 Task: Add an event with the title Second Lunch and Learn: Effective Time and Priority Management, date '2023/10/27', time 7:00 AM to 9:00 AMand add a description: _x000D_
Throughout the workshop, participants will engage in a series of activities, discussions, and case studies that promote self-reflection, skill-building, and practical application of leadership concepts. , put the event into Blue category . Add location for the event as: 456 Musée d'Orsay, Paris, France, logged in from the account softage.9@softage.netand send the event invitation to softage.7@softage.net with CC to  softage.8@softage.net. Set a reminder for the event 2 hour before
Action: Mouse moved to (96, 127)
Screenshot: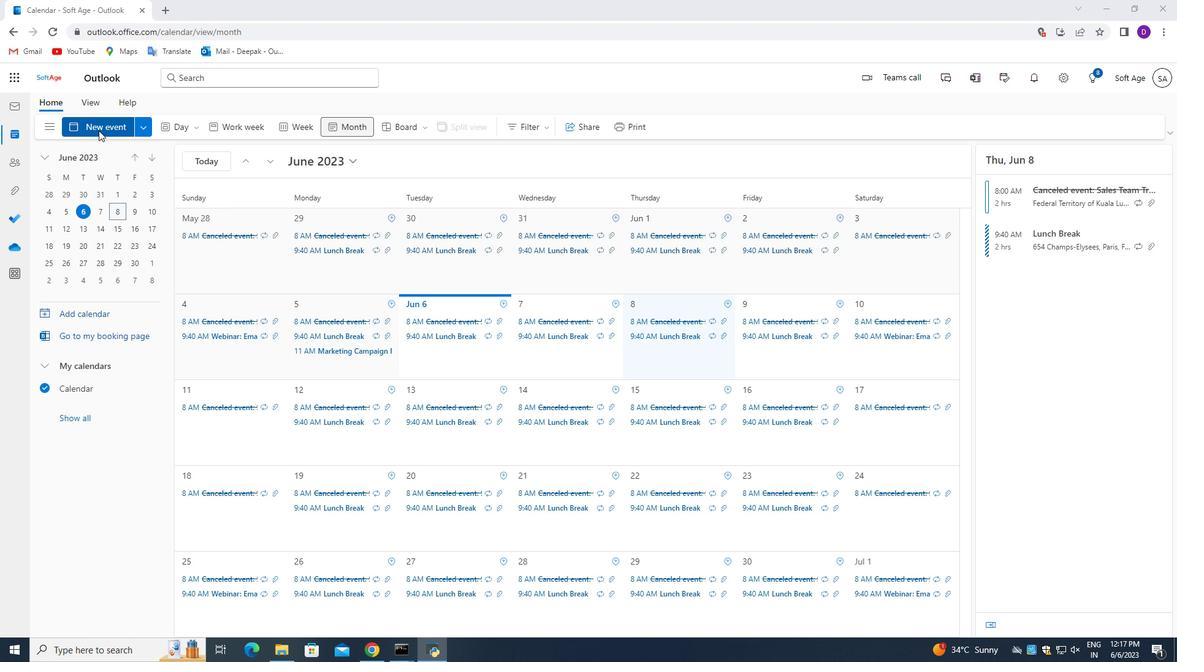 
Action: Mouse pressed left at (96, 127)
Screenshot: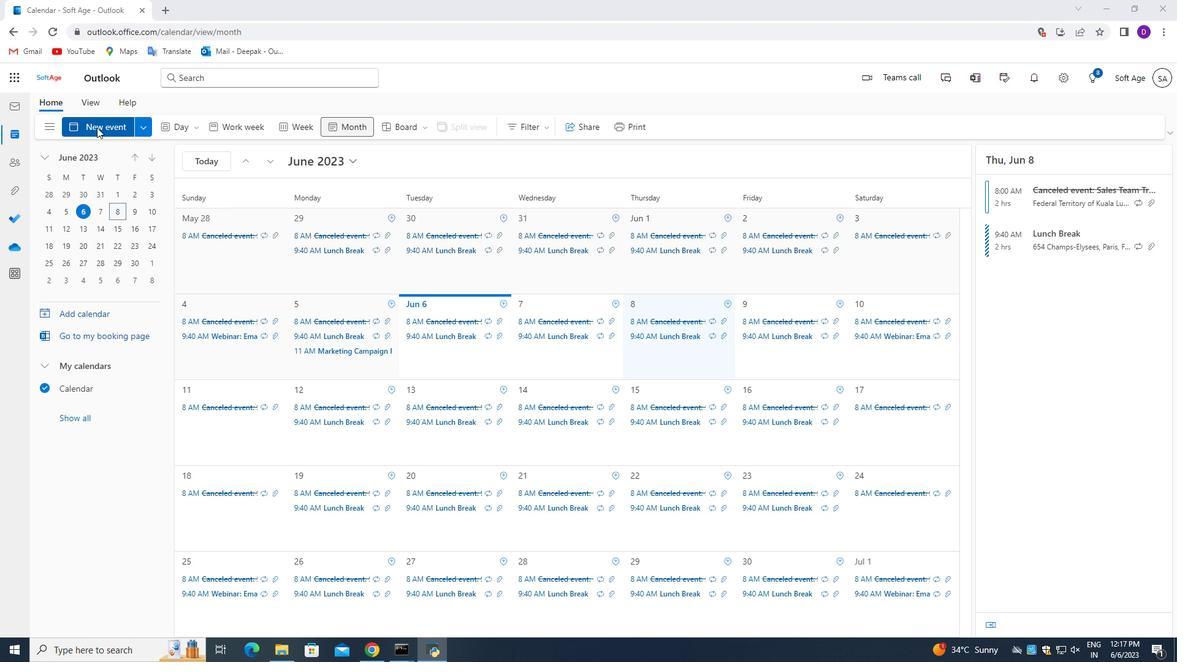 
Action: Mouse moved to (439, 514)
Screenshot: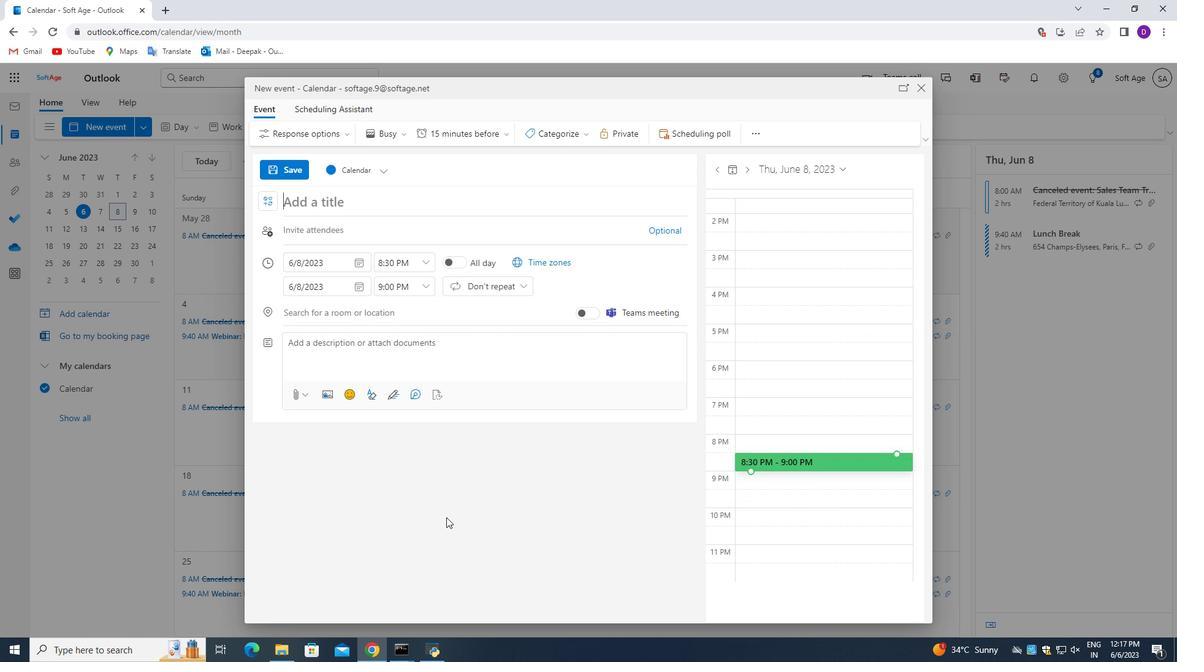 
Action: Key pressed <Key.shift_r>S
Screenshot: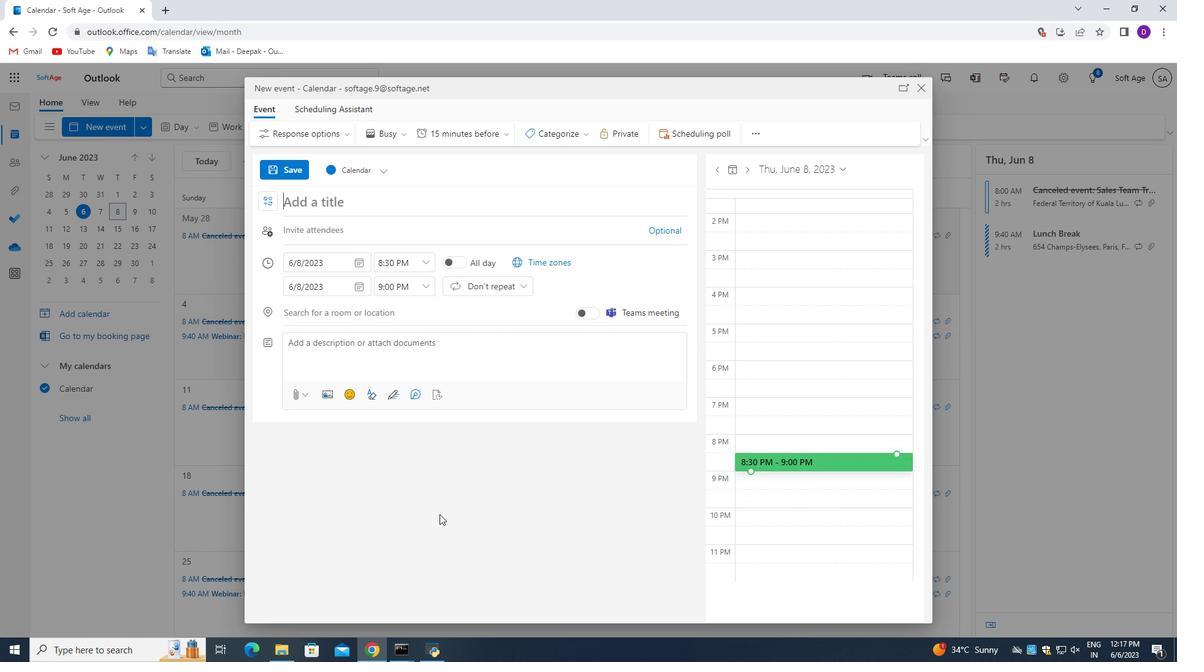 
Action: Mouse moved to (439, 514)
Screenshot: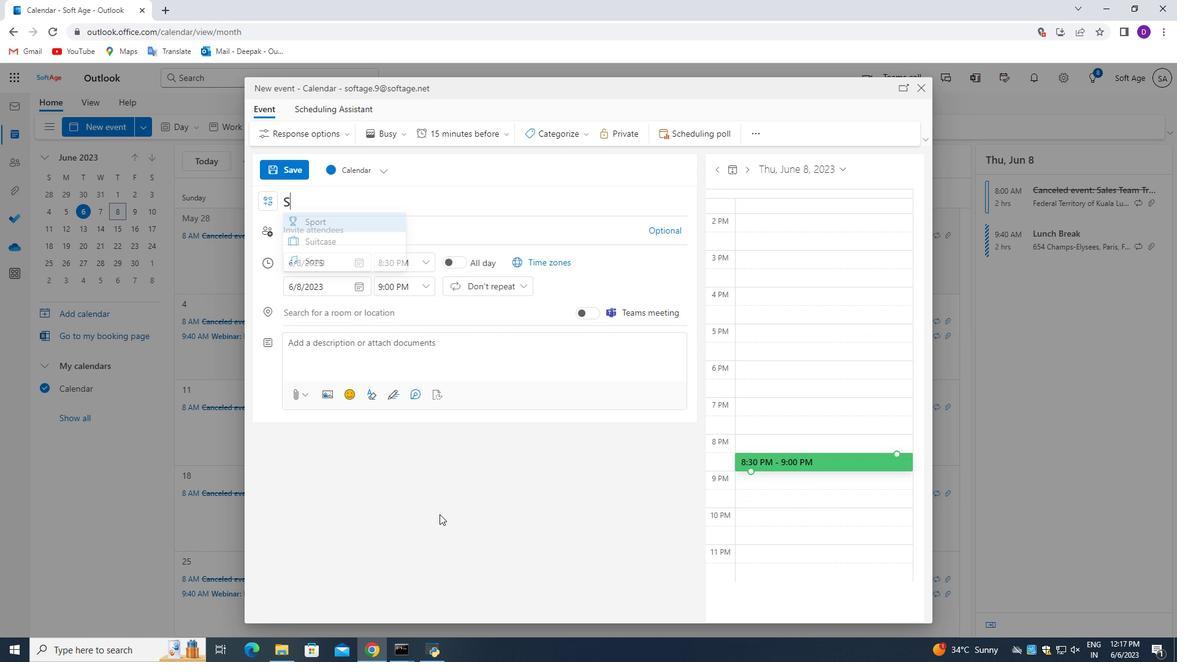 
Action: Key pressed econd<Key.space><Key.shift>Lunch<Key.space>and<Key.space><Key.shift>Learn<Key.shift_r>:<Key.space><Key.shift_r>Effective<Key.space><Key.shift_r>Time<Key.space>and<Key.space><Key.shift>Priority<Key.space><Key.shift>Management
Screenshot: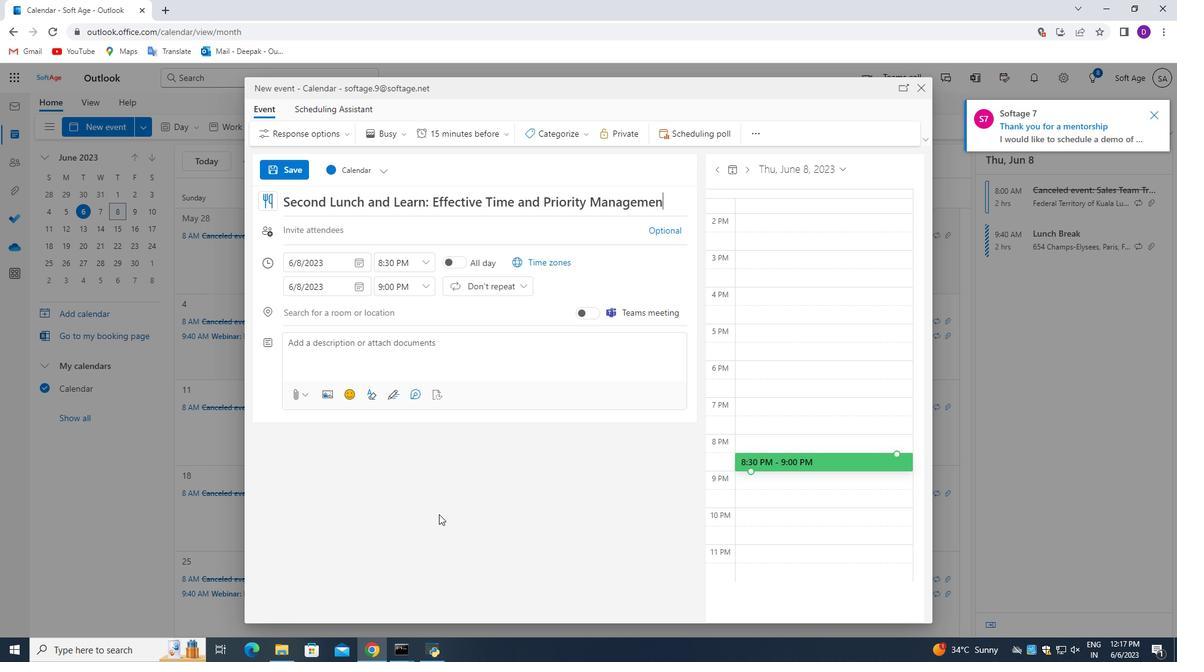 
Action: Mouse moved to (363, 258)
Screenshot: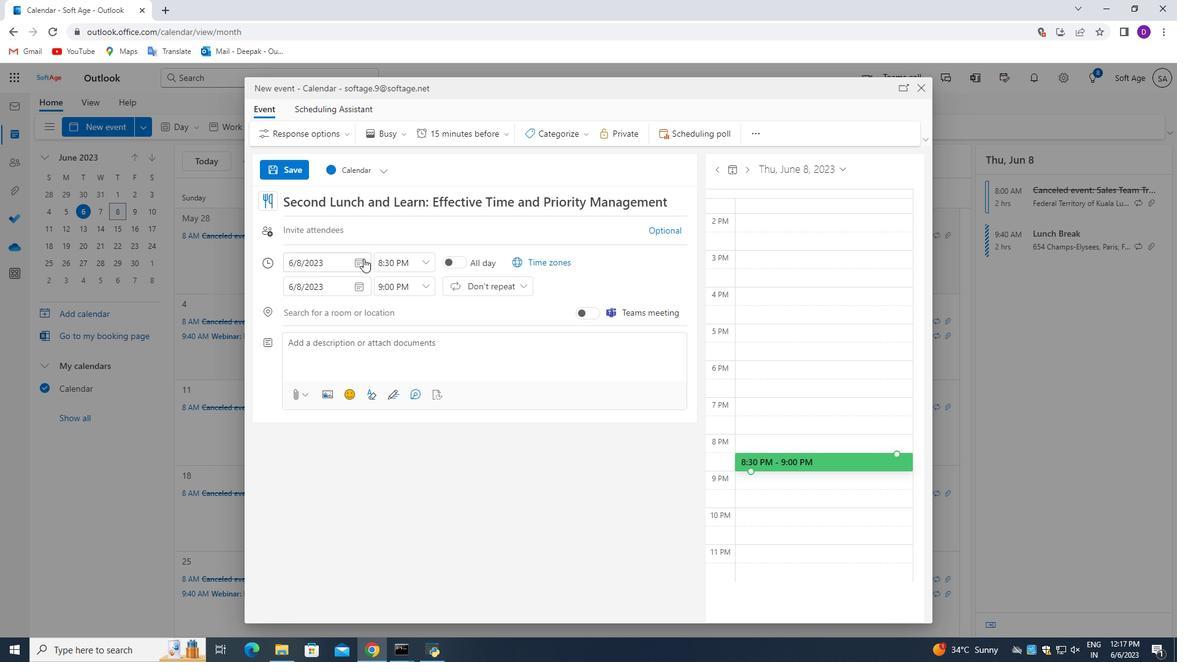 
Action: Mouse pressed left at (363, 258)
Screenshot: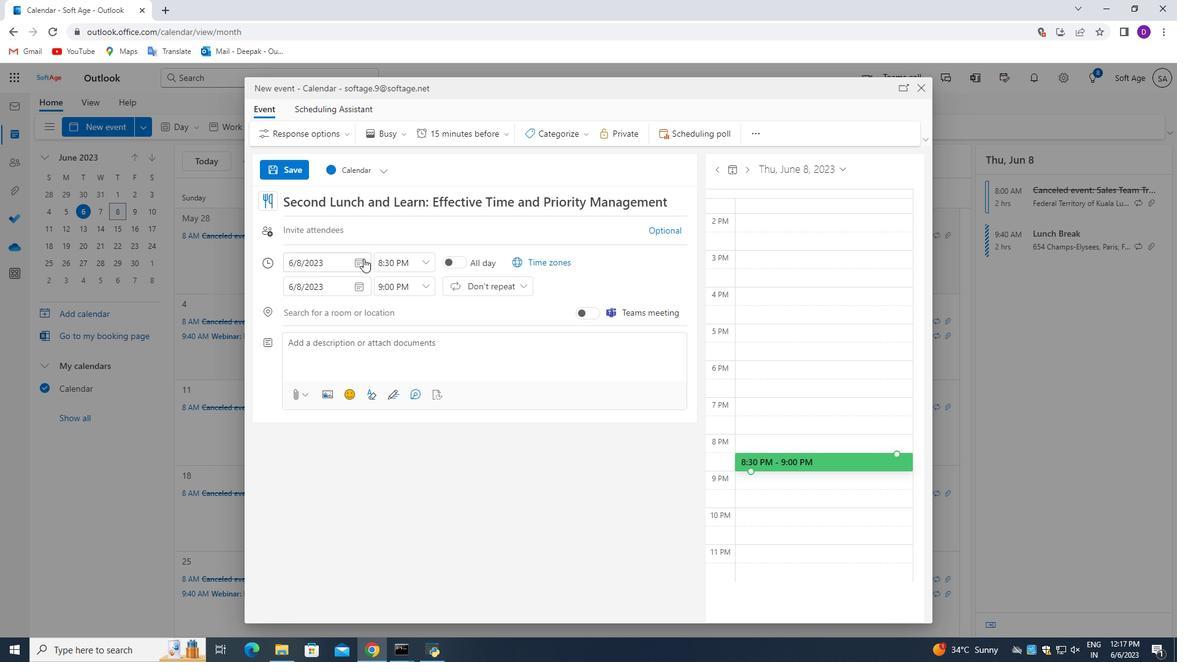 
Action: Mouse moved to (318, 292)
Screenshot: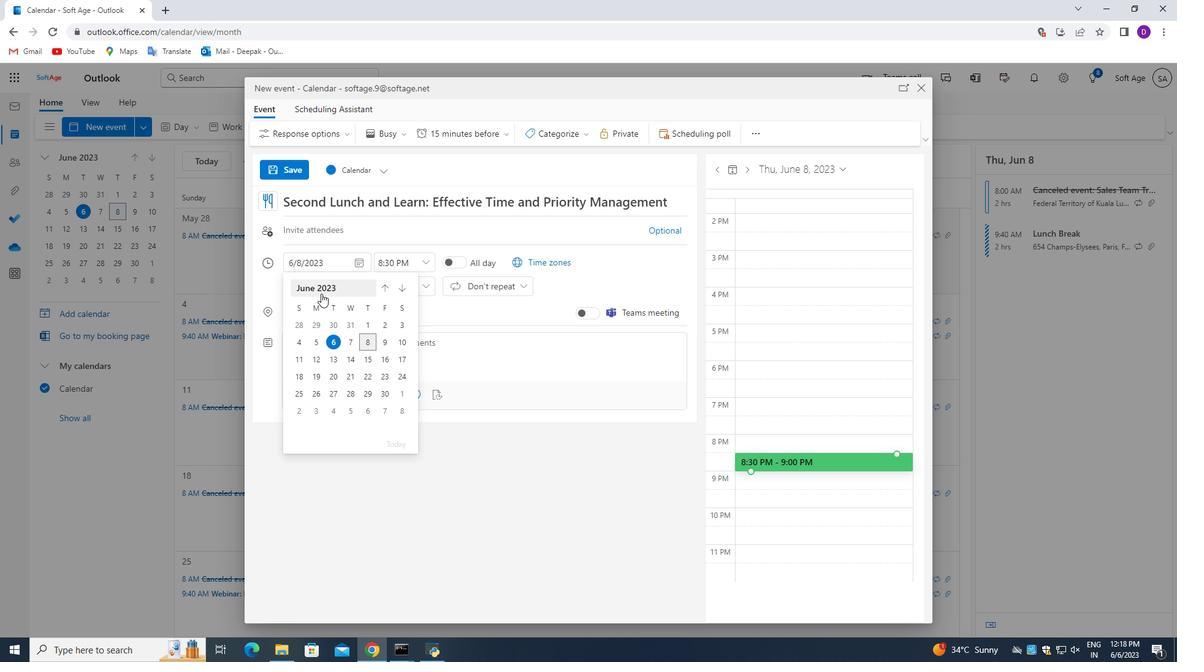 
Action: Mouse pressed left at (318, 292)
Screenshot: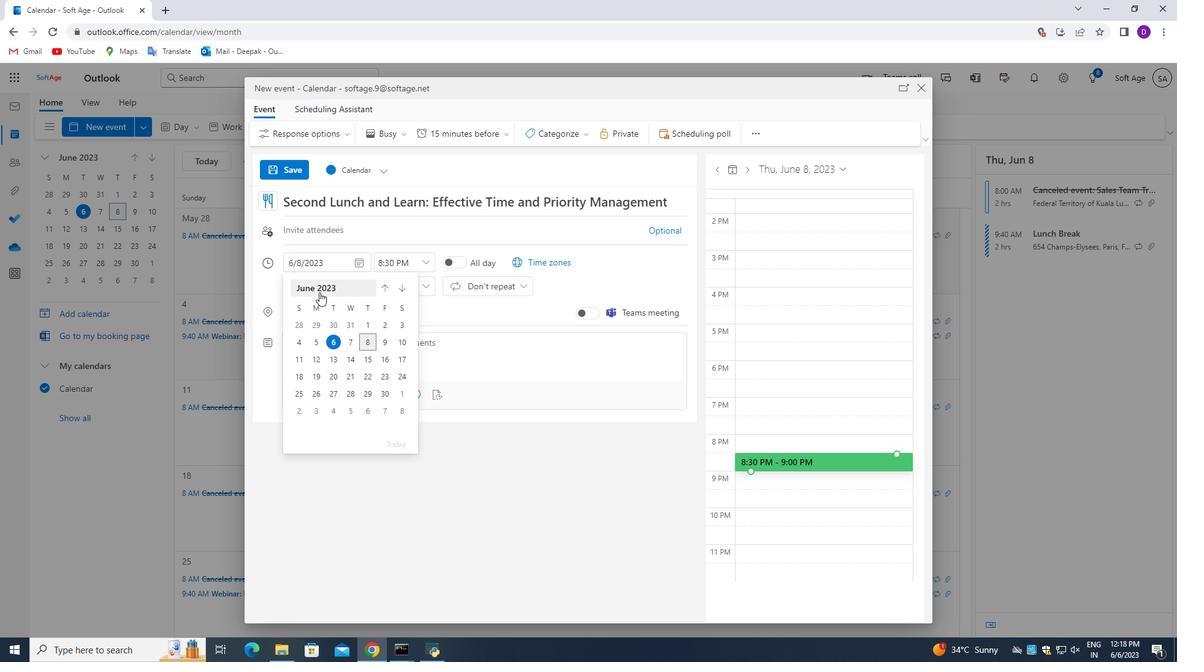 
Action: Mouse moved to (329, 381)
Screenshot: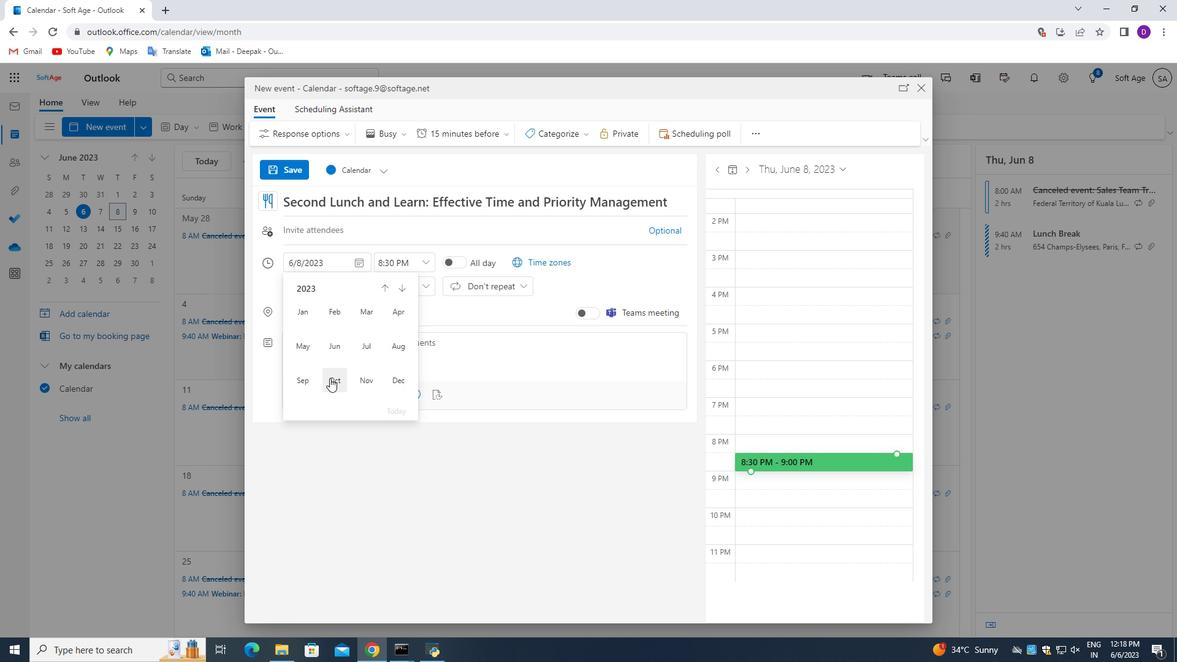
Action: Mouse pressed left at (329, 381)
Screenshot: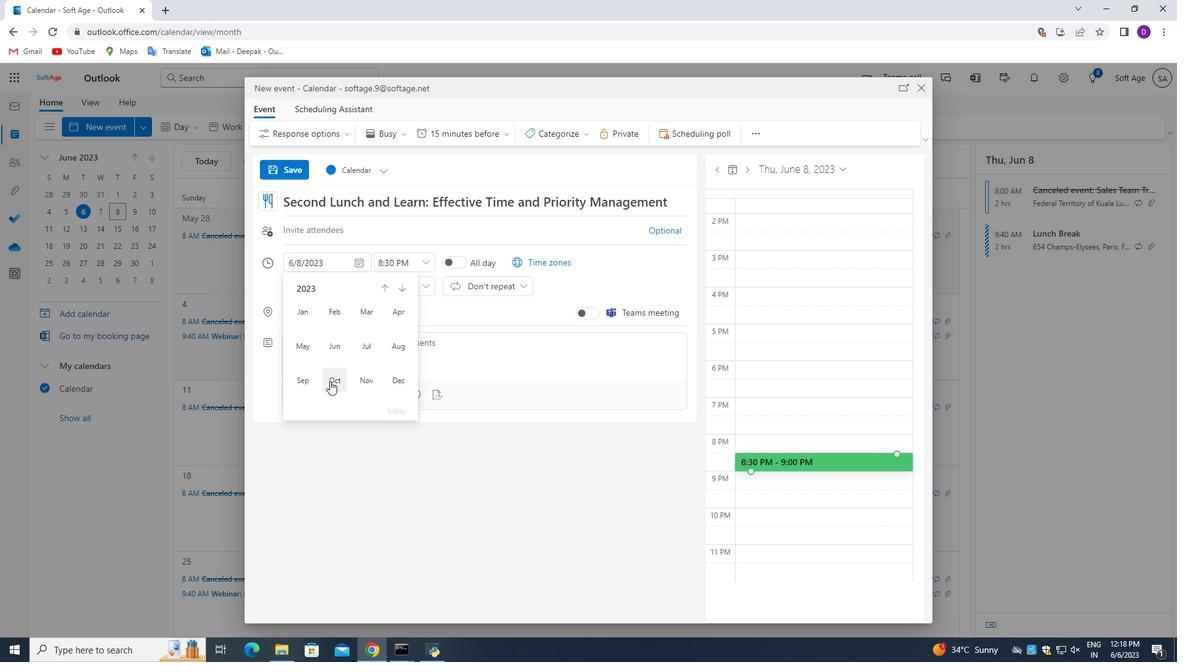 
Action: Mouse moved to (380, 378)
Screenshot: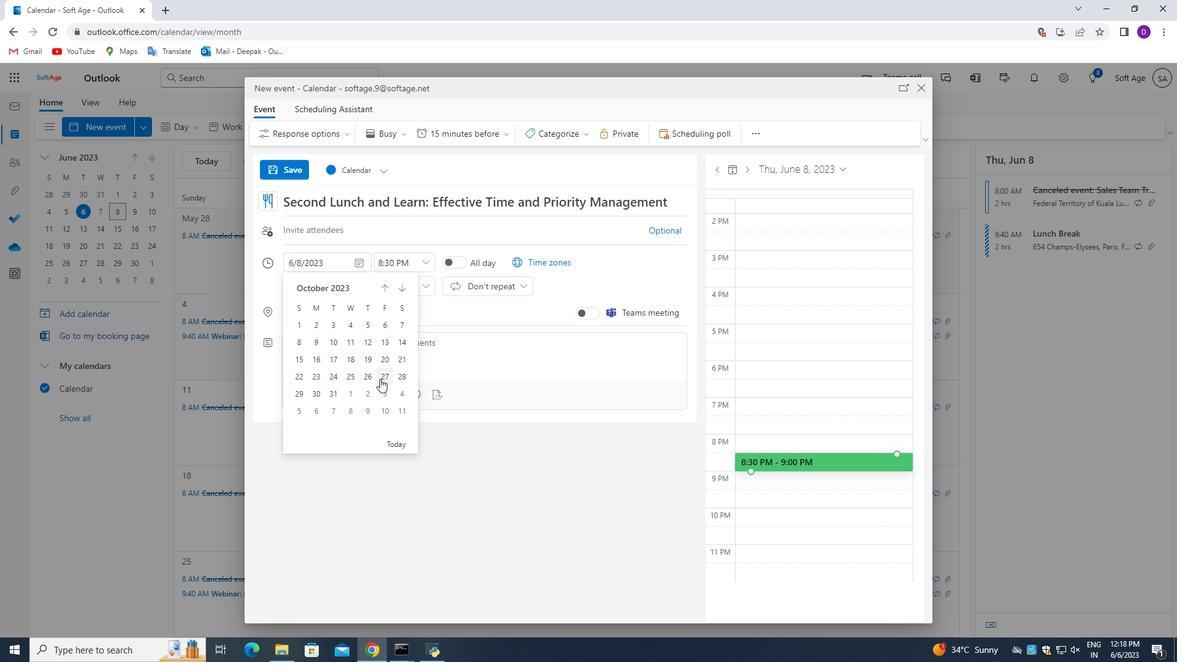 
Action: Mouse pressed left at (380, 378)
Screenshot: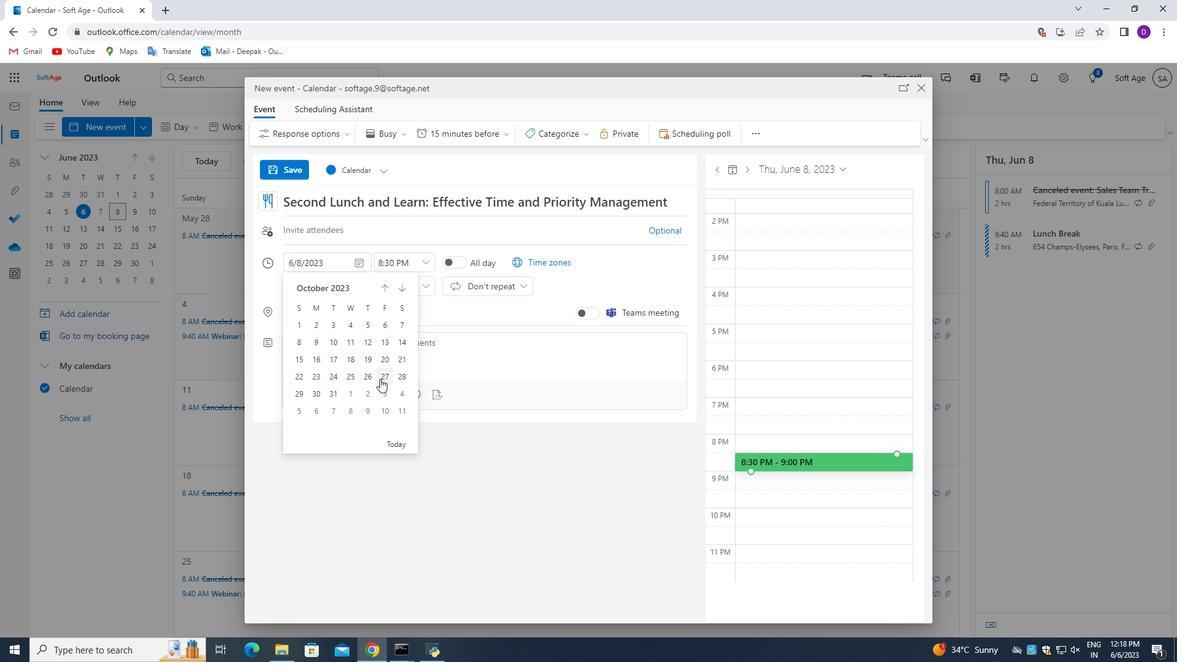 
Action: Mouse moved to (421, 265)
Screenshot: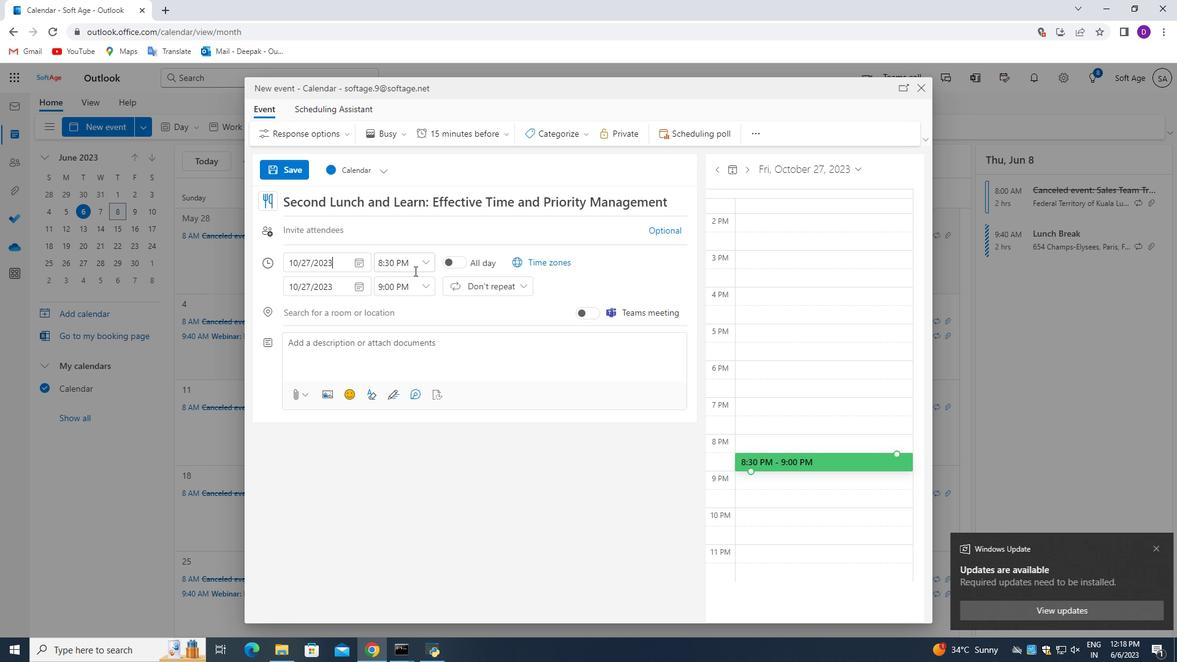 
Action: Mouse pressed left at (421, 265)
Screenshot: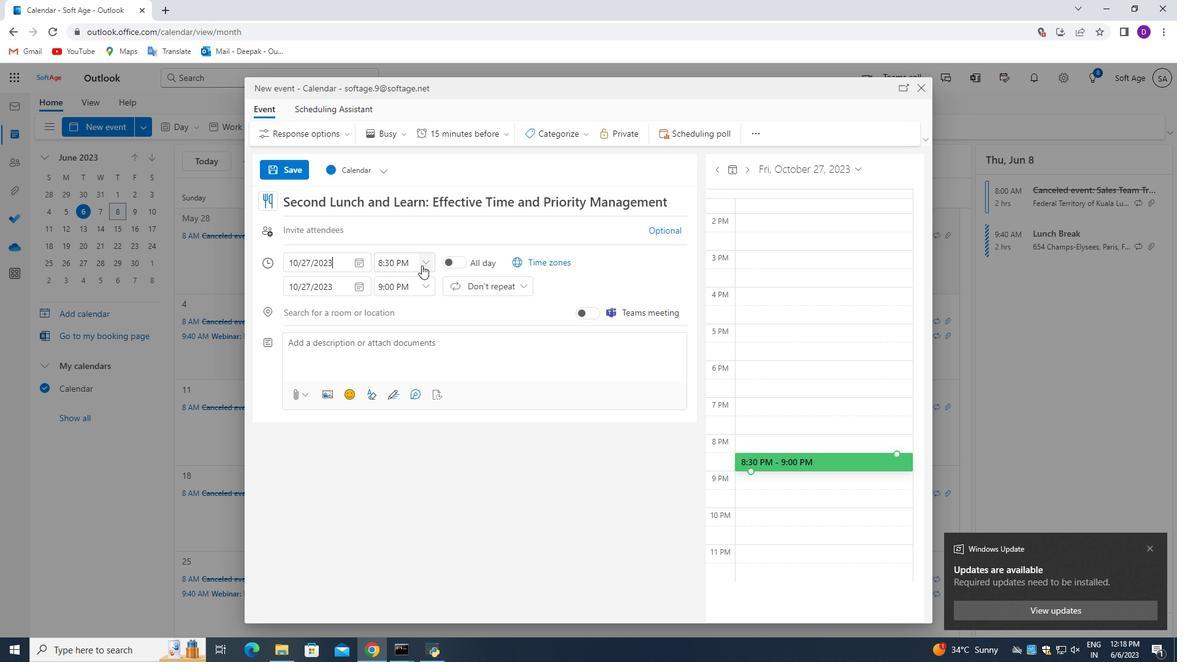 
Action: Mouse moved to (402, 349)
Screenshot: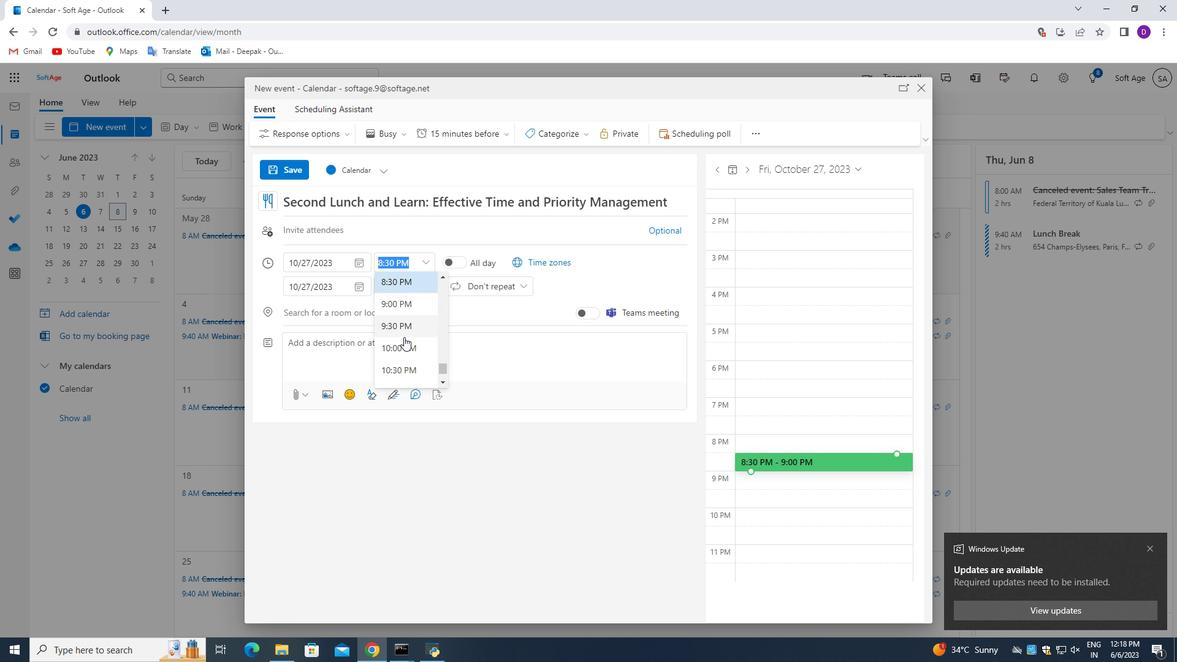 
Action: Mouse scrolled (402, 350) with delta (0, 0)
Screenshot: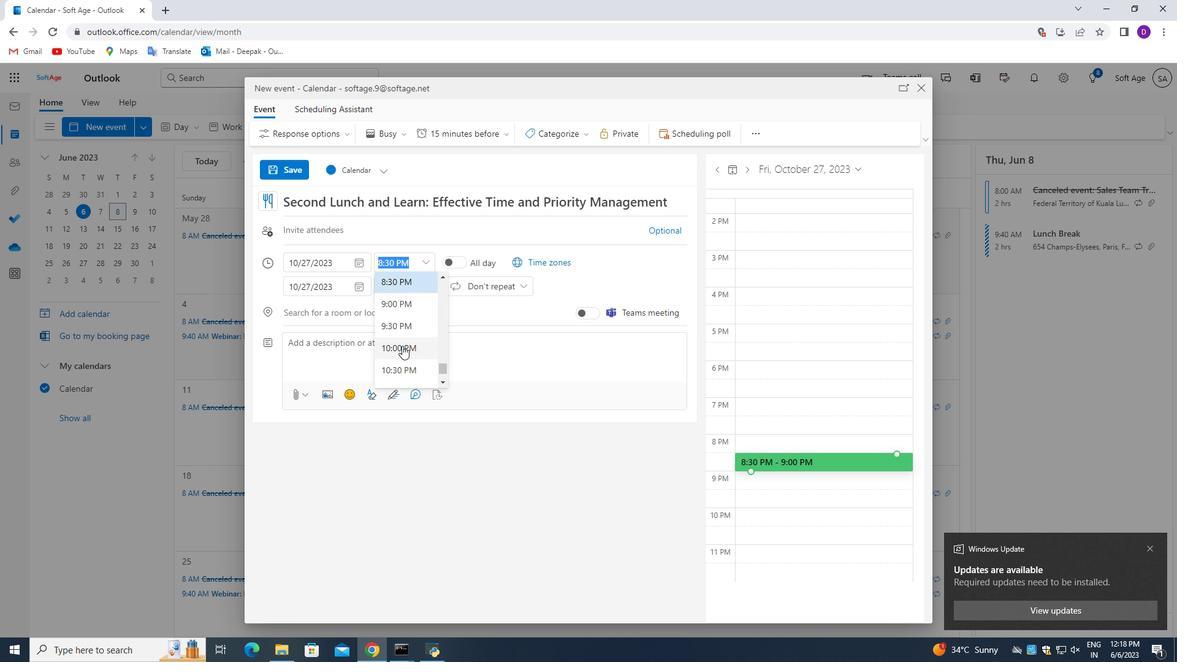 
Action: Mouse moved to (402, 349)
Screenshot: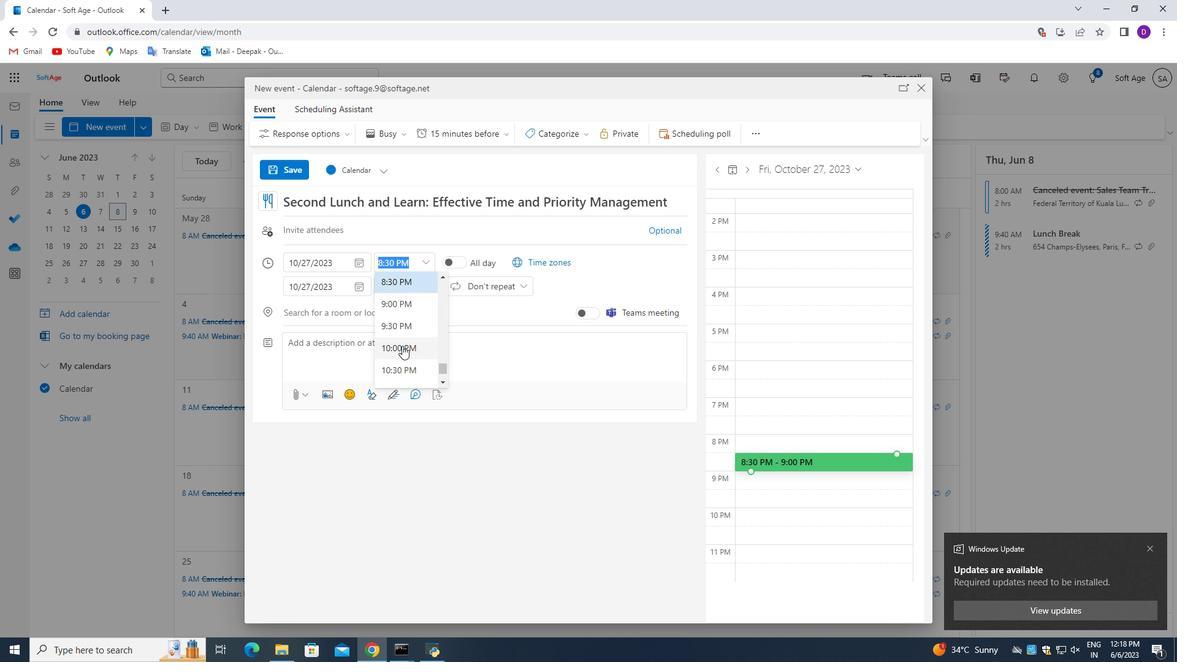 
Action: Mouse scrolled (402, 350) with delta (0, 0)
Screenshot: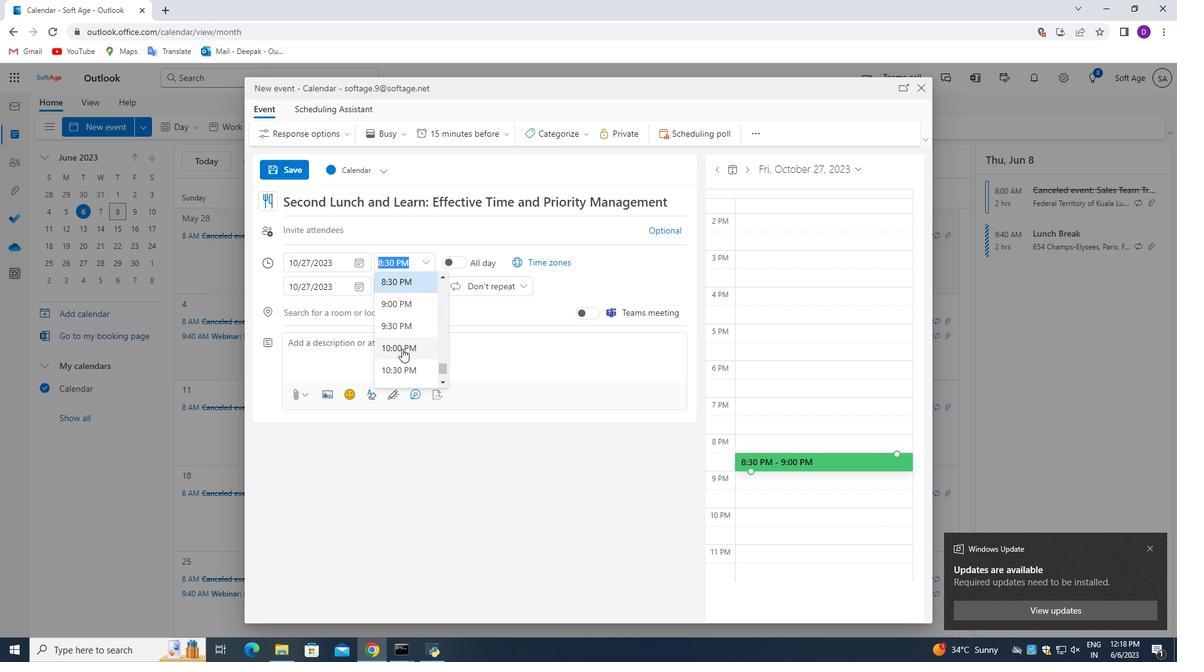 
Action: Mouse moved to (401, 350)
Screenshot: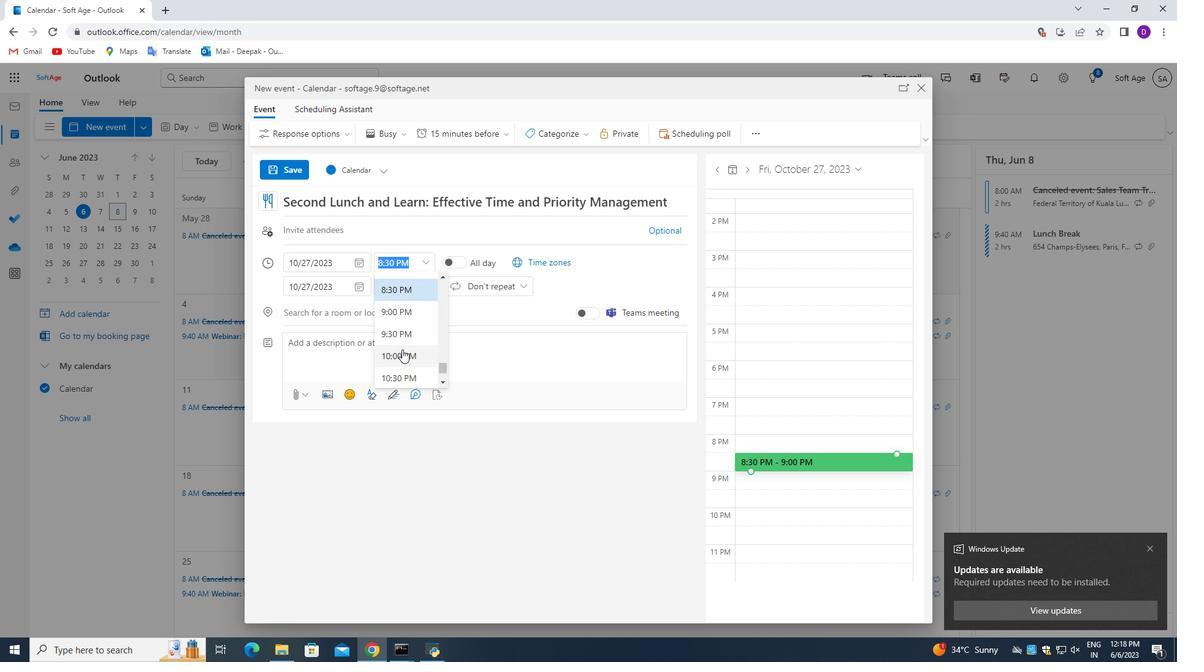
Action: Mouse scrolled (401, 350) with delta (0, 0)
Screenshot: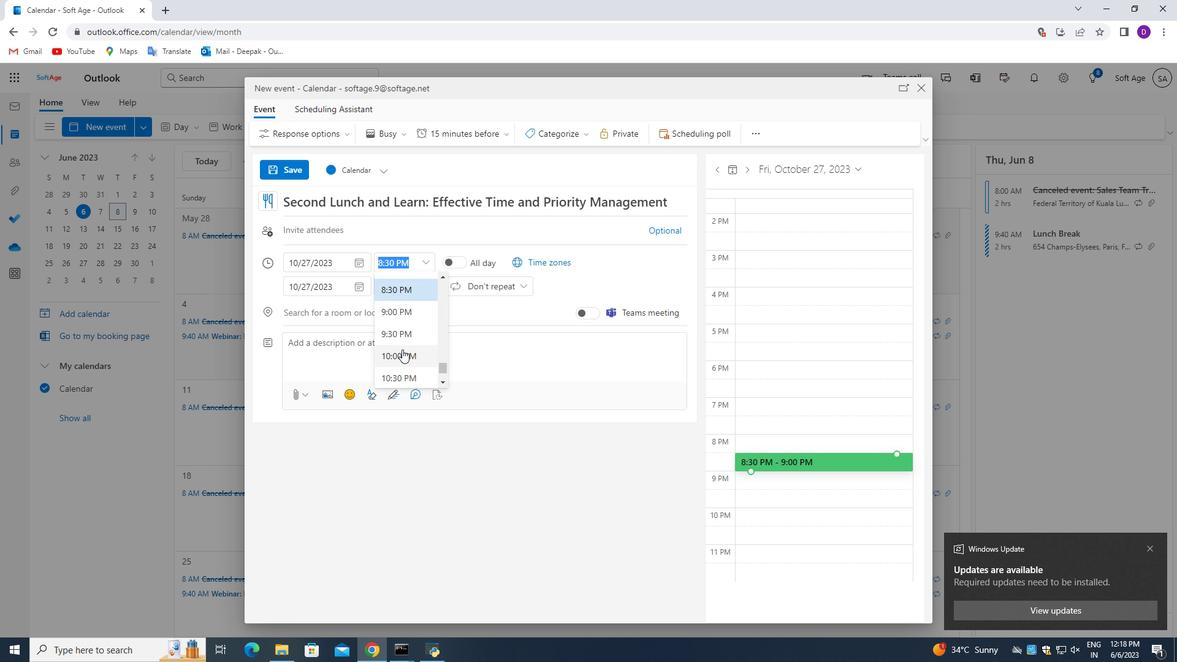 
Action: Mouse scrolled (401, 350) with delta (0, 0)
Screenshot: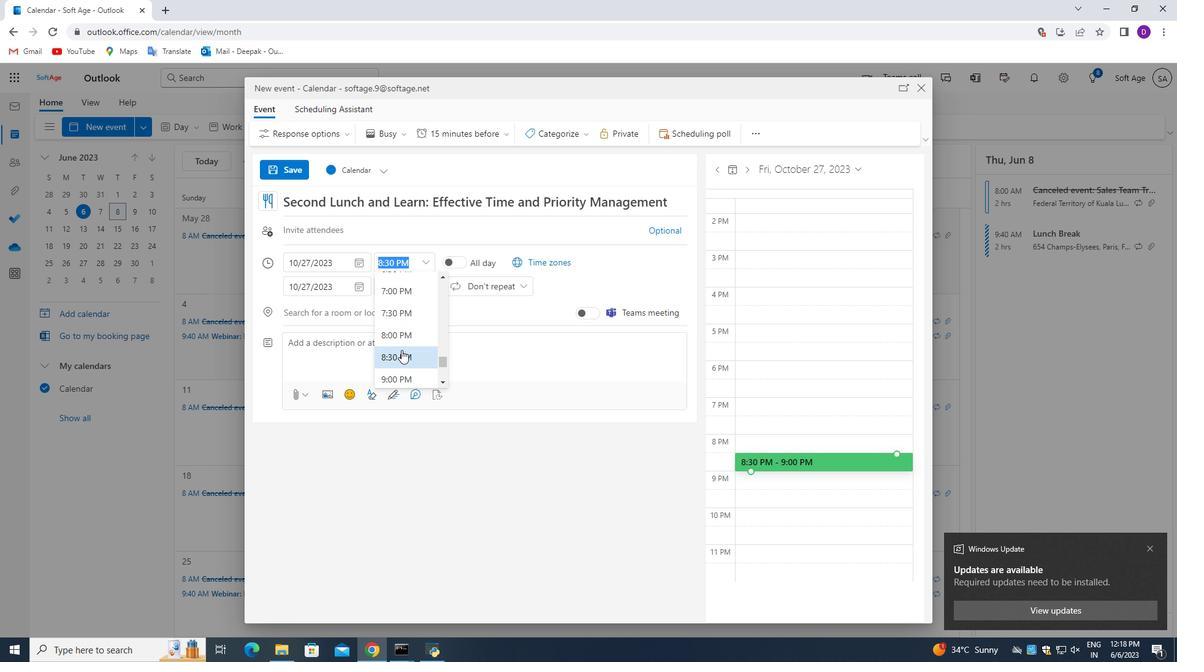 
Action: Mouse scrolled (401, 350) with delta (0, 0)
Screenshot: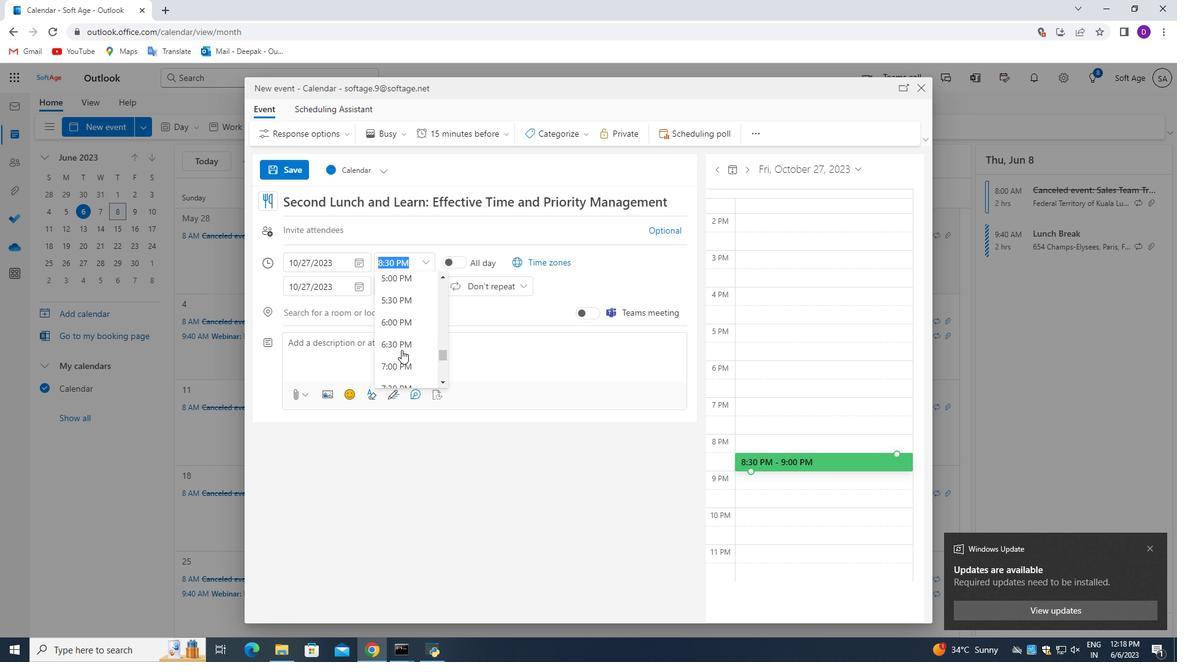 
Action: Mouse moved to (401, 347)
Screenshot: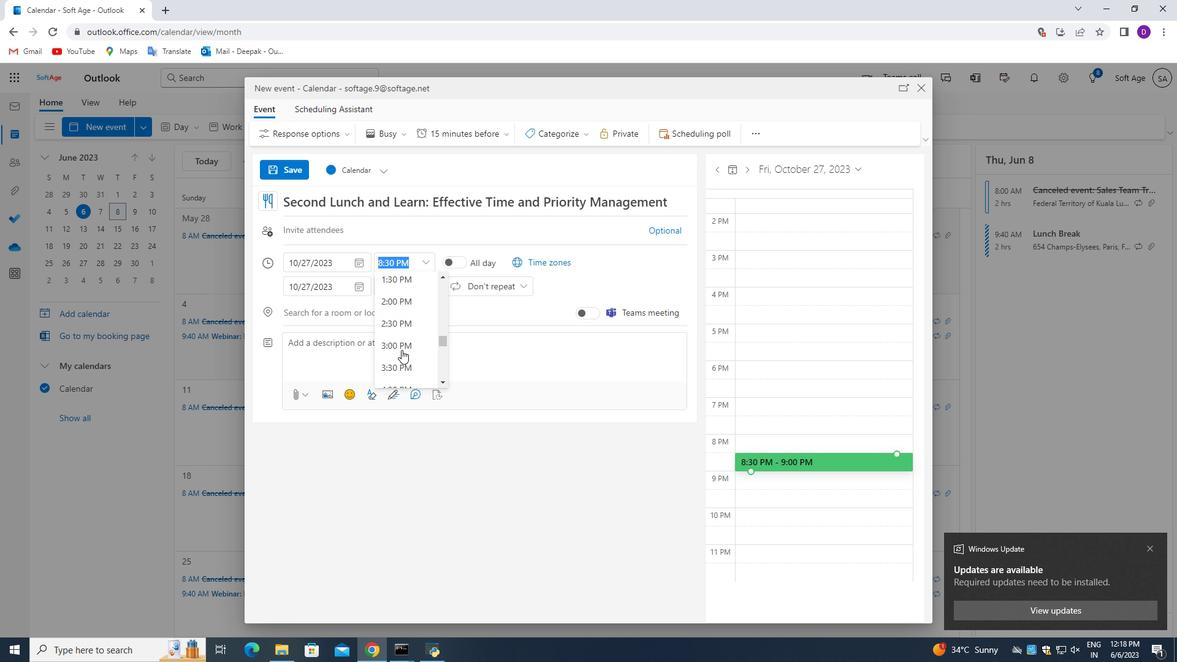 
Action: Mouse scrolled (401, 348) with delta (0, 0)
Screenshot: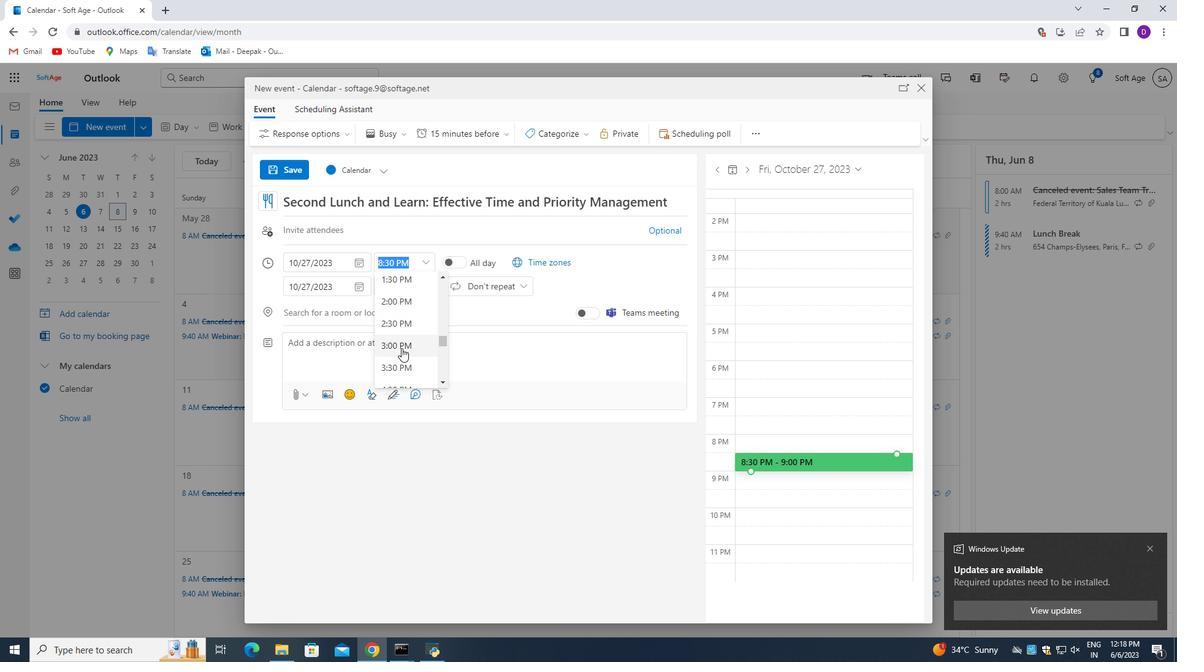 
Action: Mouse scrolled (401, 348) with delta (0, 0)
Screenshot: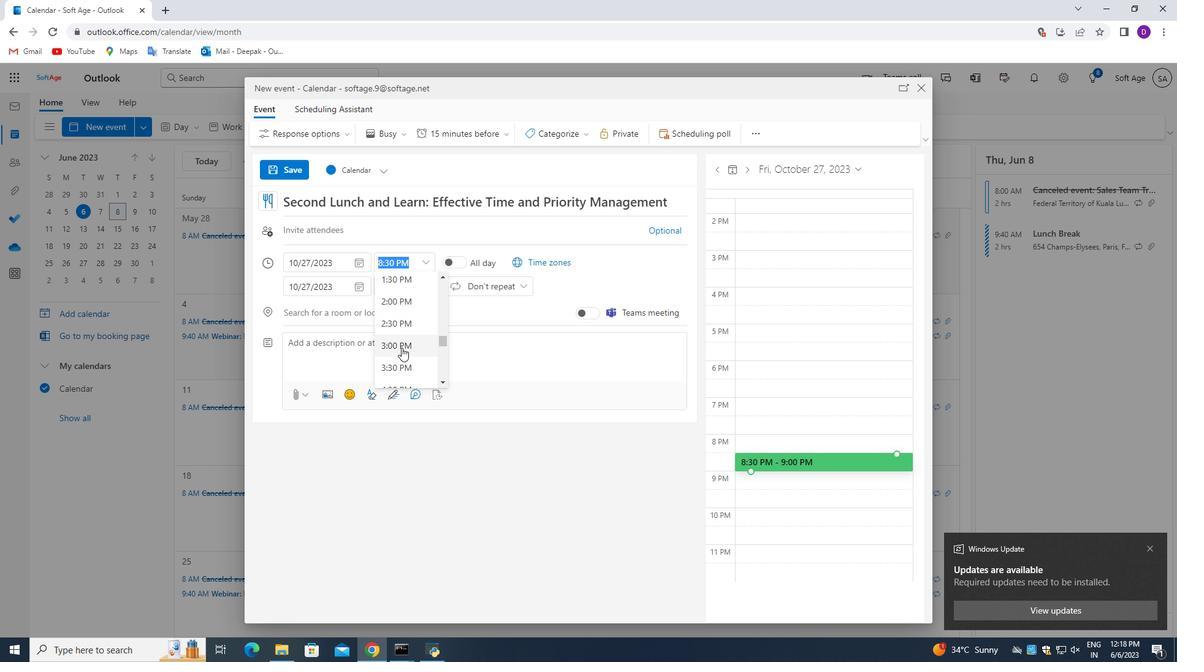 
Action: Mouse moved to (401, 347)
Screenshot: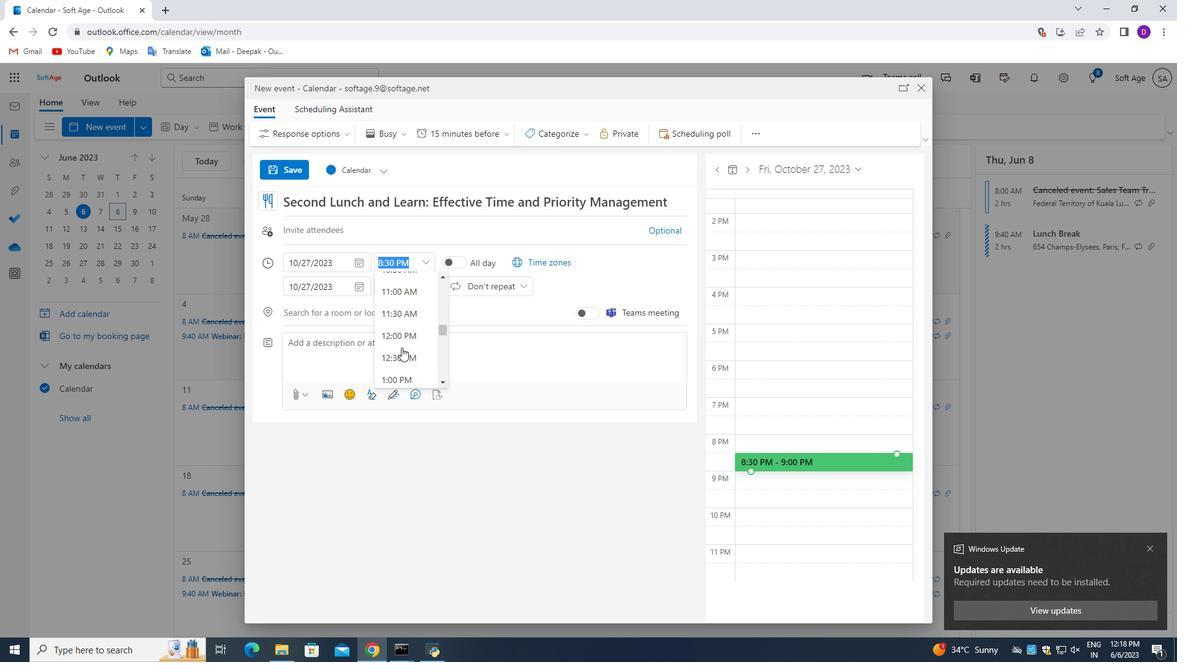 
Action: Mouse scrolled (401, 347) with delta (0, 0)
Screenshot: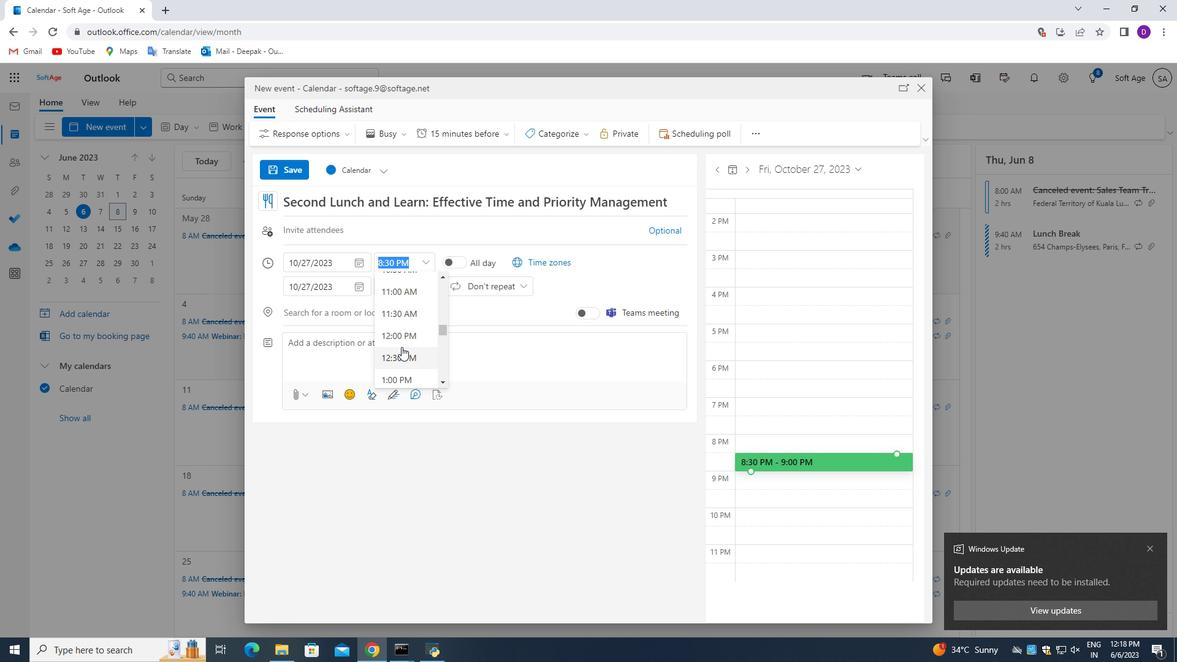 
Action: Mouse scrolled (401, 347) with delta (0, 0)
Screenshot: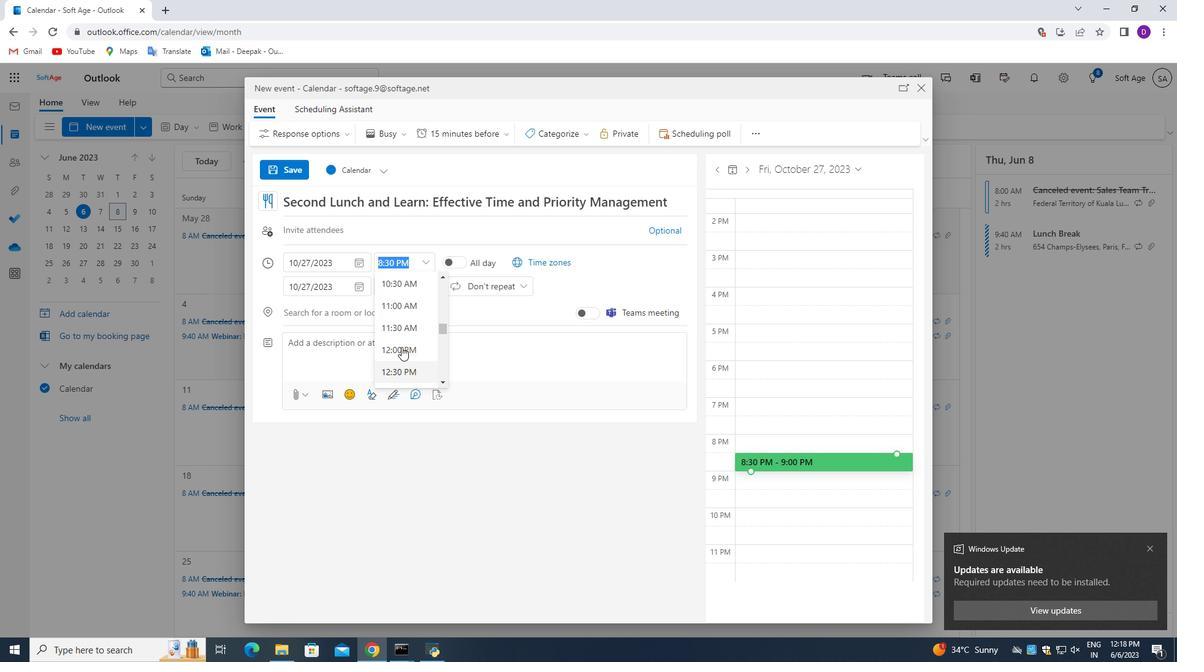 
Action: Mouse moved to (400, 337)
Screenshot: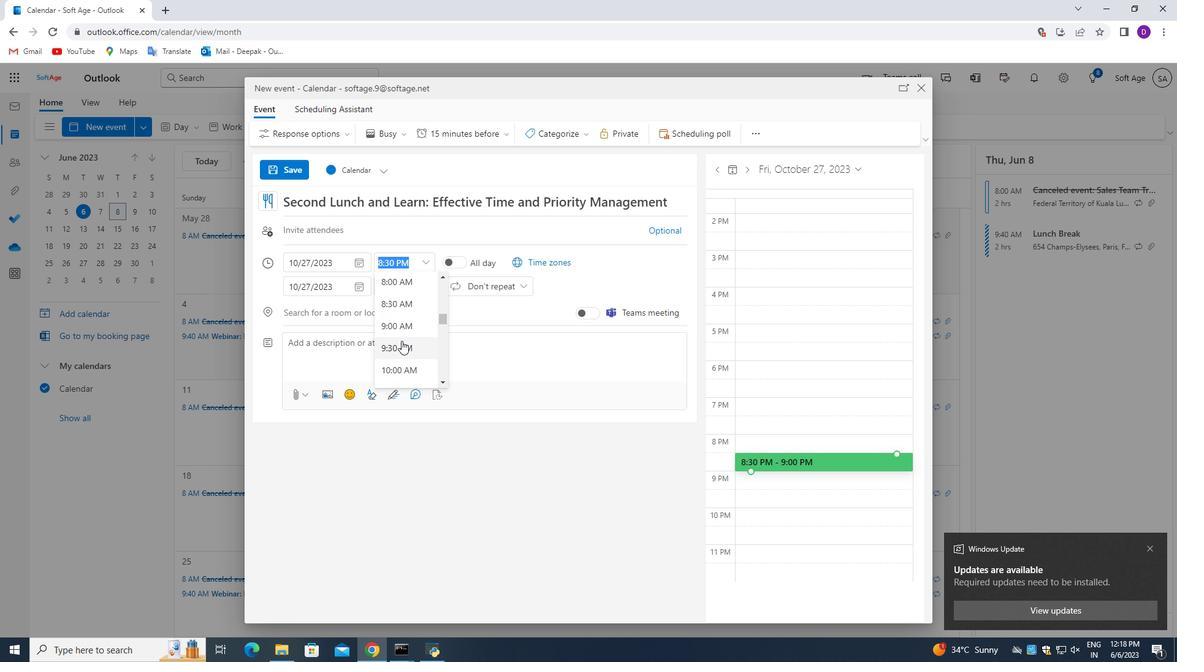 
Action: Mouse scrolled (400, 337) with delta (0, 0)
Screenshot: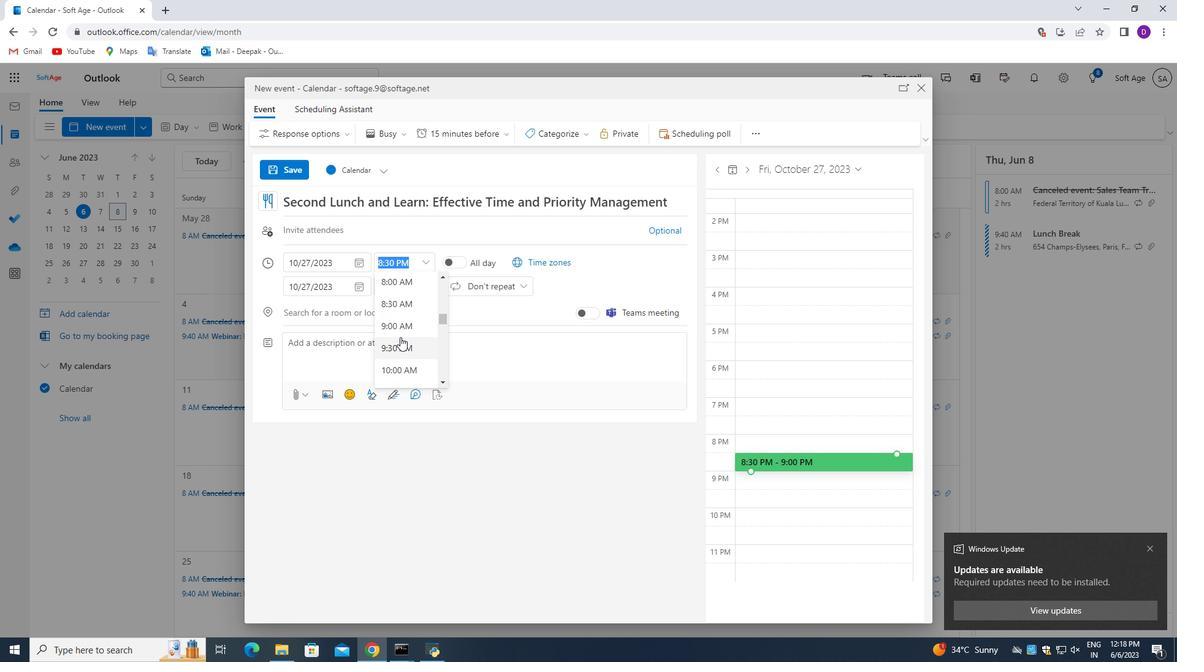 
Action: Mouse moved to (404, 299)
Screenshot: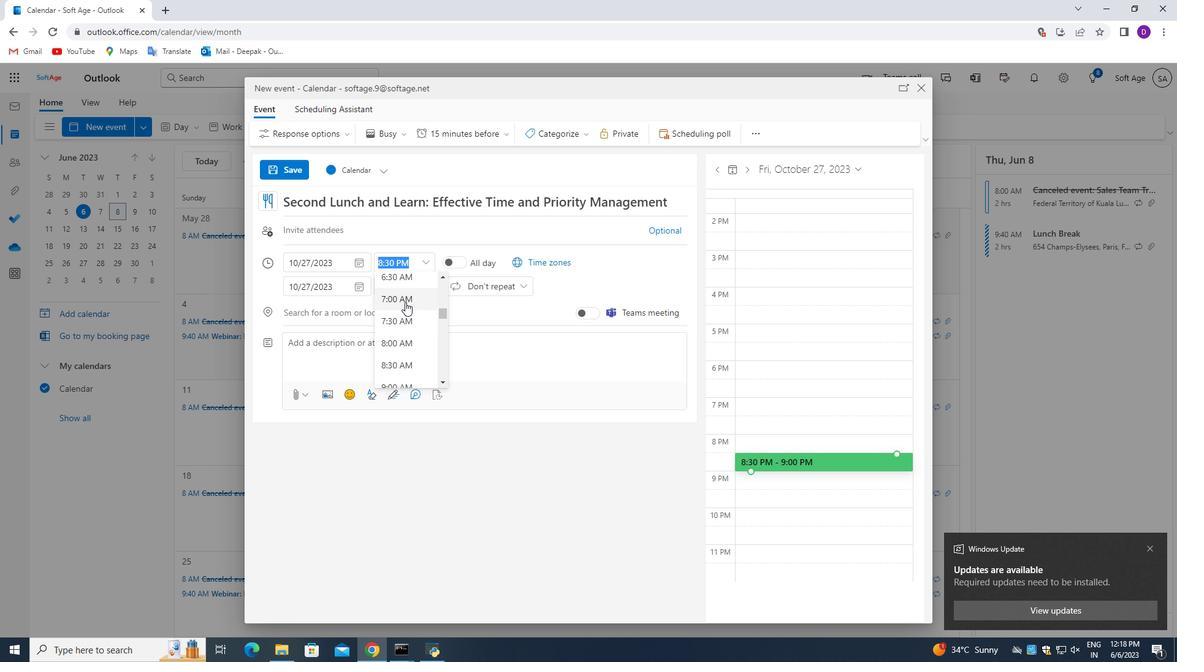 
Action: Mouse pressed left at (404, 299)
Screenshot: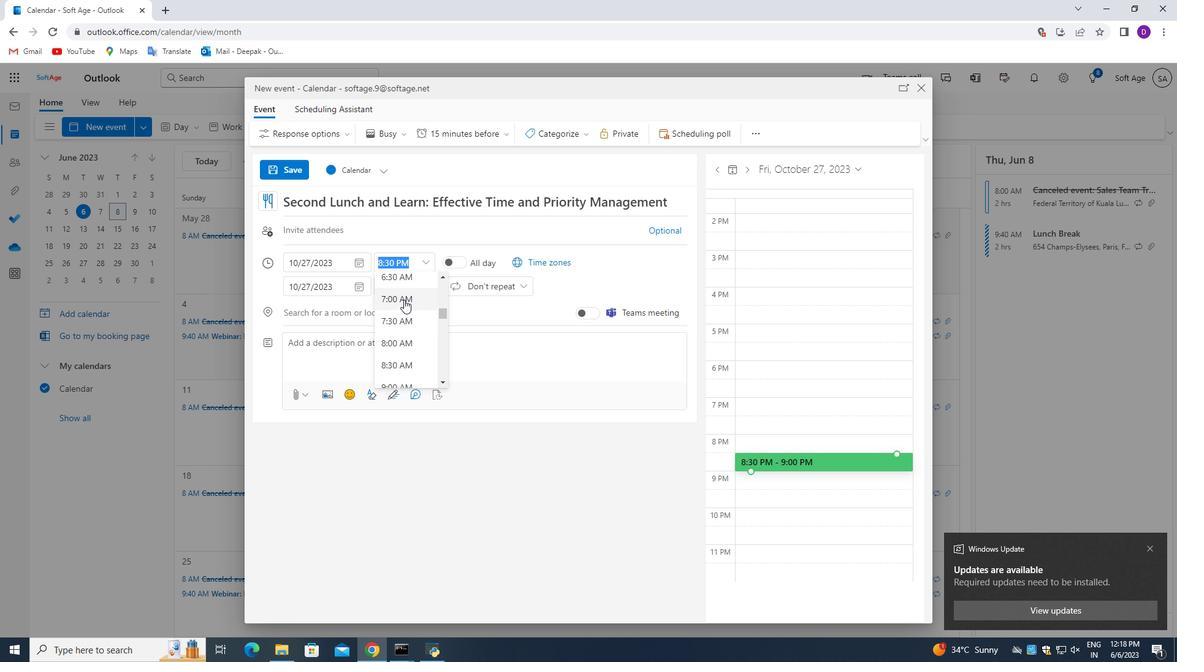 
Action: Mouse moved to (430, 286)
Screenshot: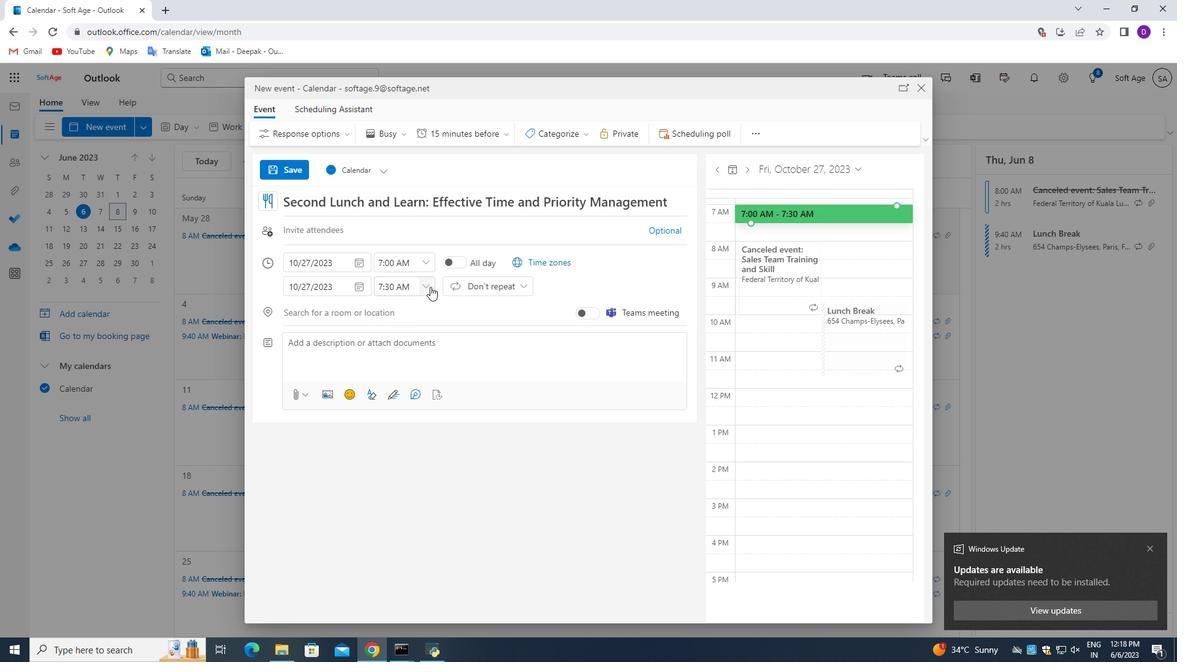 
Action: Mouse pressed left at (430, 286)
Screenshot: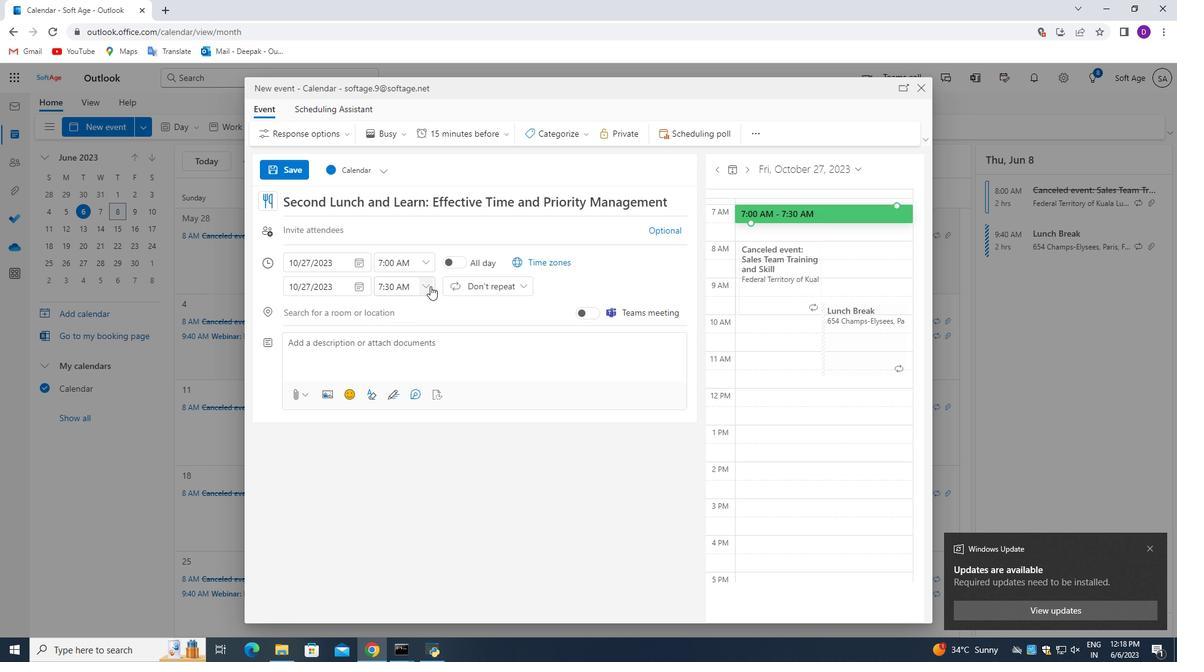
Action: Mouse moved to (424, 372)
Screenshot: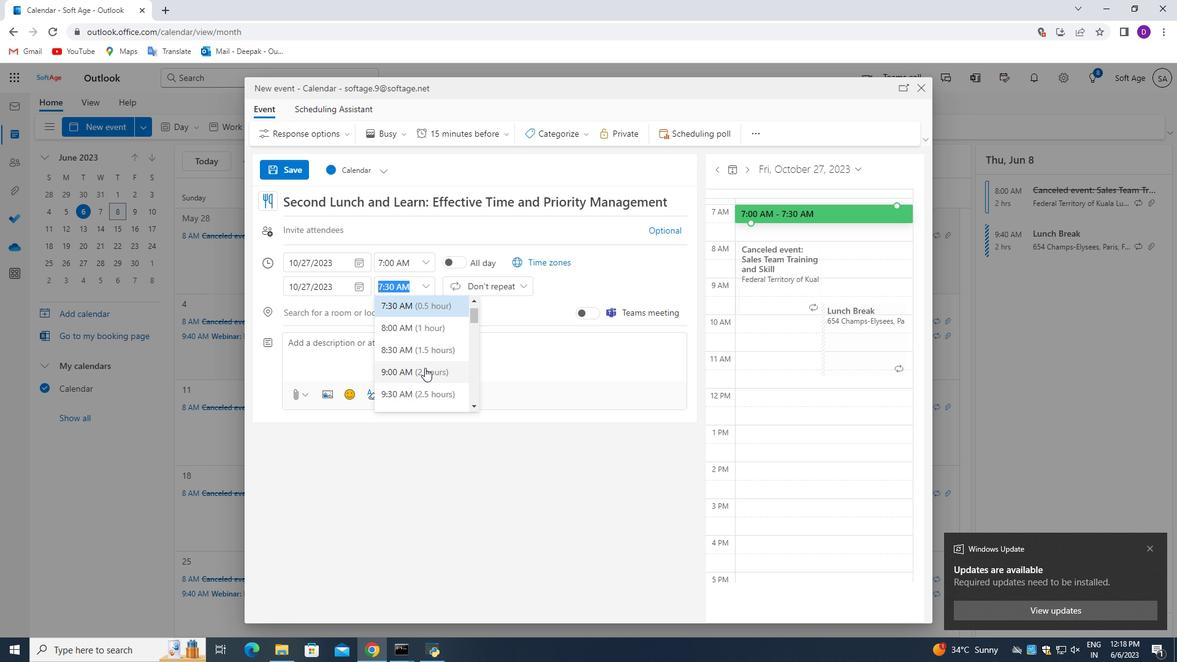 
Action: Mouse pressed left at (424, 372)
Screenshot: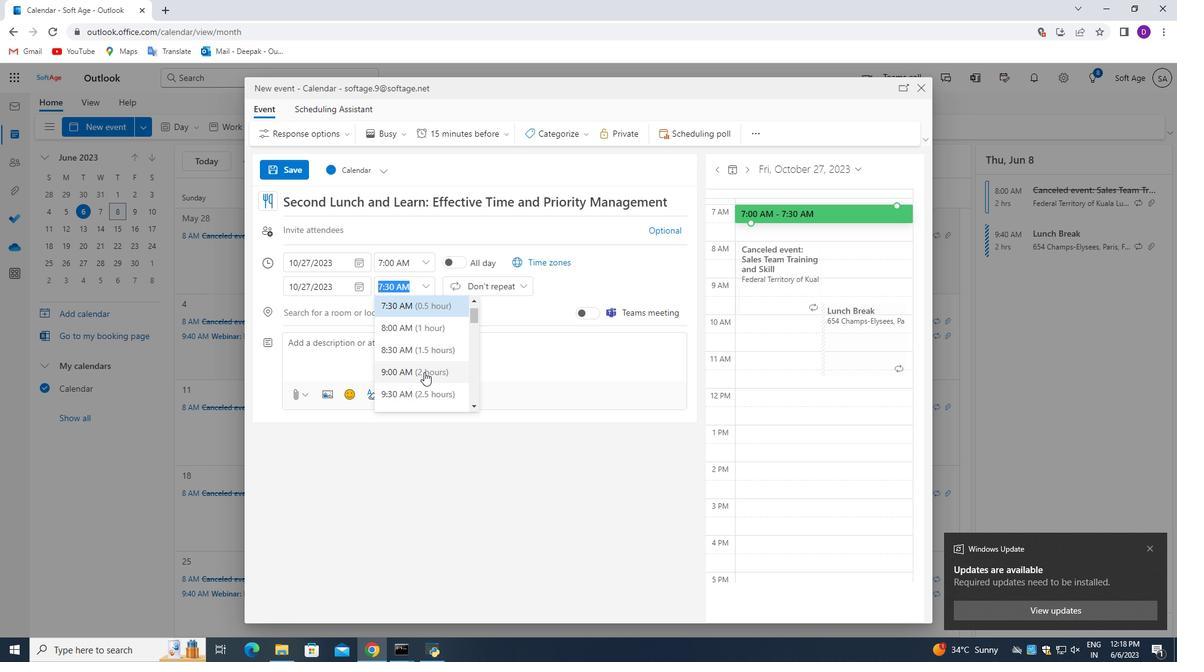 
Action: Mouse moved to (372, 343)
Screenshot: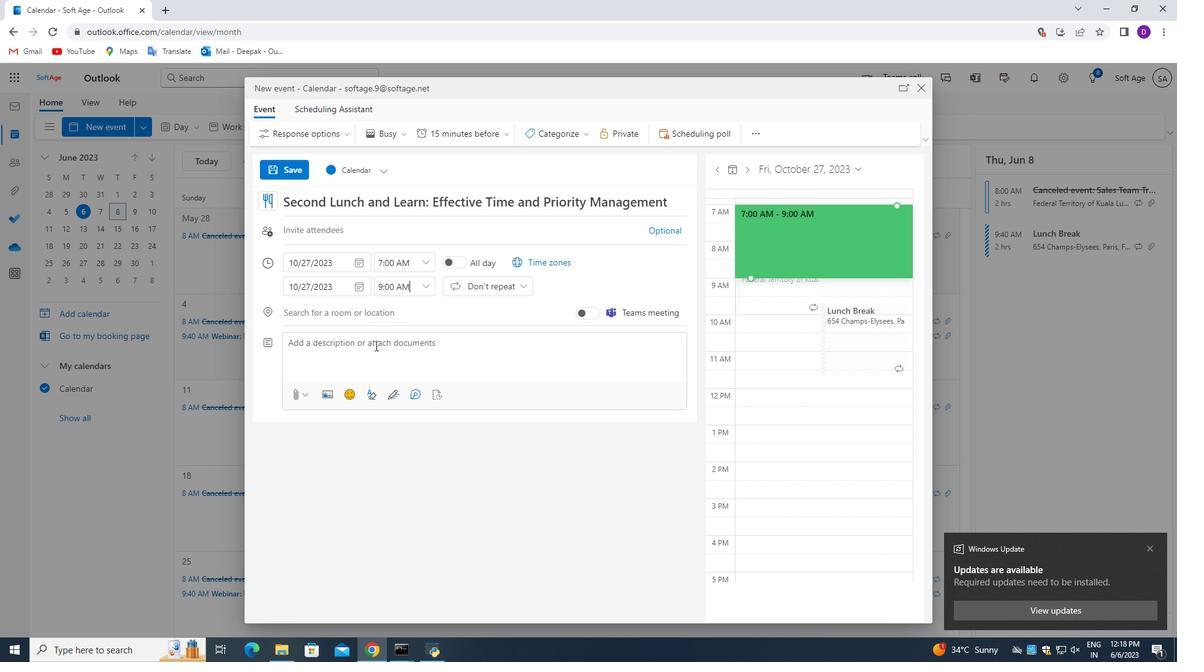 
Action: Mouse pressed left at (372, 343)
Screenshot: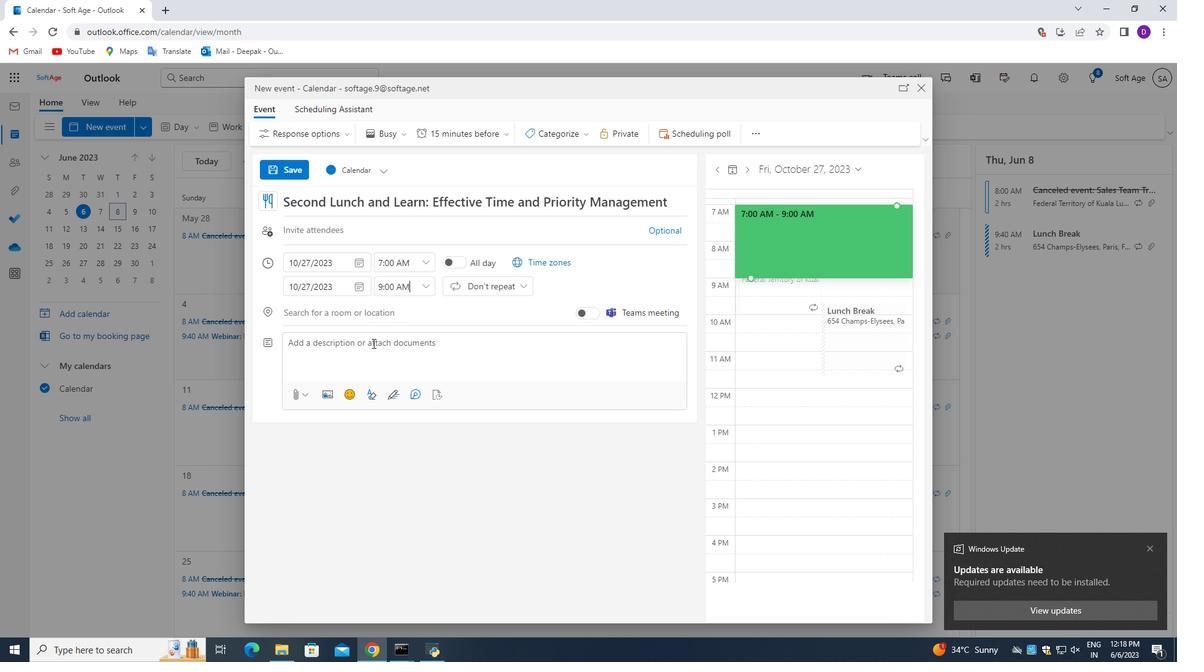 
Action: Mouse moved to (475, 364)
Screenshot: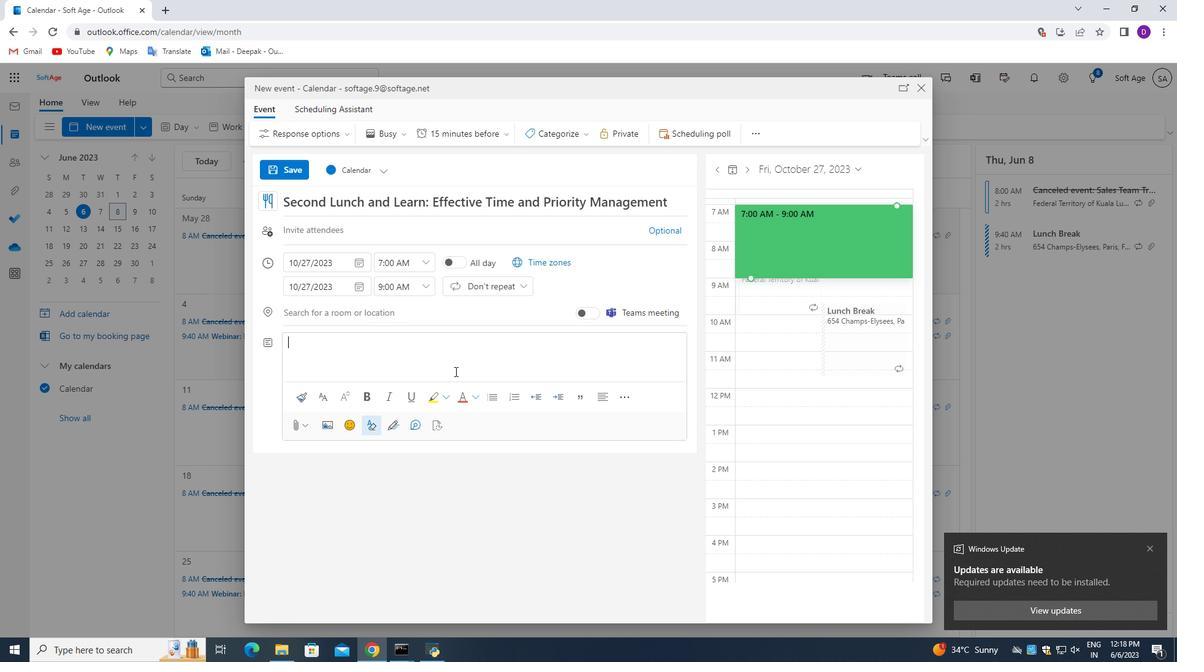 
Action: Key pressed <Key.shift_r>Throught<Key.backspace>ou<Key.space><Key.backspace>t<Key.space>the<Key.space>workshoop<Key.space><Key.backspace>,<Key.space>participants<Key.space>will<Key.space>engage<Key.space>in<Key.space>a<Key.space>series<Key.space>of<Key.space>activities<Key.space>
Screenshot: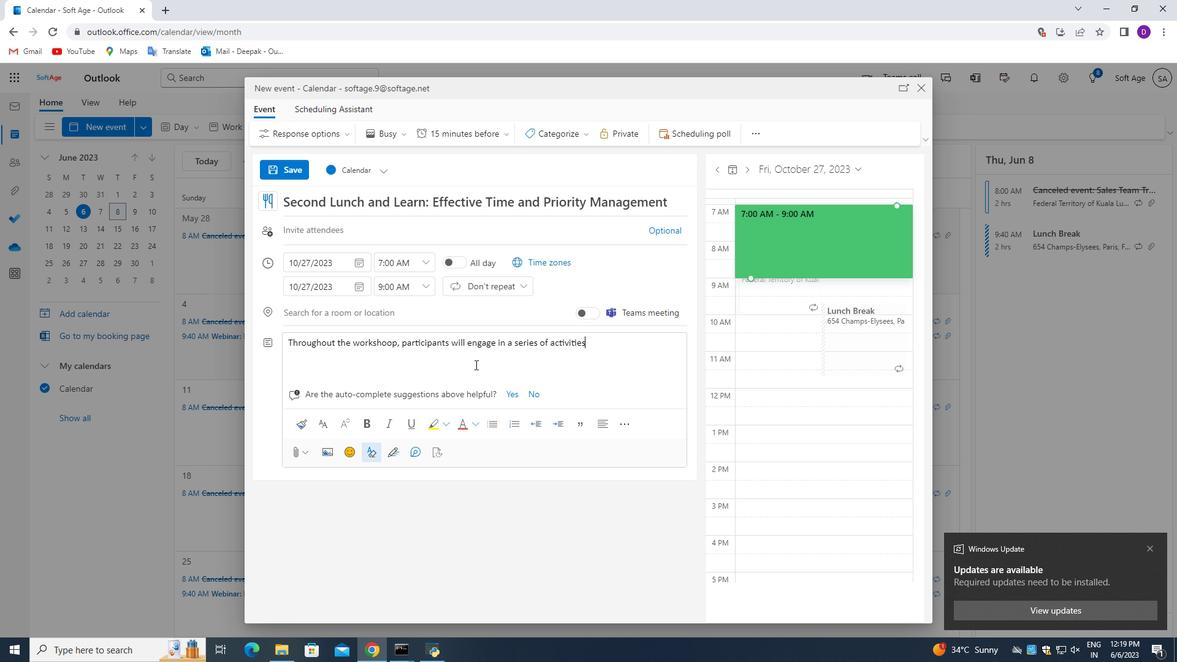 
Action: Mouse moved to (380, 345)
Screenshot: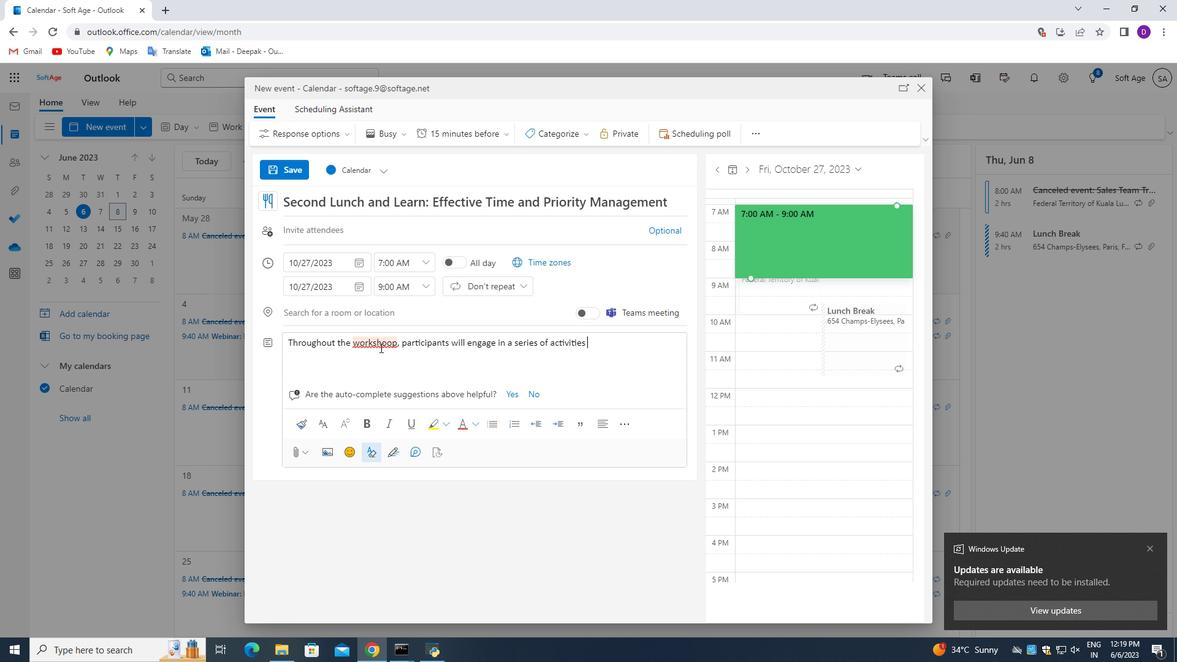 
Action: Mouse pressed left at (380, 345)
Screenshot: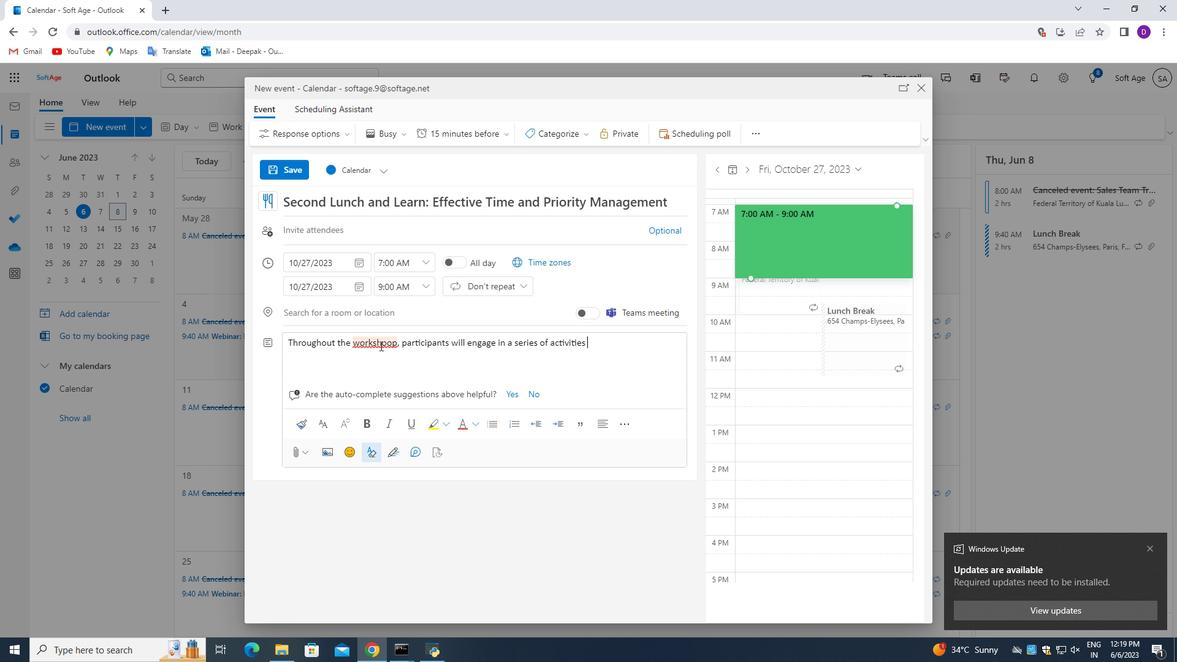 
Action: Mouse moved to (390, 381)
Screenshot: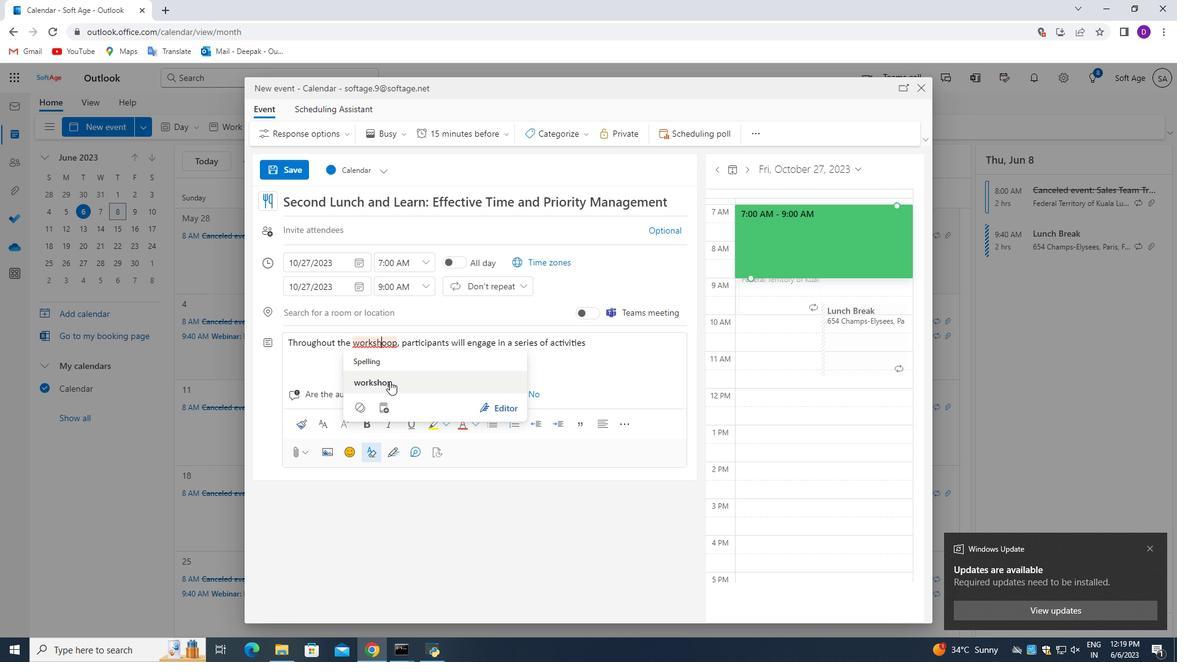 
Action: Mouse pressed left at (390, 381)
Screenshot: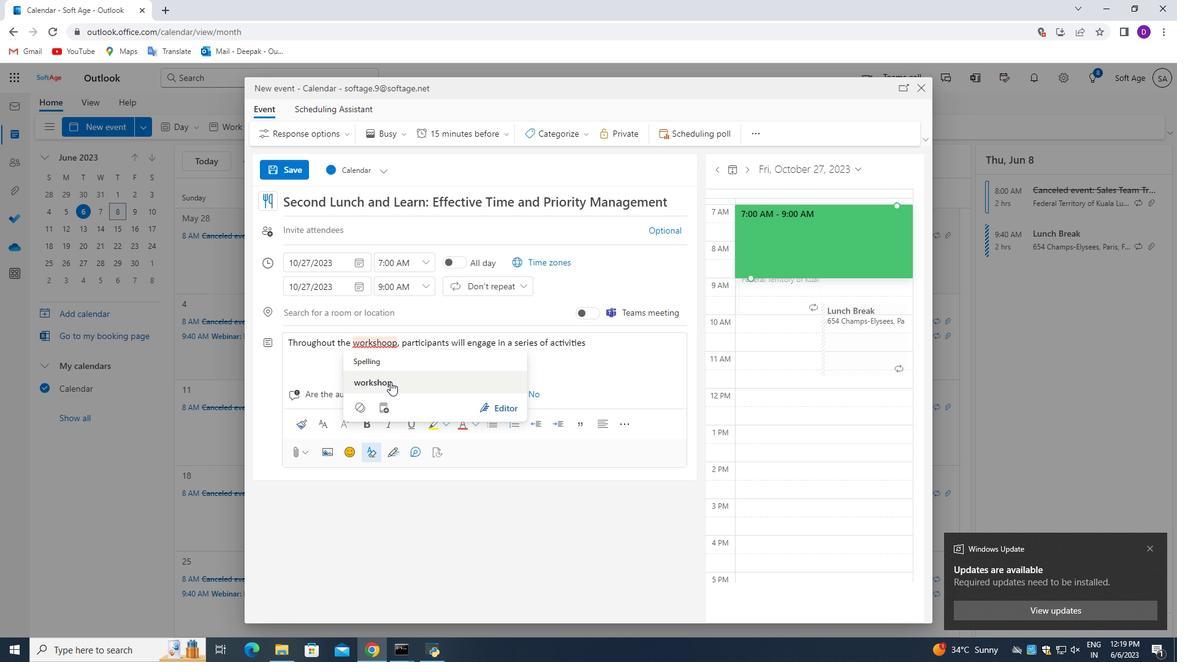 
Action: Mouse moved to (597, 342)
Screenshot: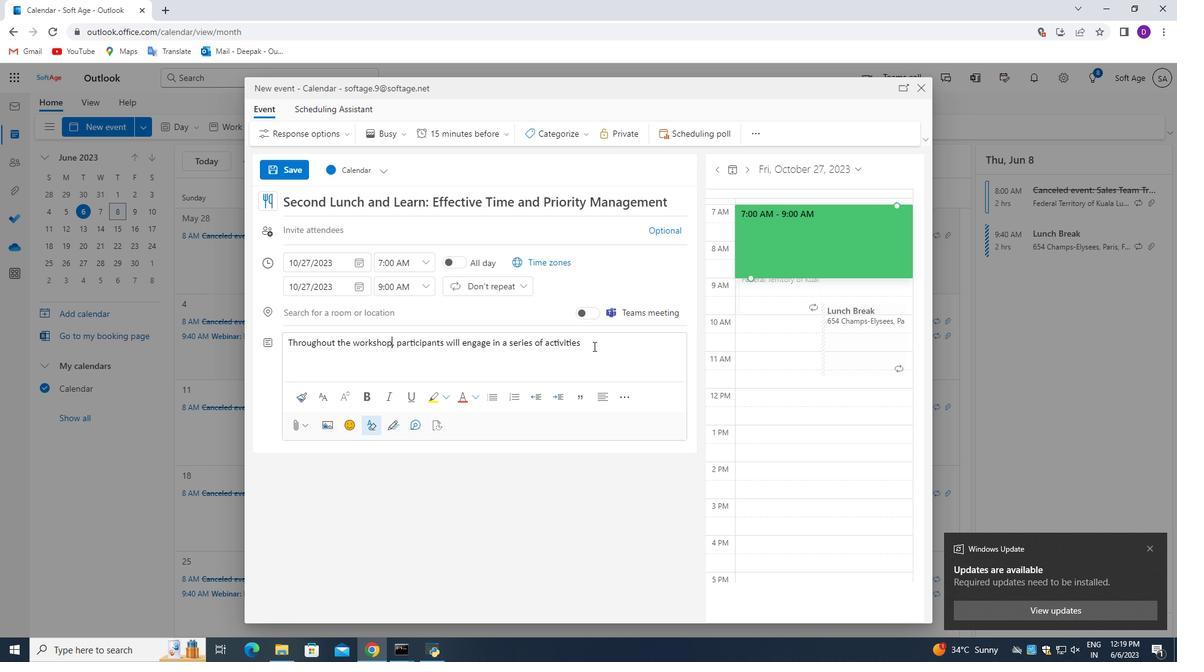 
Action: Mouse pressed left at (597, 342)
Screenshot: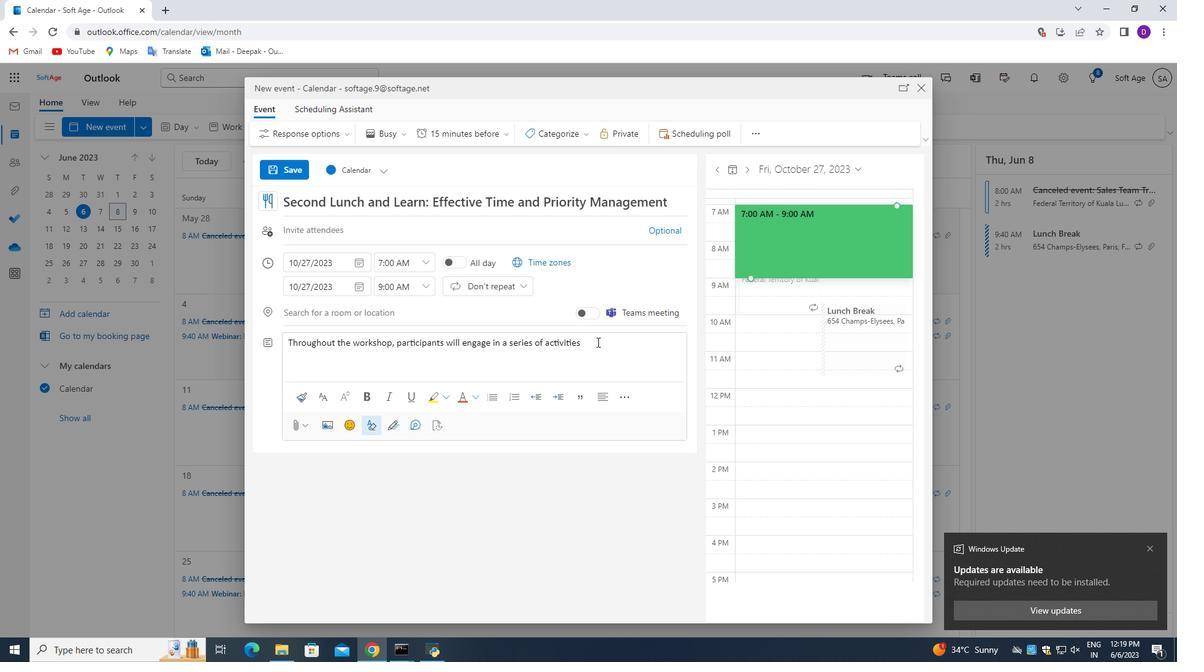 
Action: Key pressed <Key.backspace>,<Key.space>discussion<Key.space><Key.backspace>s,<Key.space>and<Key.space>case<Key.space>studies<Key.space><Key.backspace><Key.space><Key.backspace><Key.space>that<Key.space>promote<Key.space>self-reflection,<Key.space>skill-building,<Key.space>and<Key.space>practical<Key.space>application<Key.space>of<Key.space>leadership<Key.space>concepts.
Screenshot: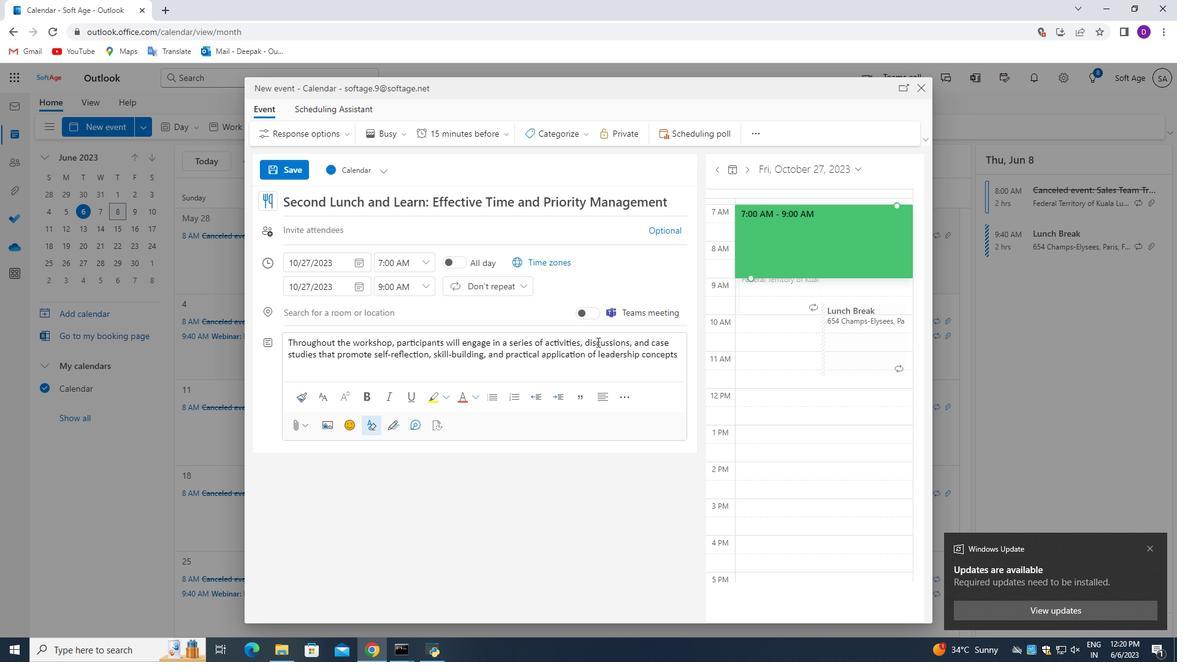 
Action: Mouse moved to (548, 136)
Screenshot: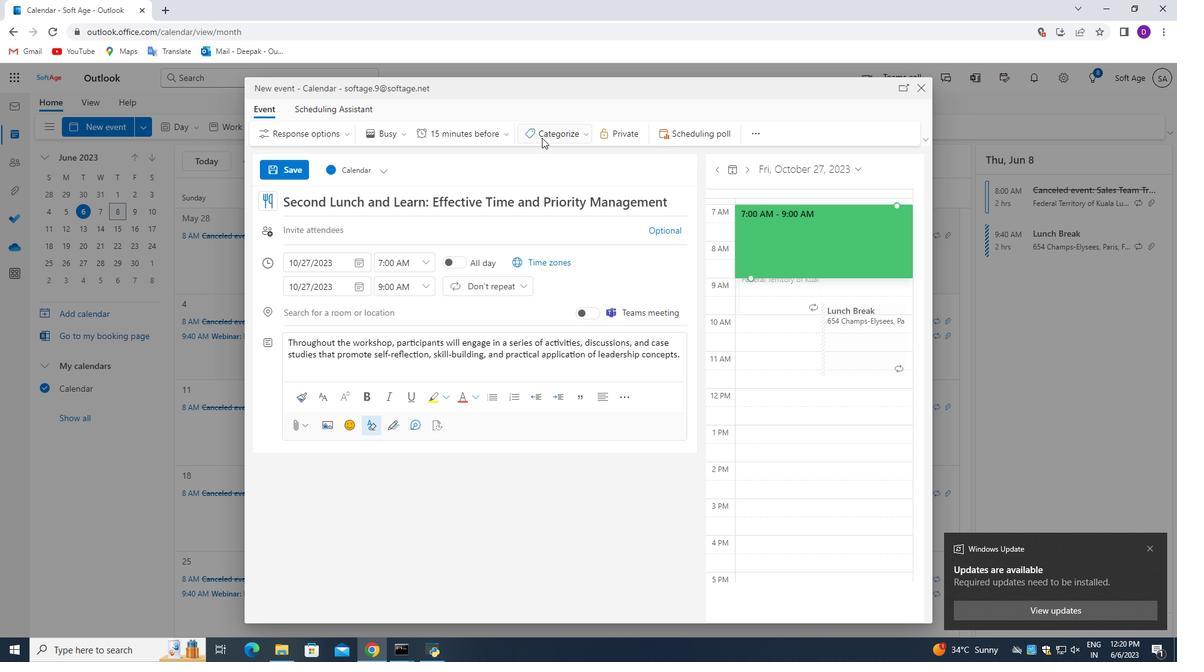 
Action: Mouse pressed left at (548, 136)
Screenshot: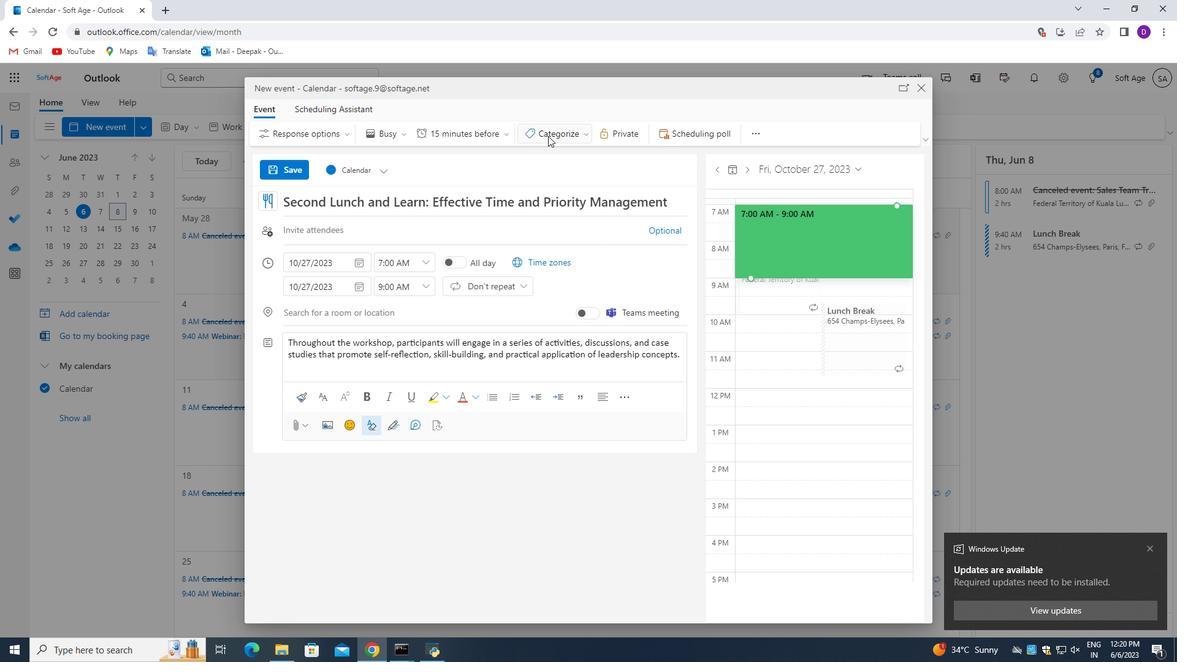 
Action: Mouse moved to (565, 156)
Screenshot: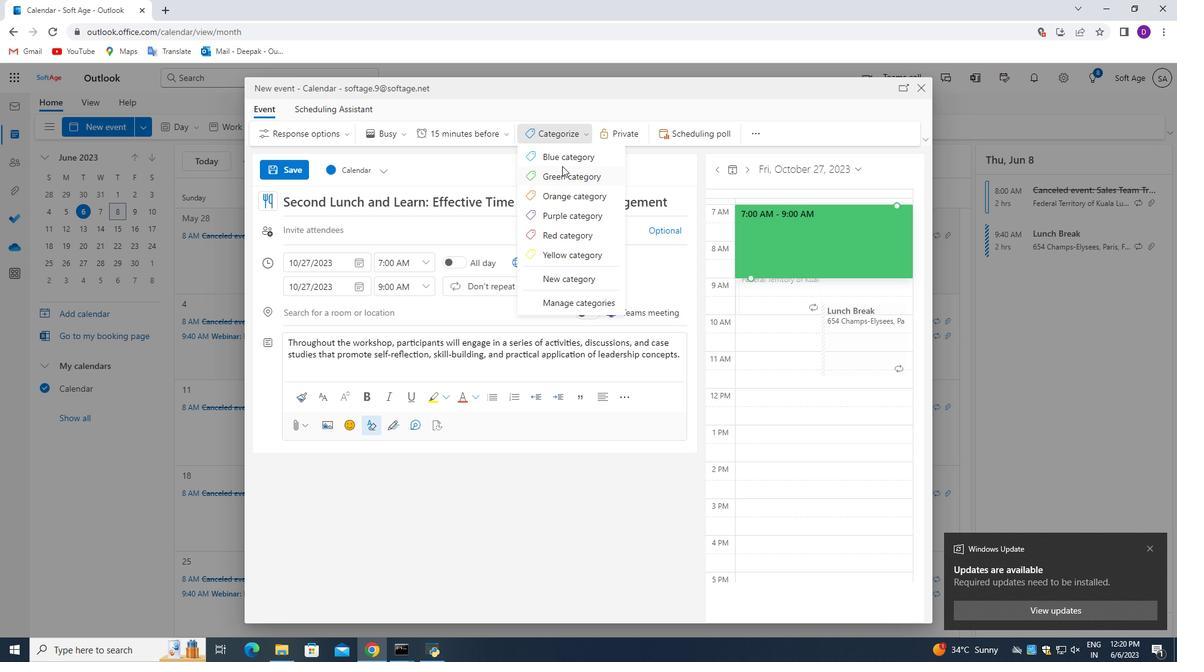 
Action: Mouse pressed left at (565, 156)
Screenshot: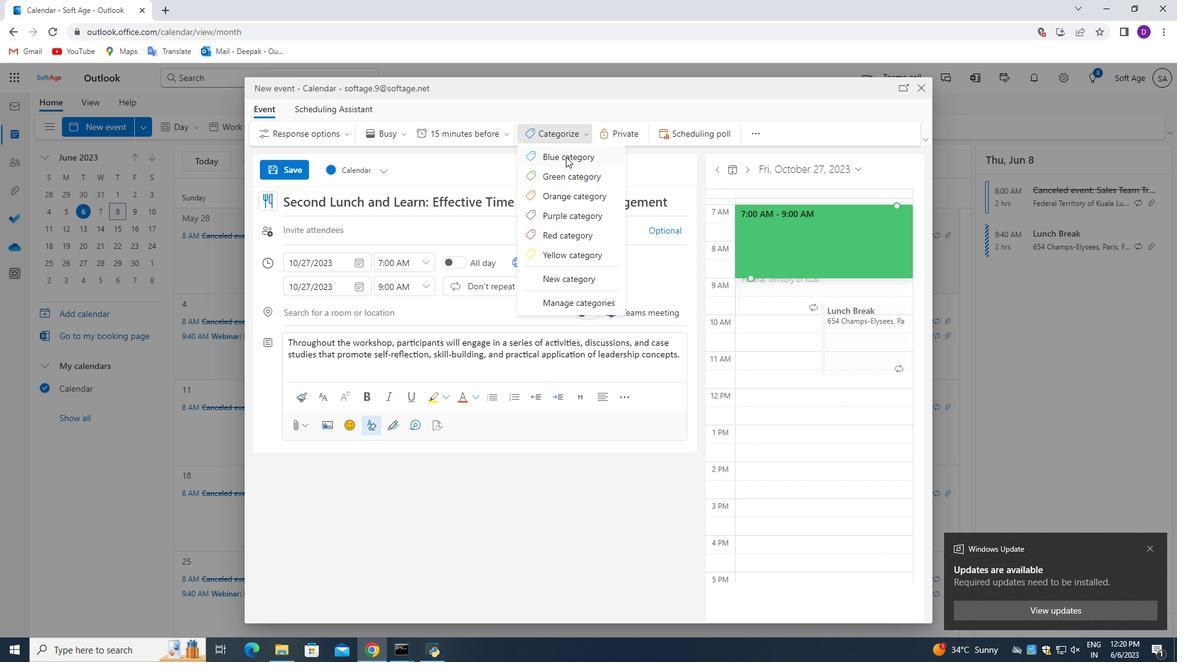 
Action: Mouse moved to (358, 314)
Screenshot: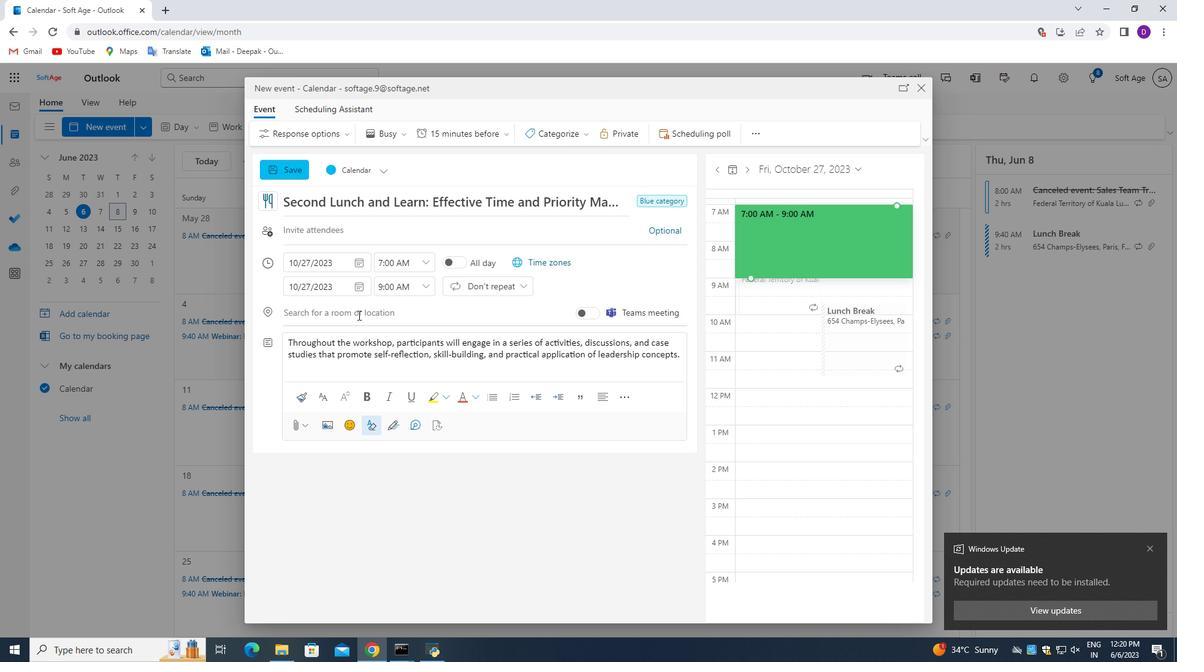 
Action: Mouse pressed left at (358, 314)
Screenshot: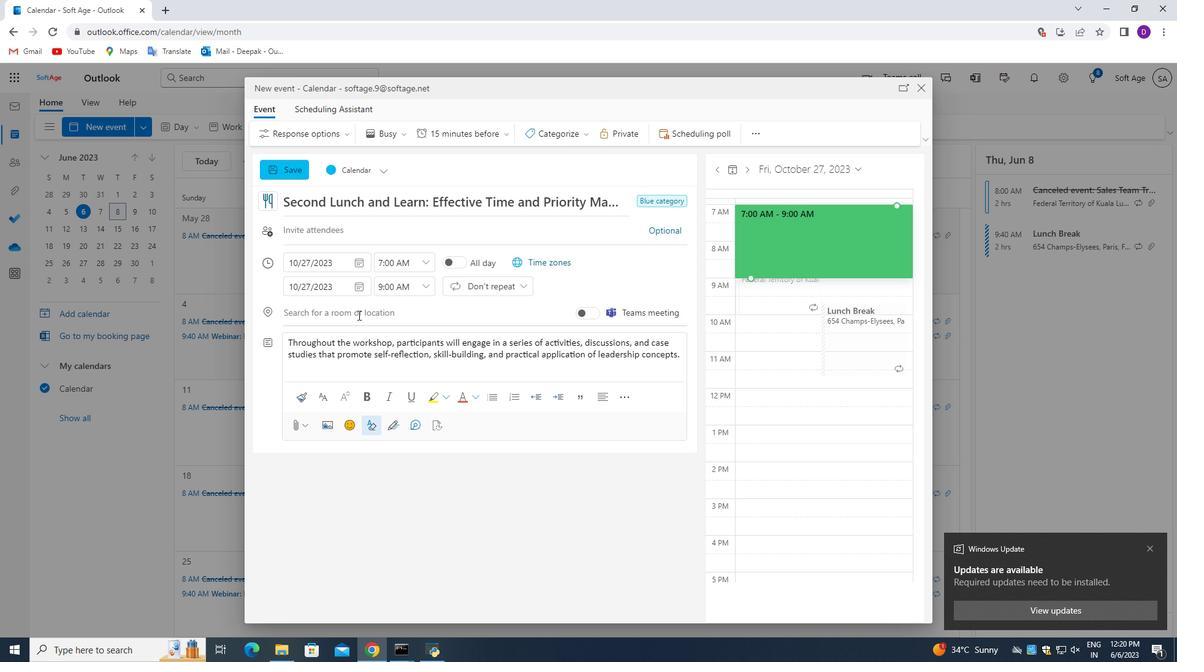
Action: Mouse moved to (439, 505)
Screenshot: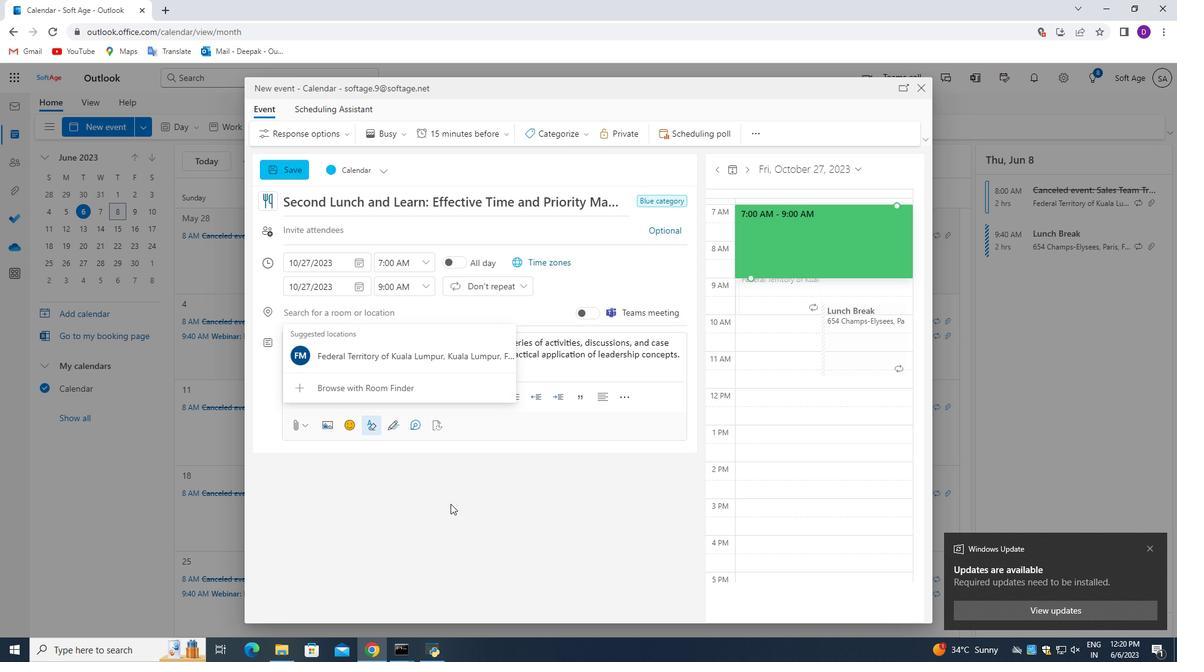 
Action: Key pressed 456<Key.space><Key.shift>Musee<Key.space>d'<Key.shift>Orsay<Key.space><Key.backspace>,<Key.space><Key.shift>Paris,<Key.space><Key.shift_r>France
Screenshot: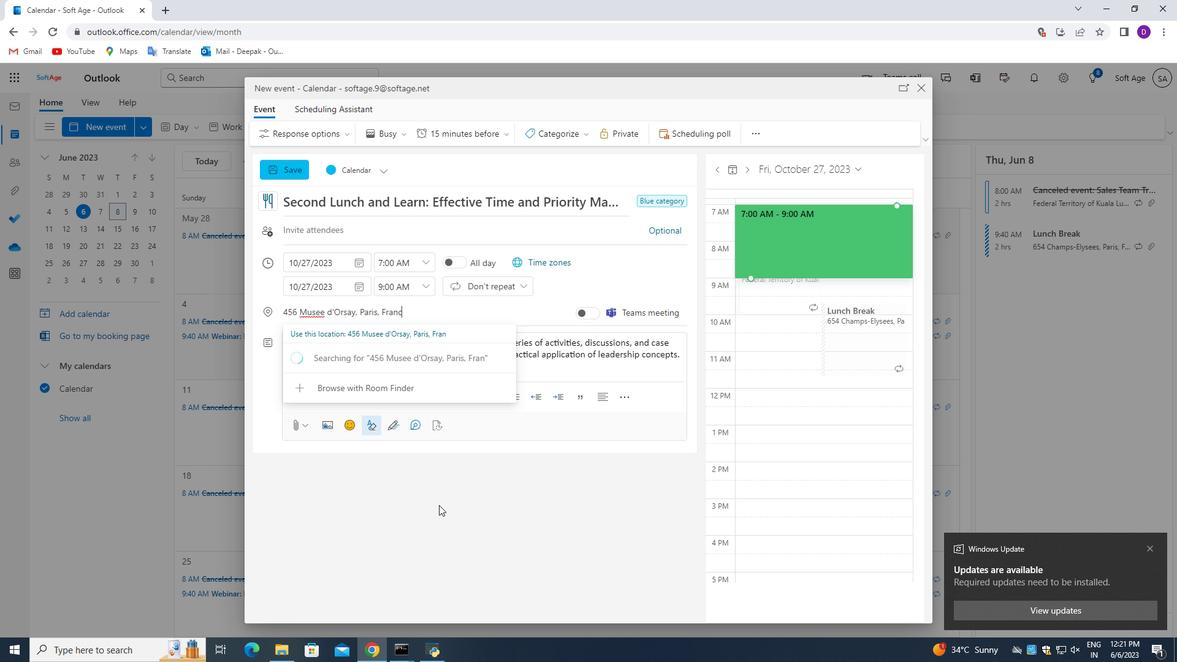 
Action: Mouse moved to (332, 232)
Screenshot: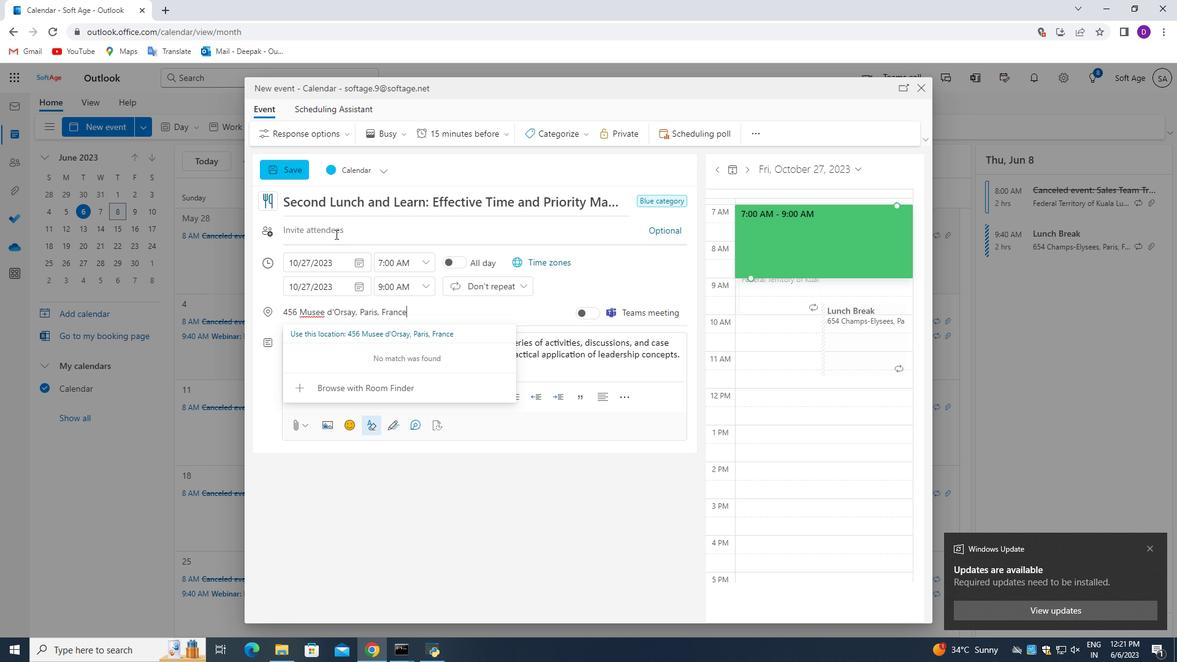 
Action: Mouse pressed left at (332, 232)
Screenshot: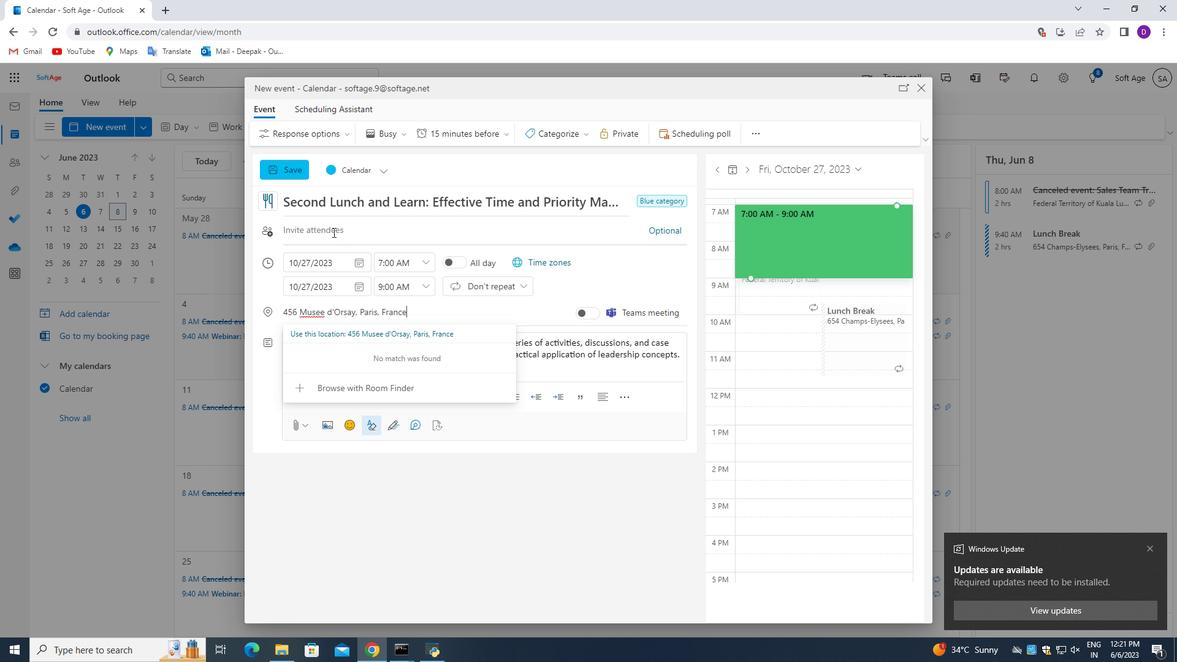 
Action: Key pressed softage.7<Key.shift>@softage.net<Key.enter>
Screenshot: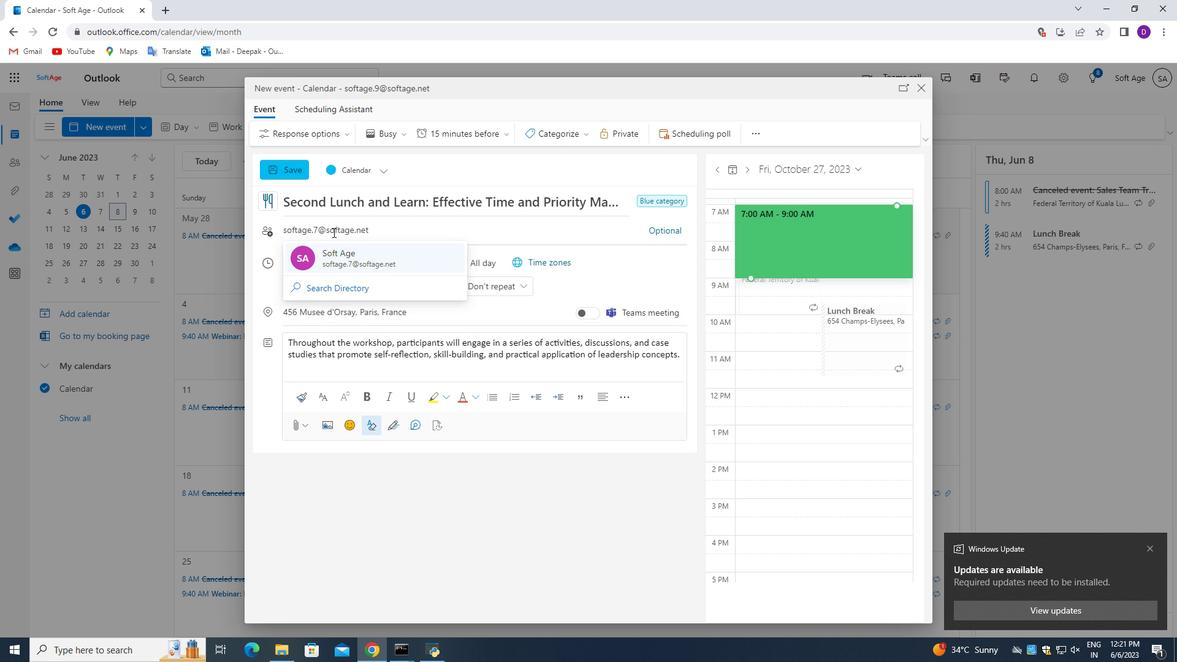 
Action: Mouse moved to (662, 229)
Screenshot: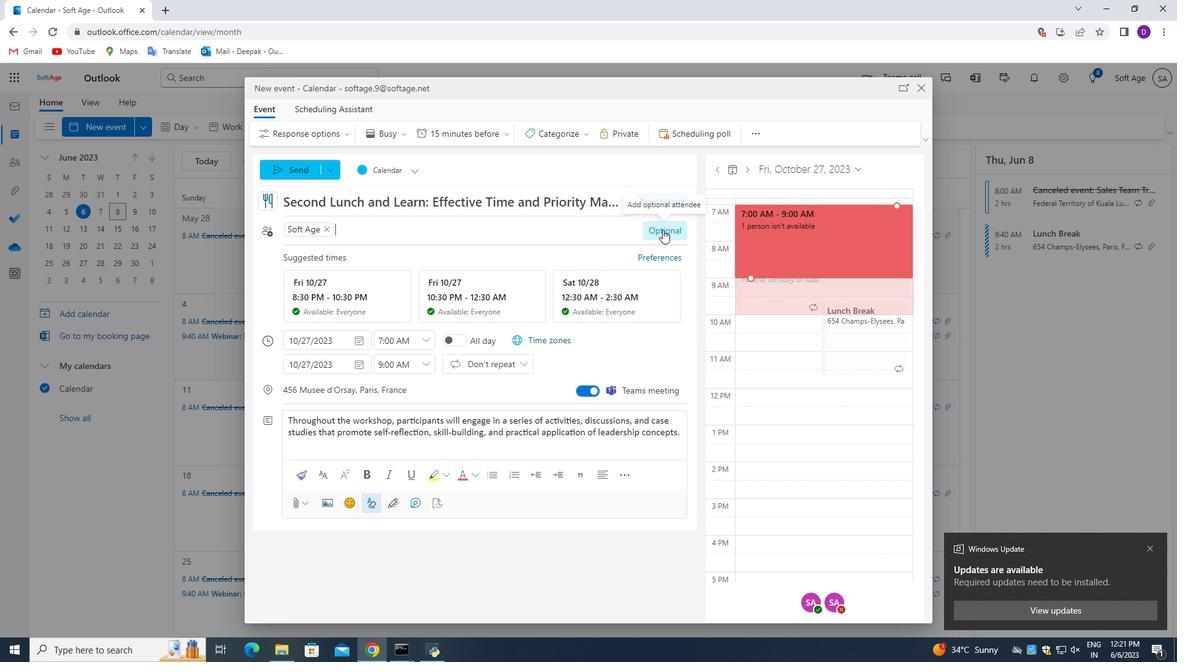 
Action: Mouse pressed left at (662, 229)
Screenshot: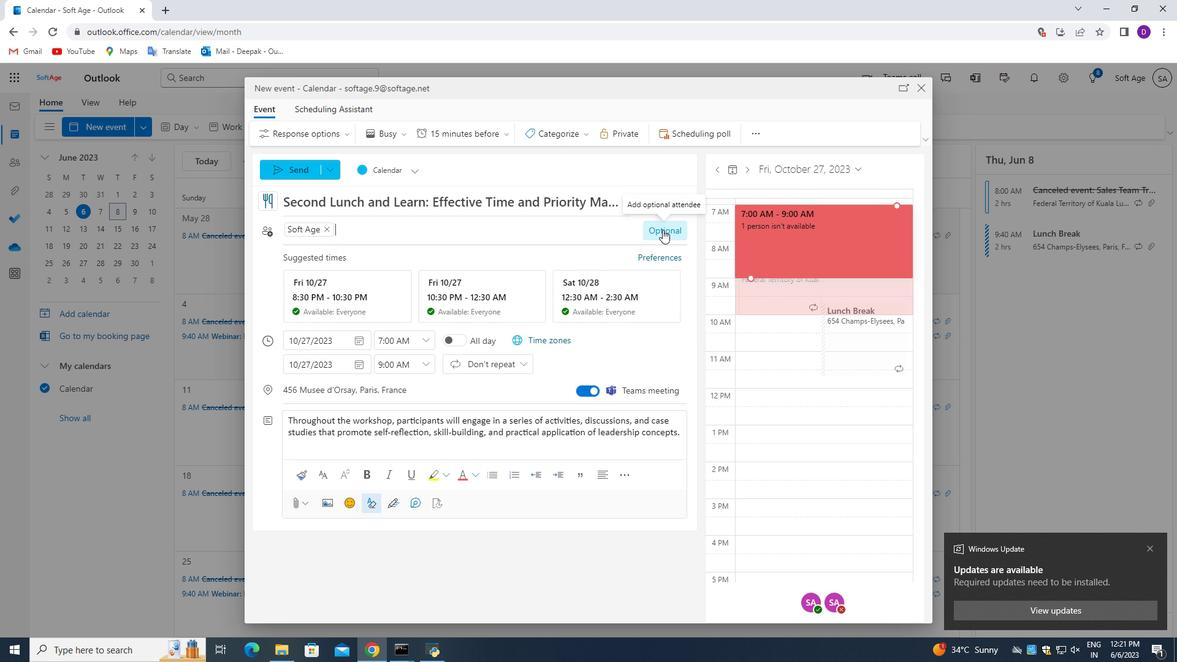 
Action: Mouse moved to (361, 236)
Screenshot: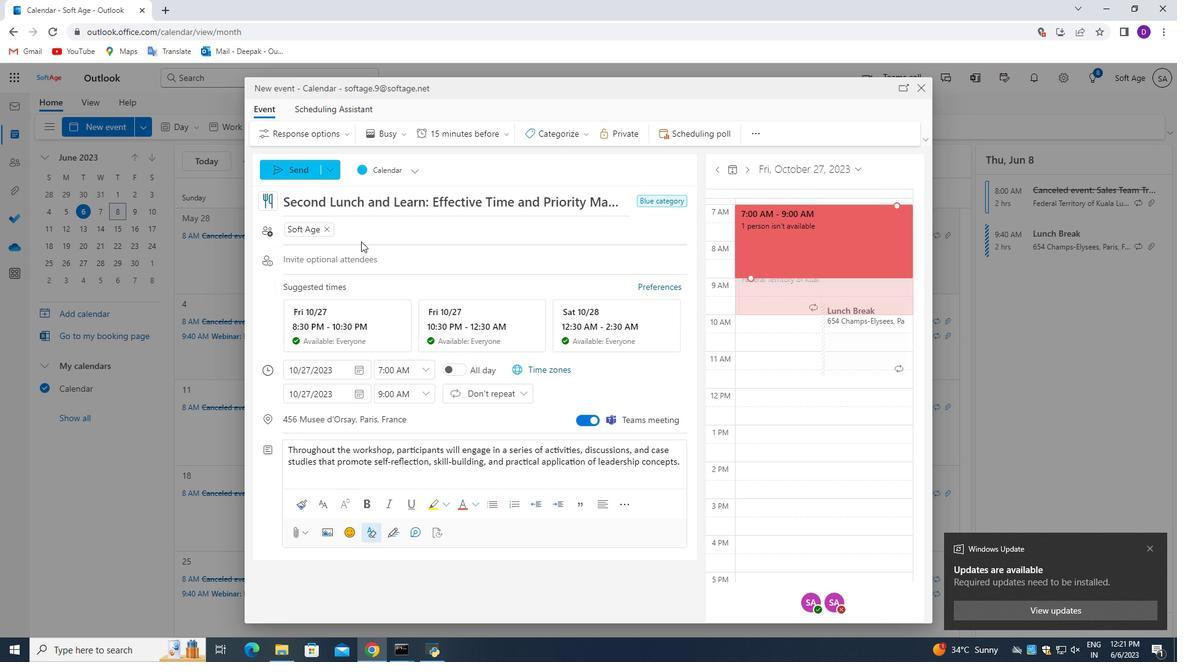 
Action: Key pressed softage.8<Key.shift>@softage.net<Key.enter>
Screenshot: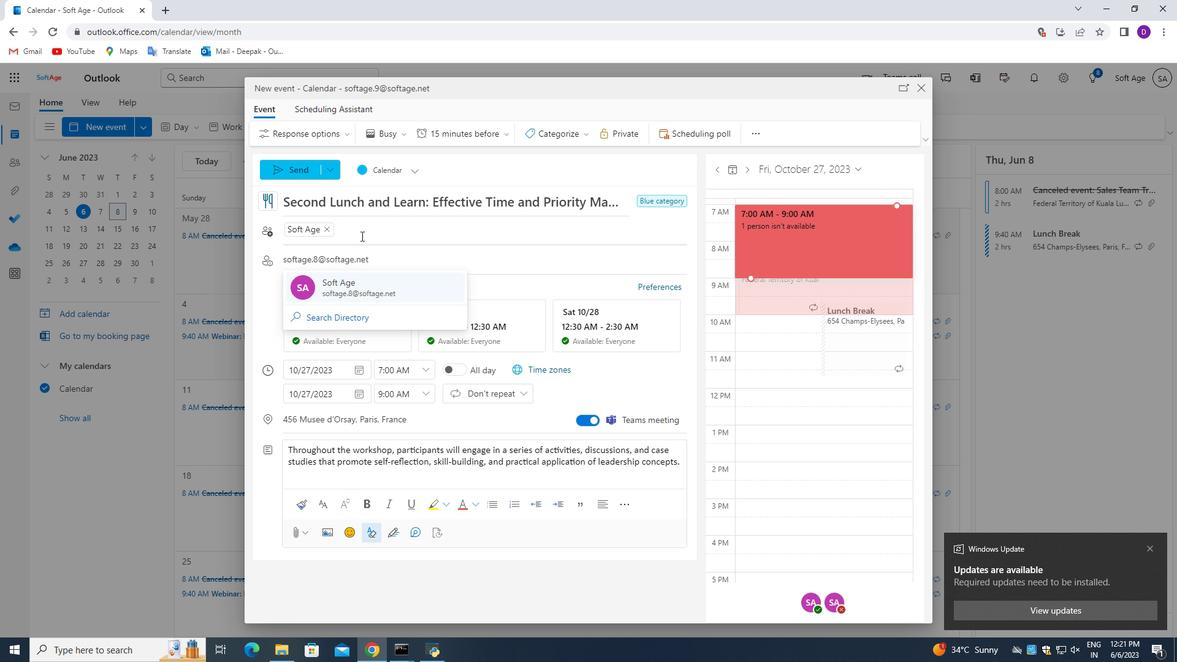 
Action: Mouse moved to (483, 134)
Screenshot: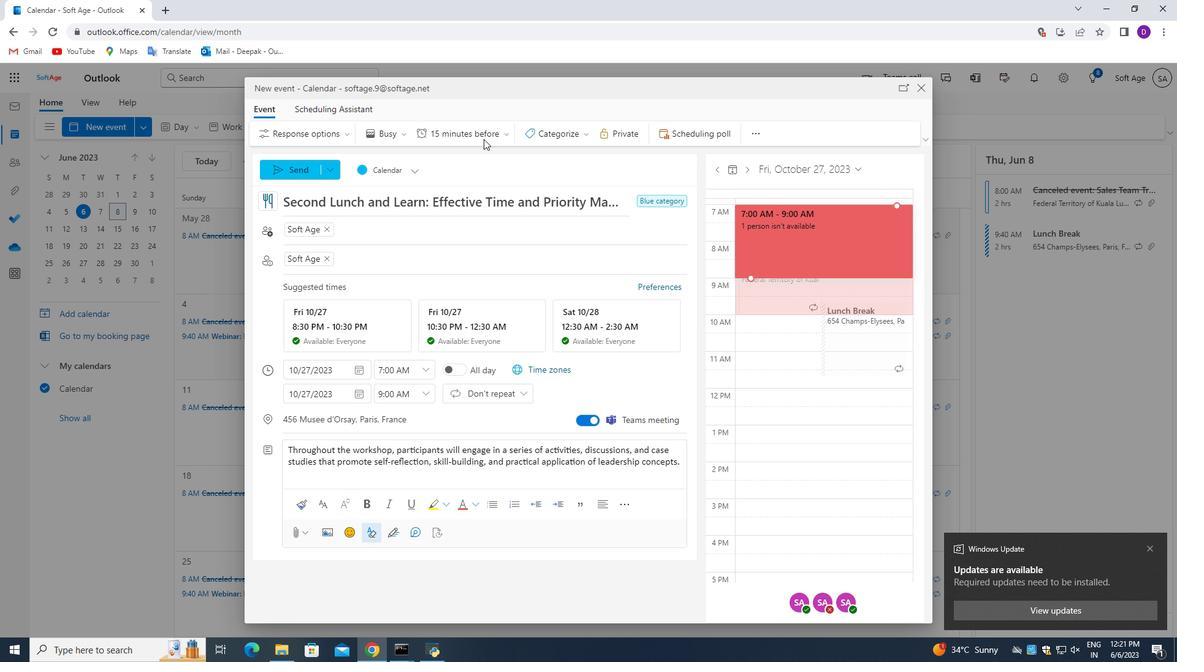 
Action: Mouse pressed left at (483, 134)
Screenshot: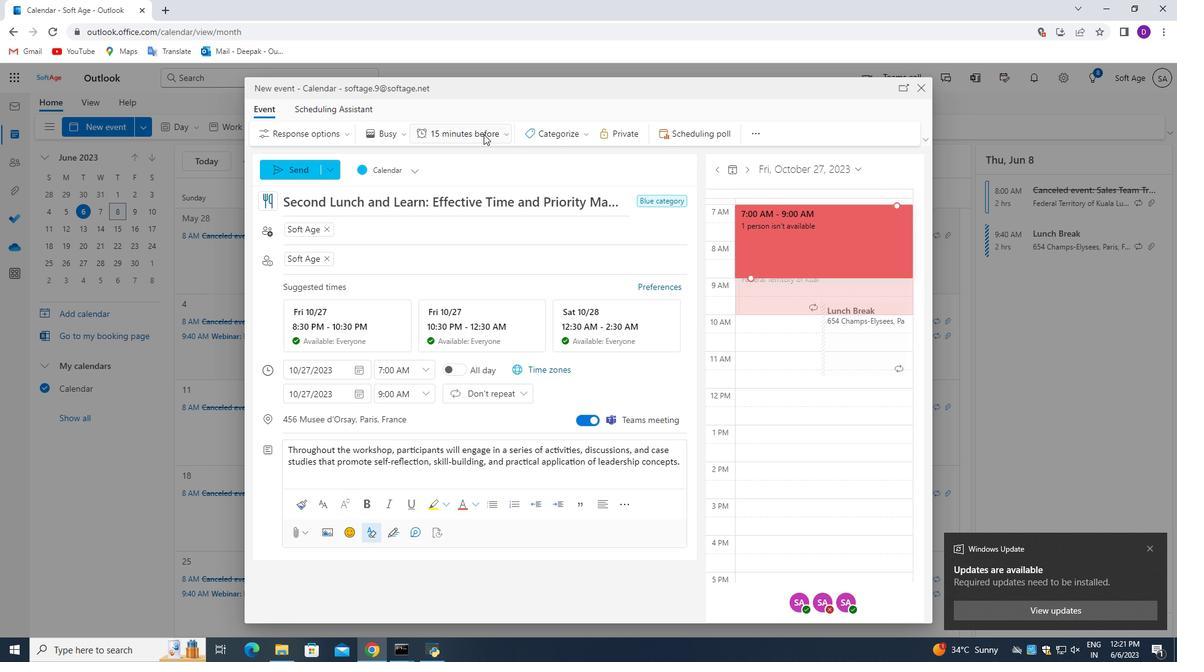 
Action: Mouse moved to (465, 290)
Screenshot: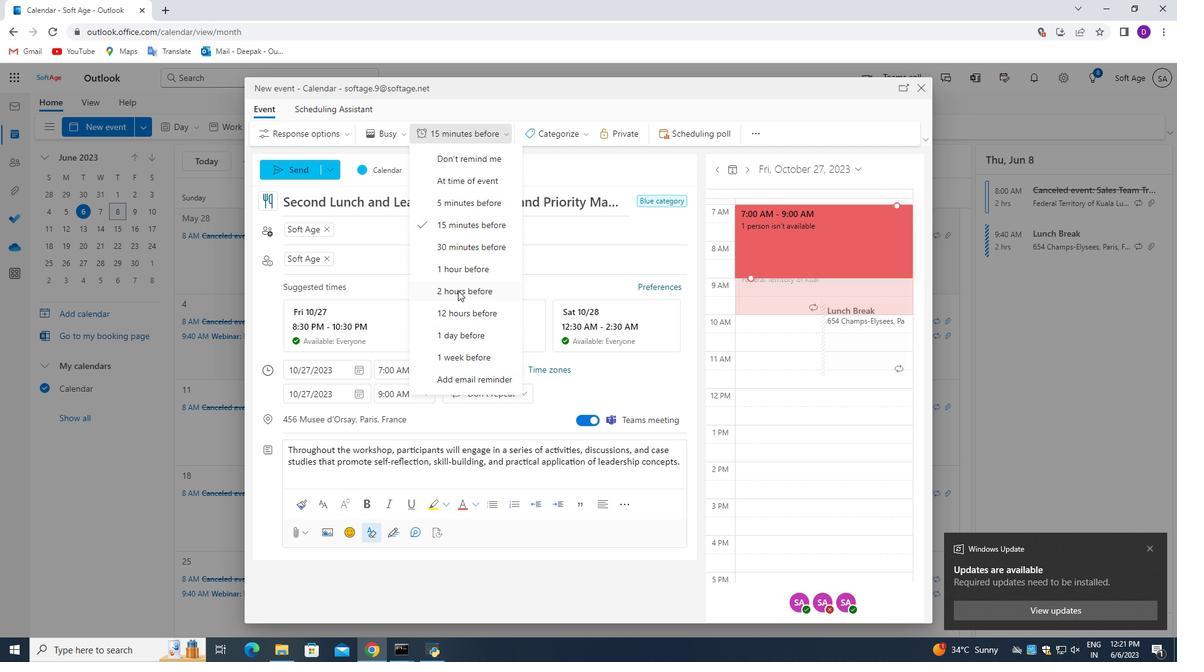 
Action: Mouse pressed left at (465, 290)
Screenshot: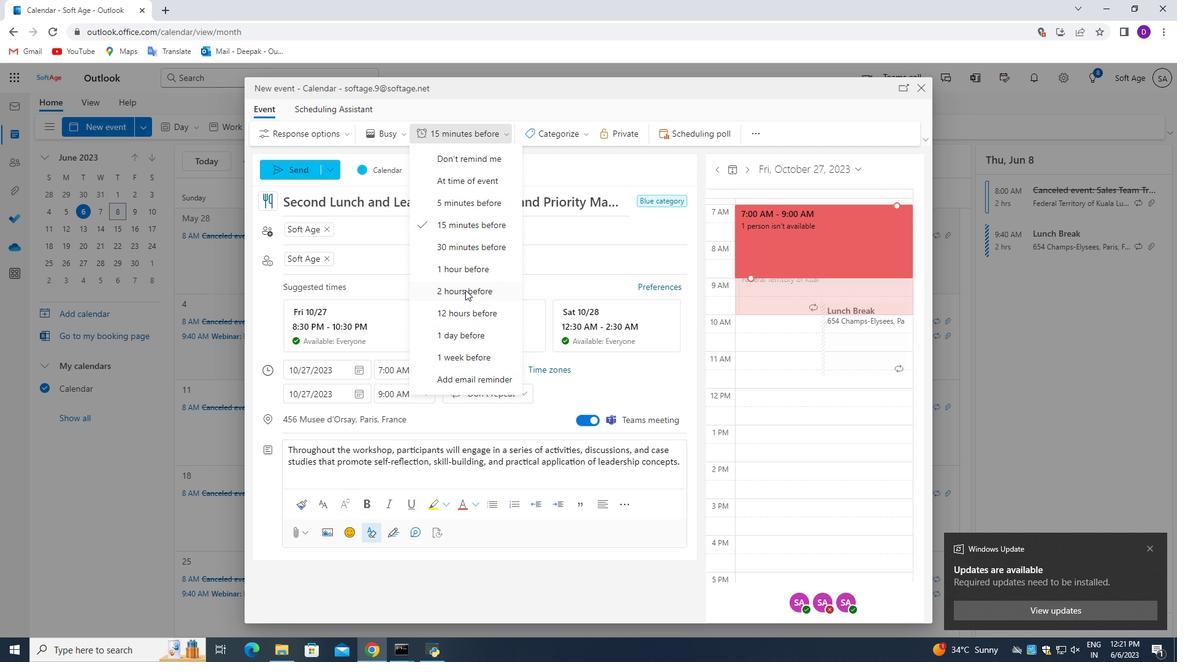 
Action: Mouse moved to (432, 315)
Screenshot: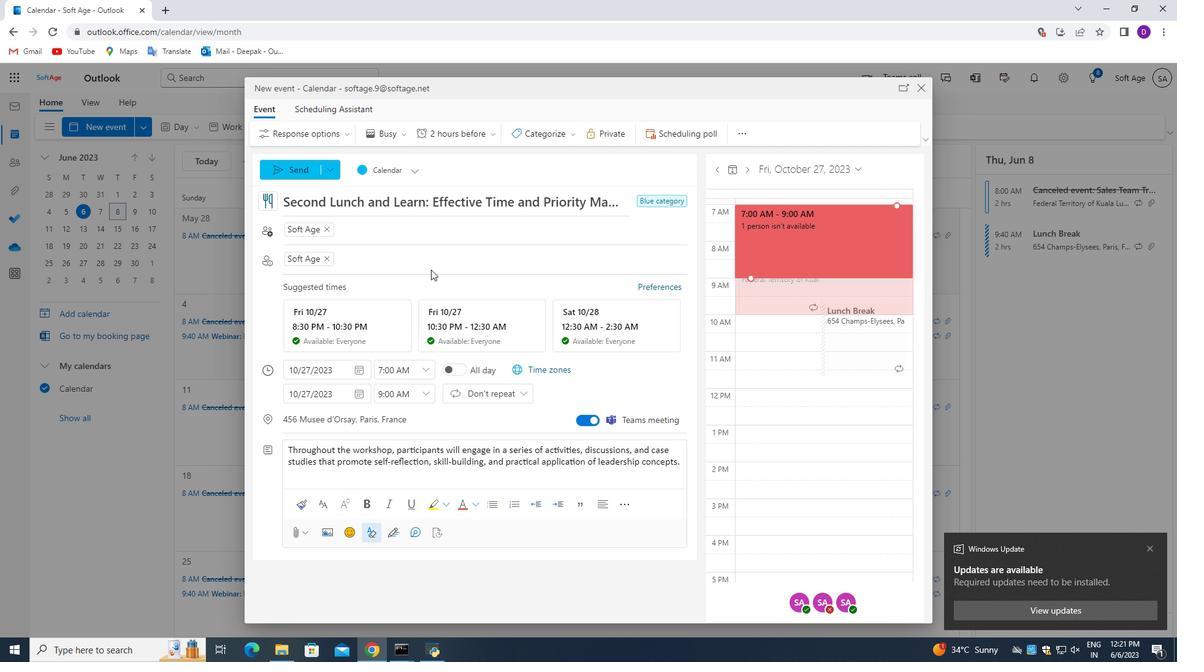 
Action: Mouse scrolled (432, 315) with delta (0, 0)
Screenshot: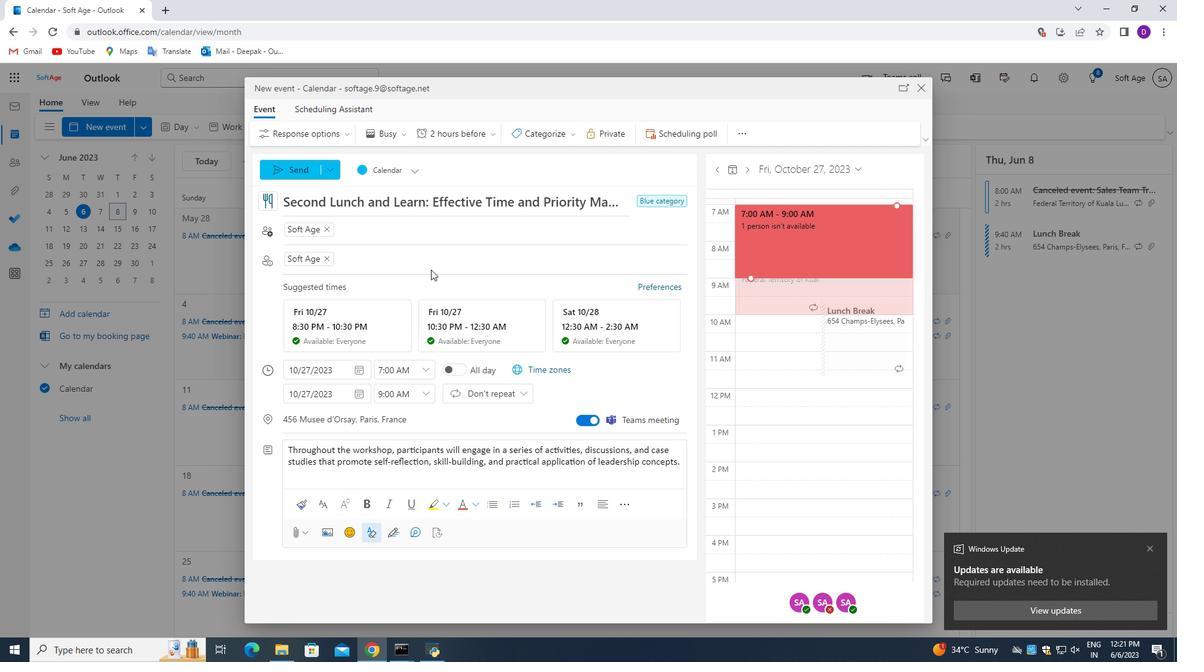 
Action: Mouse moved to (432, 347)
Screenshot: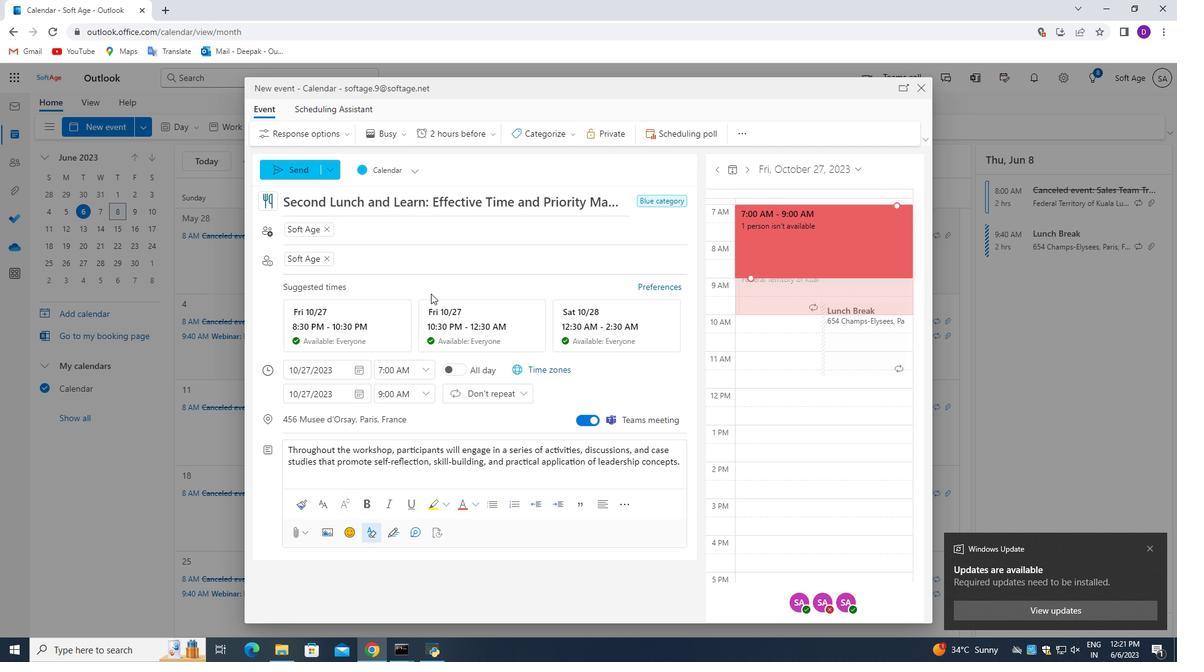
Action: Mouse scrolled (432, 346) with delta (0, 0)
Screenshot: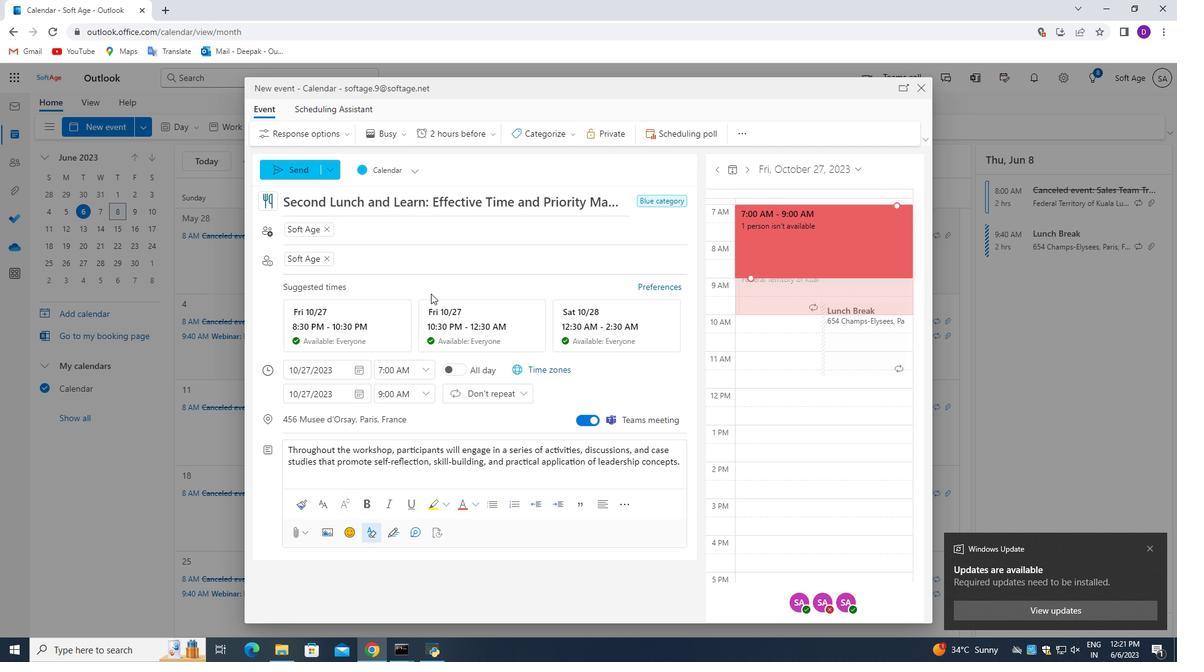 
Action: Mouse moved to (432, 359)
Screenshot: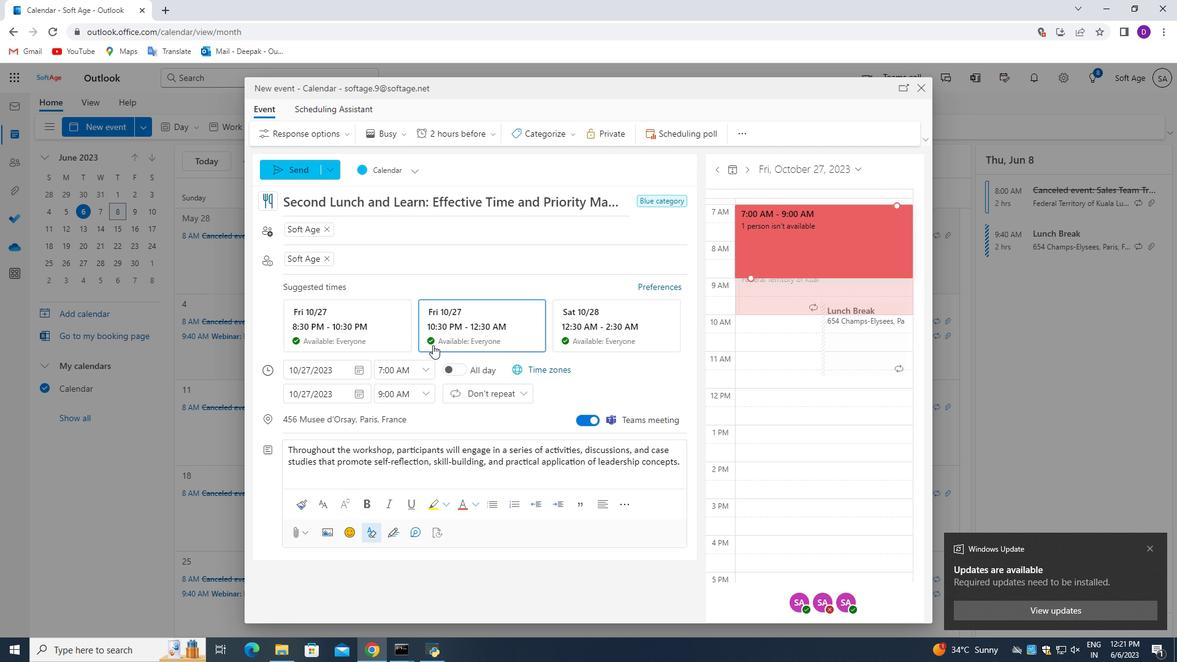 
Action: Mouse scrolled (432, 358) with delta (0, 0)
Screenshot: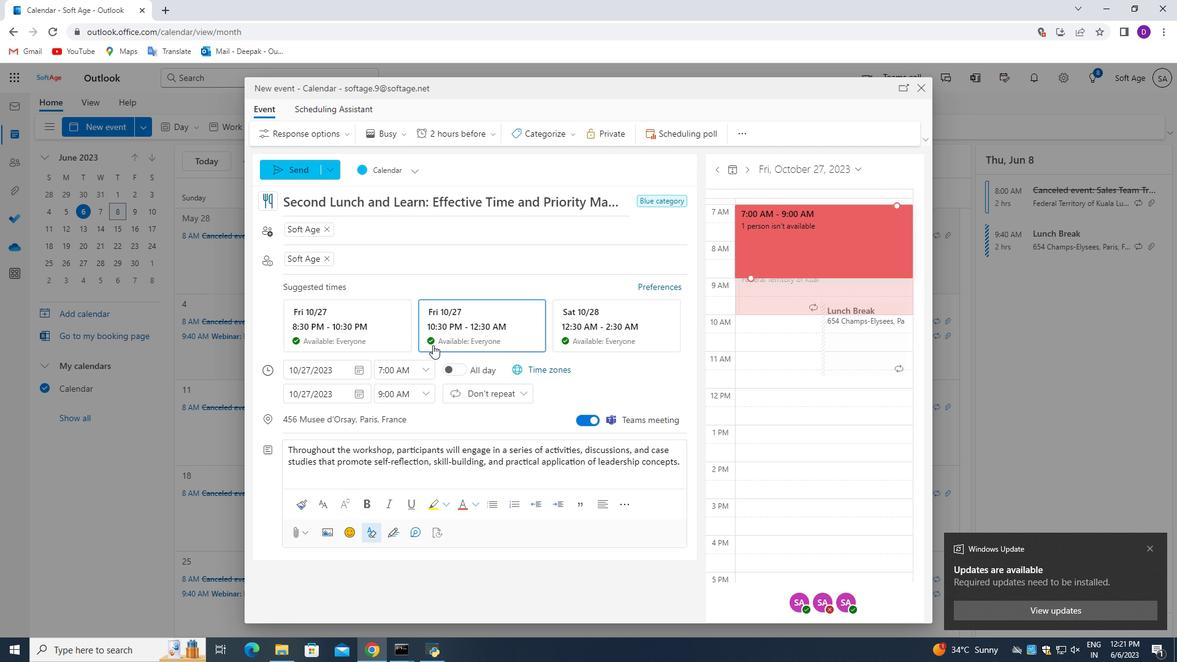 
Action: Mouse moved to (407, 391)
Screenshot: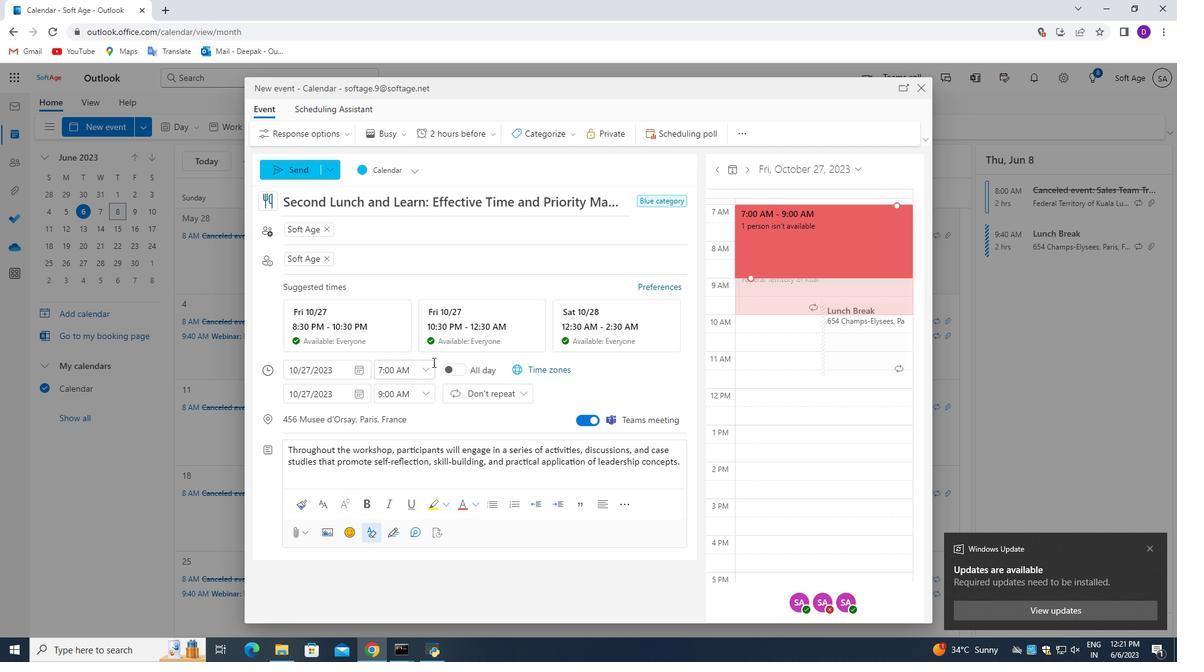 
Action: Mouse scrolled (432, 368) with delta (0, 0)
Screenshot: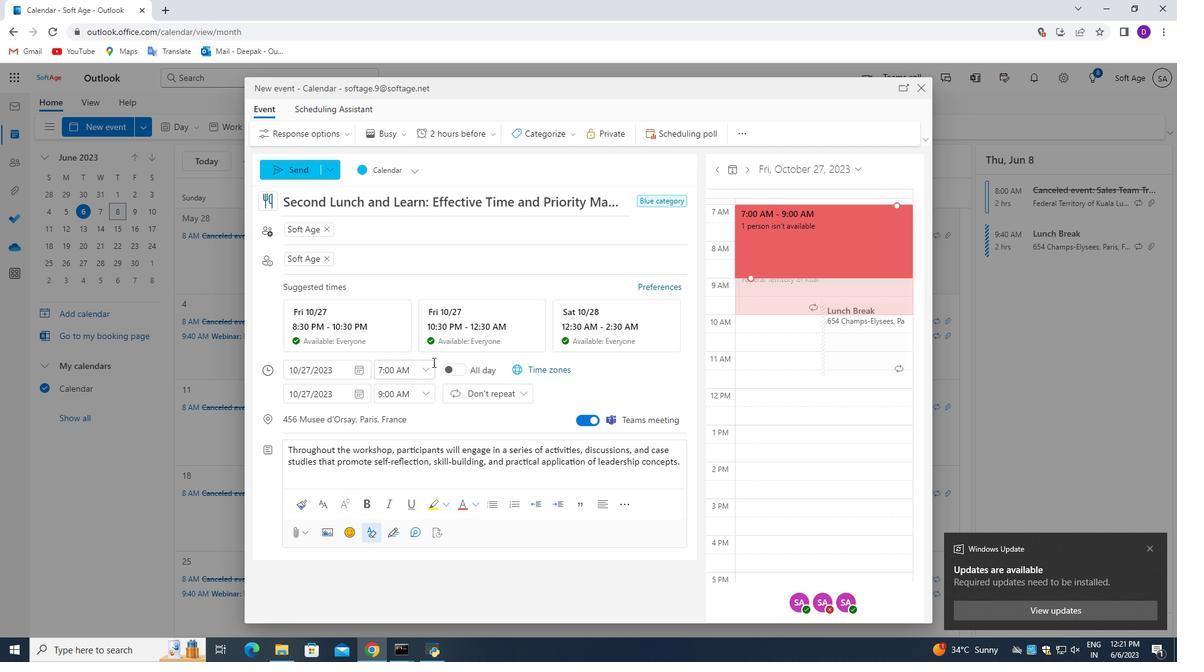 
Action: Mouse moved to (344, 383)
Screenshot: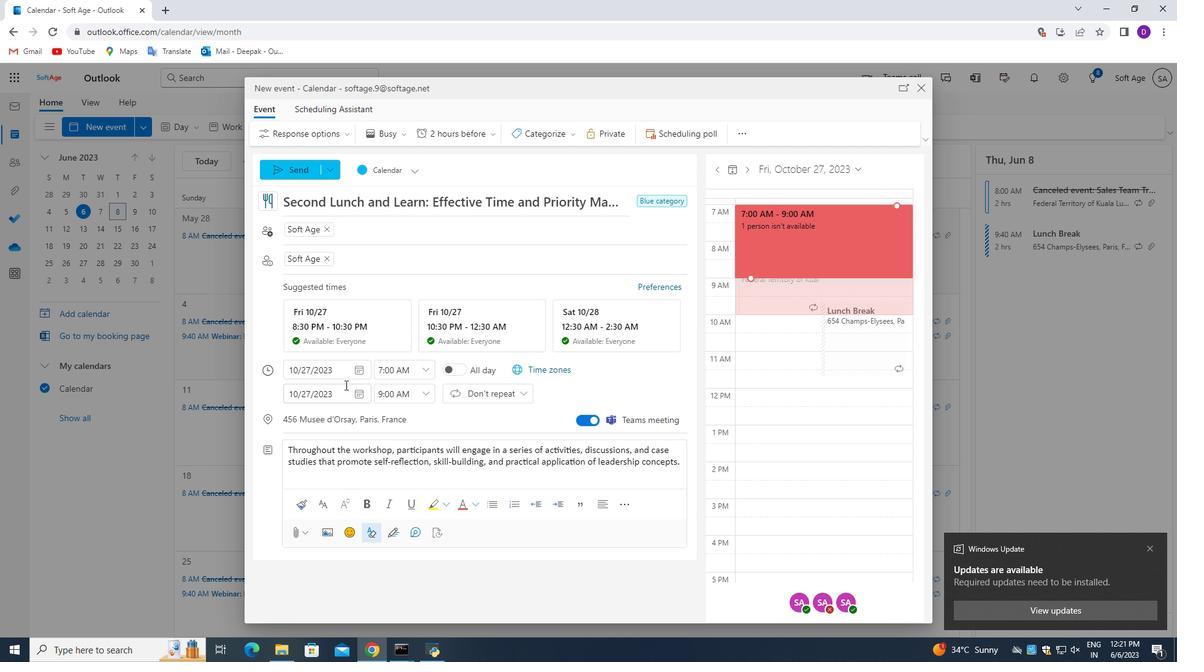 
Action: Mouse scrolled (344, 385) with delta (0, 0)
Screenshot: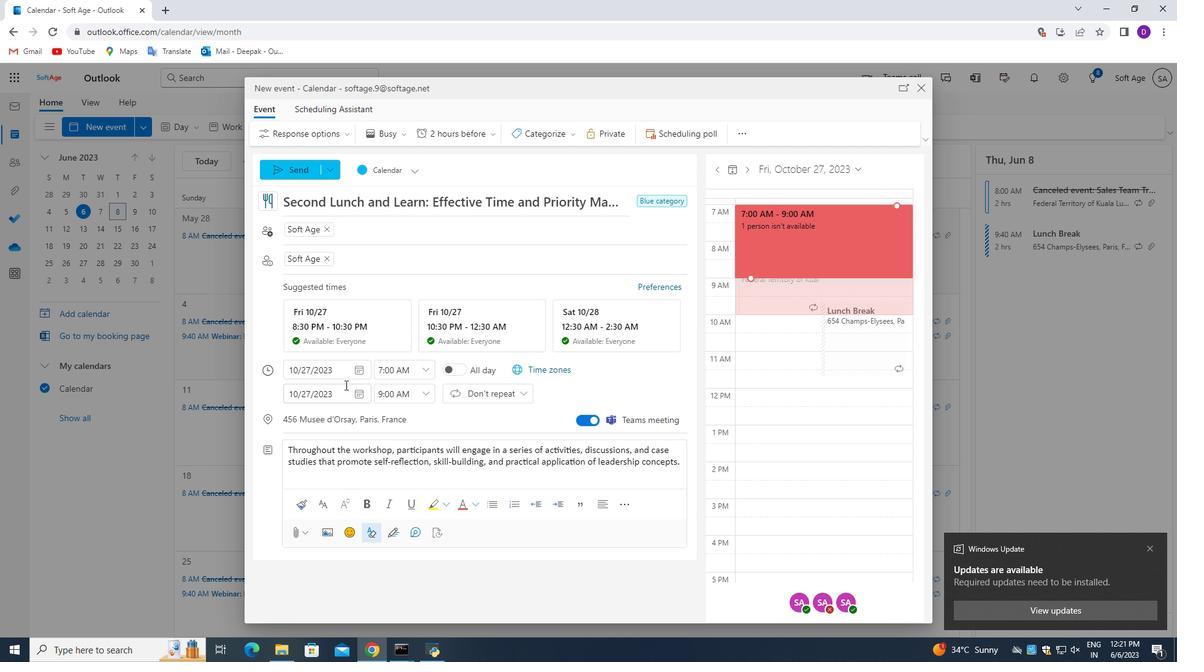 
Action: Mouse moved to (295, 174)
Screenshot: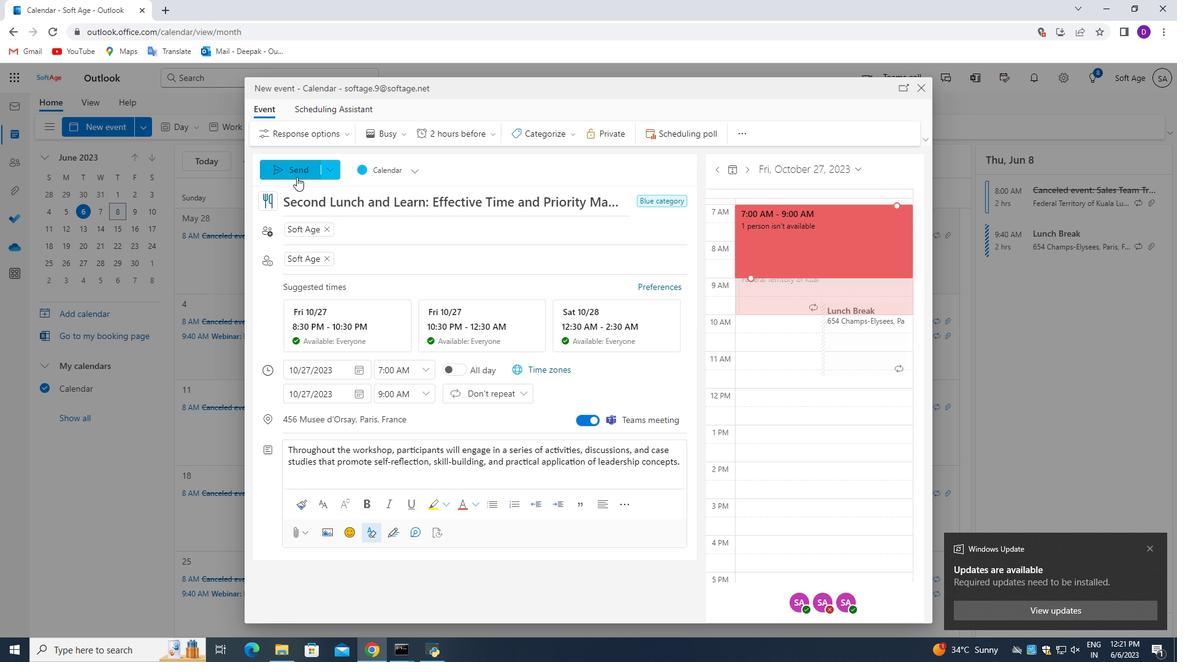 
Action: Mouse pressed left at (295, 174)
Screenshot: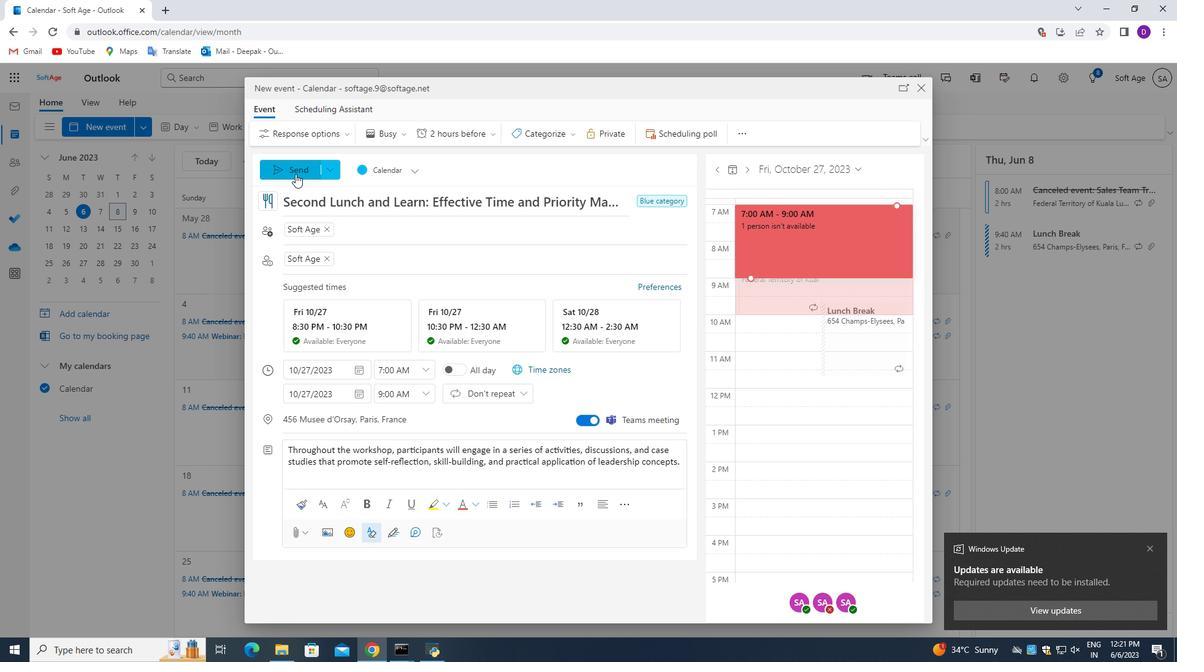 
Action: Mouse moved to (556, 393)
Screenshot: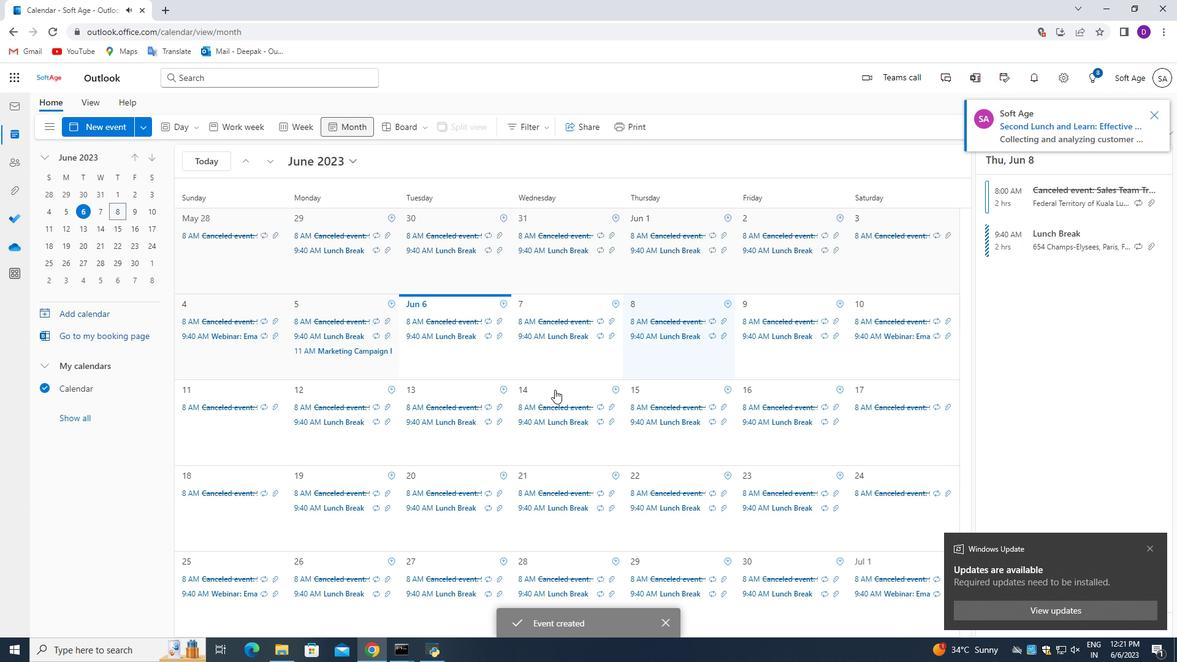 
Action: Mouse scrolled (556, 393) with delta (0, 0)
Screenshot: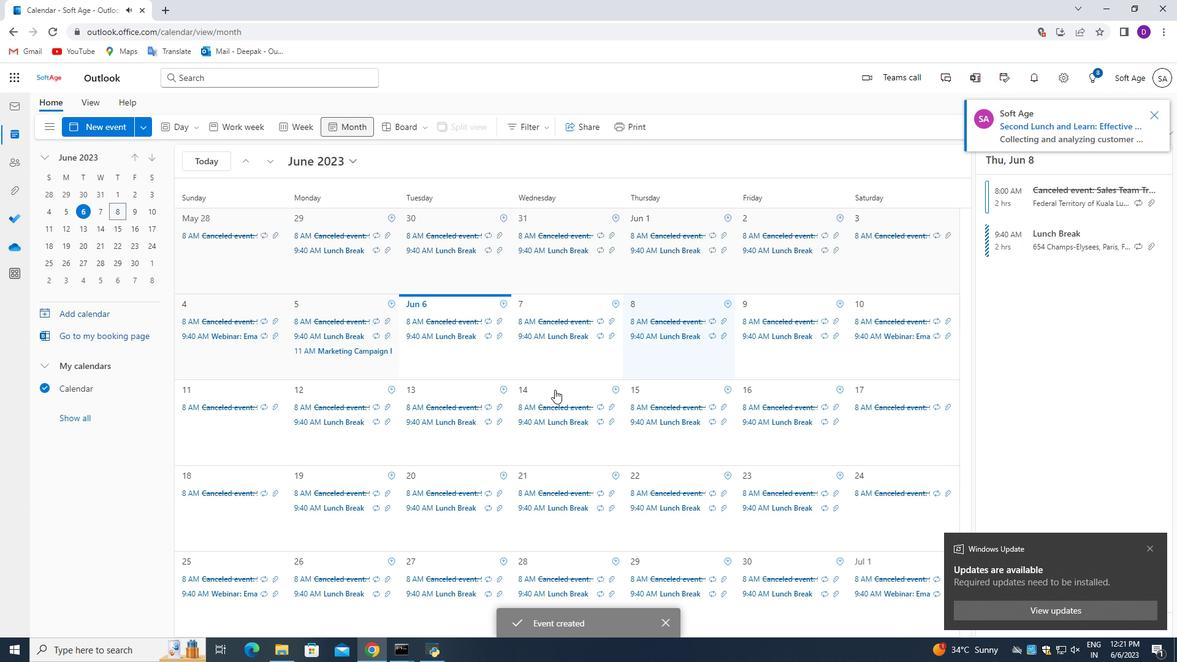 
Action: Mouse moved to (556, 396)
Screenshot: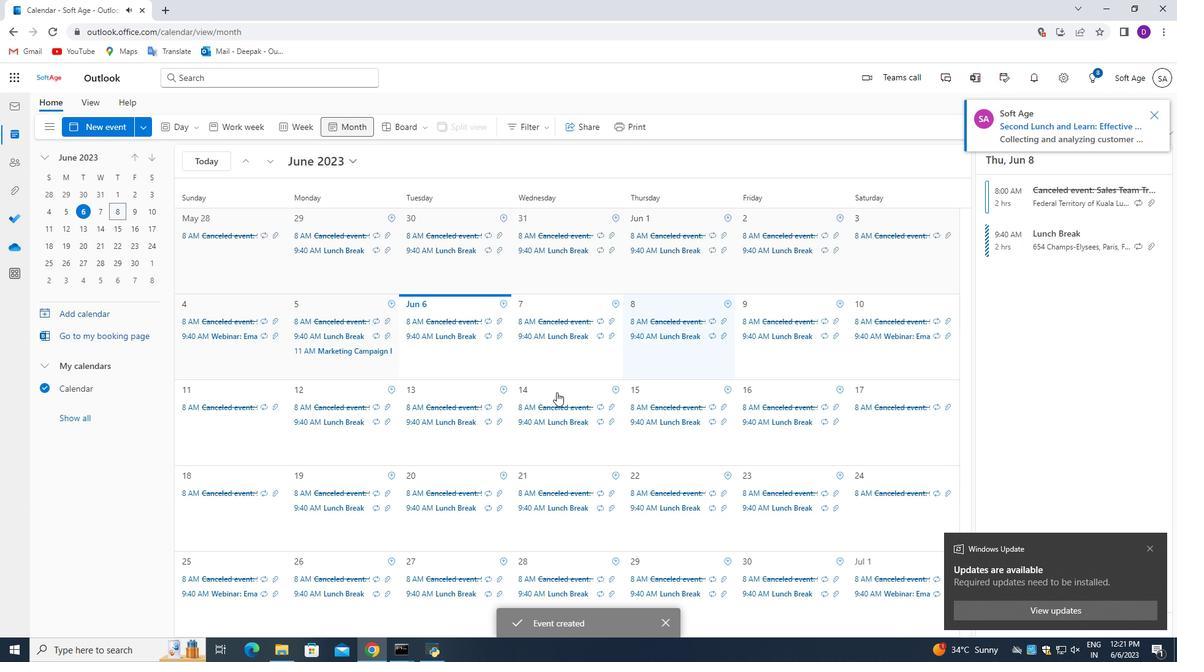 
Action: Mouse scrolled (556, 395) with delta (0, 0)
Screenshot: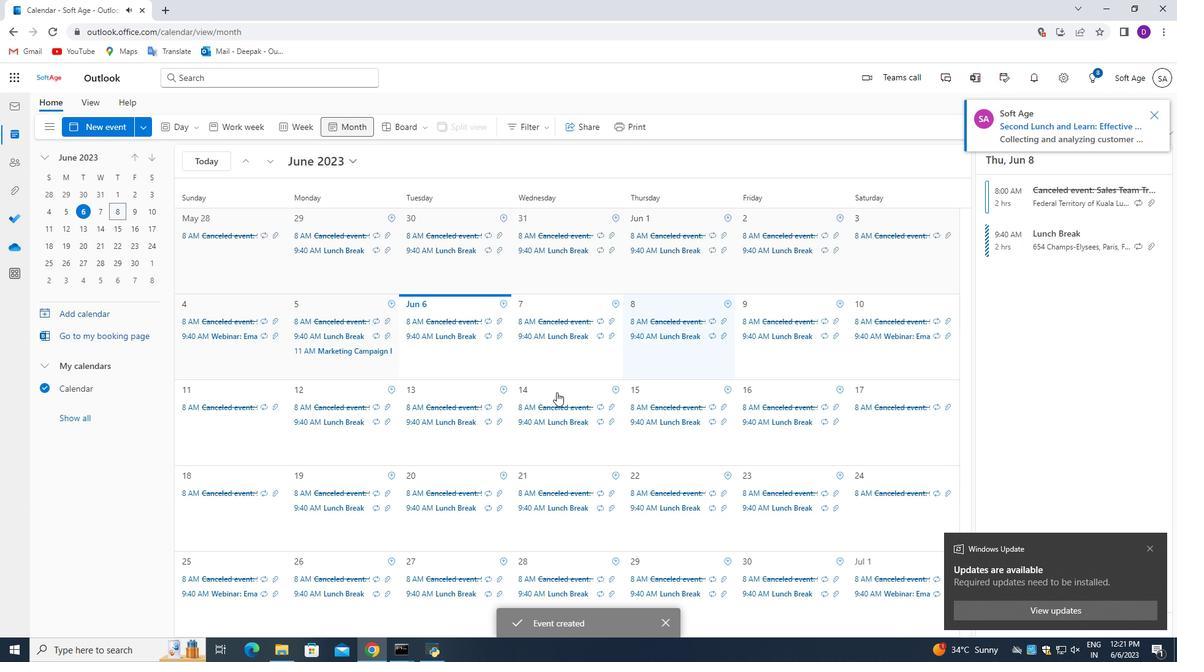 
Action: Mouse moved to (554, 397)
Screenshot: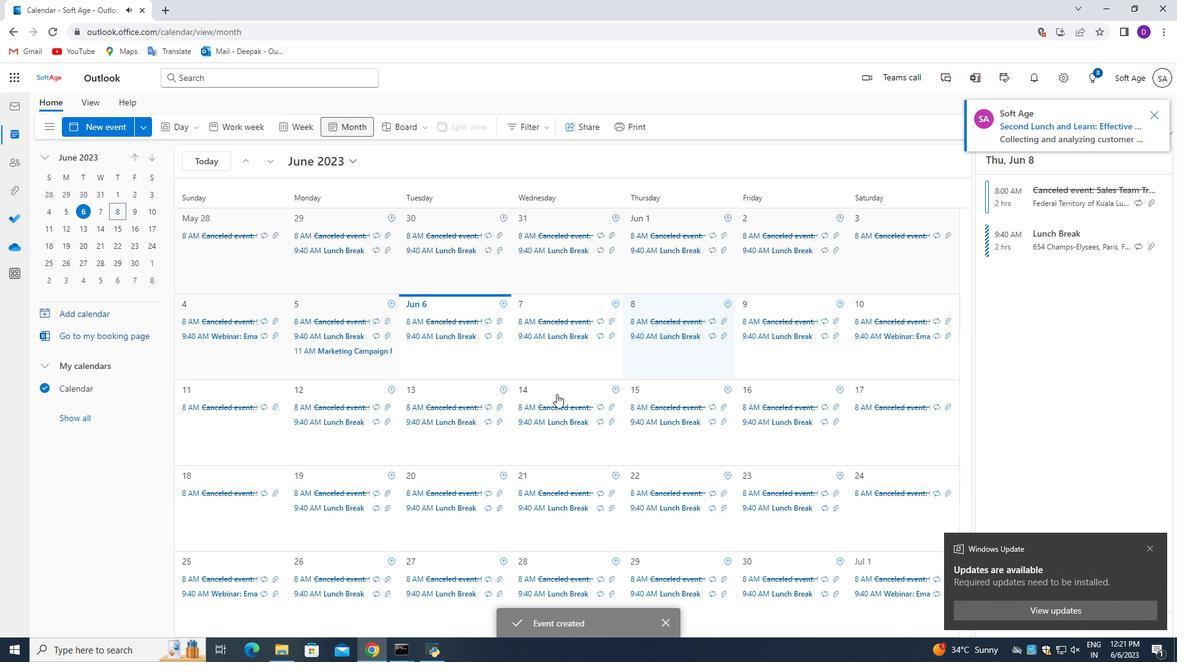 
Action: Mouse scrolled (554, 397) with delta (0, 0)
Screenshot: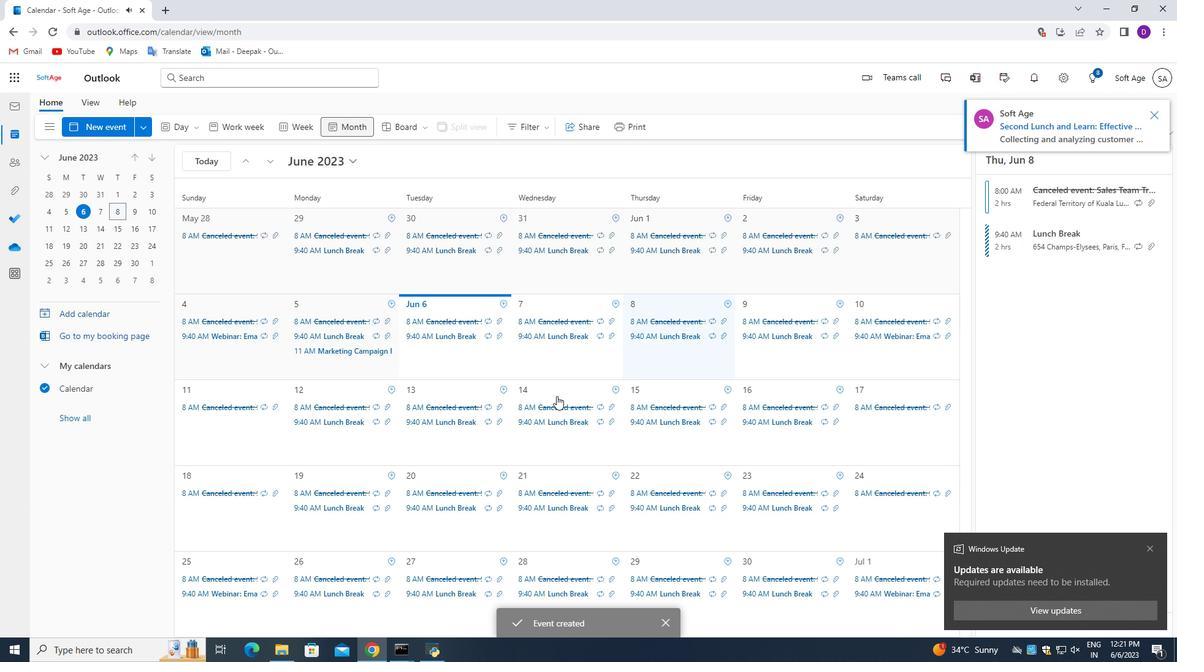 
Action: Mouse scrolled (554, 398) with delta (0, 0)
Screenshot: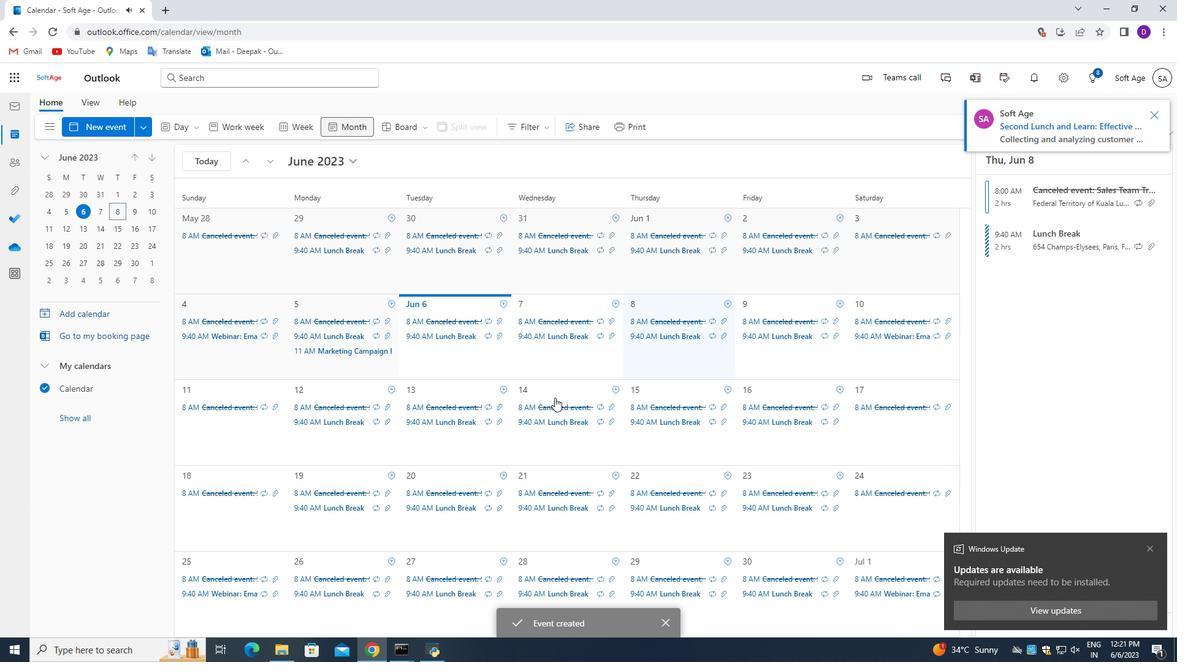 
Action: Mouse scrolled (554, 398) with delta (0, 0)
Screenshot: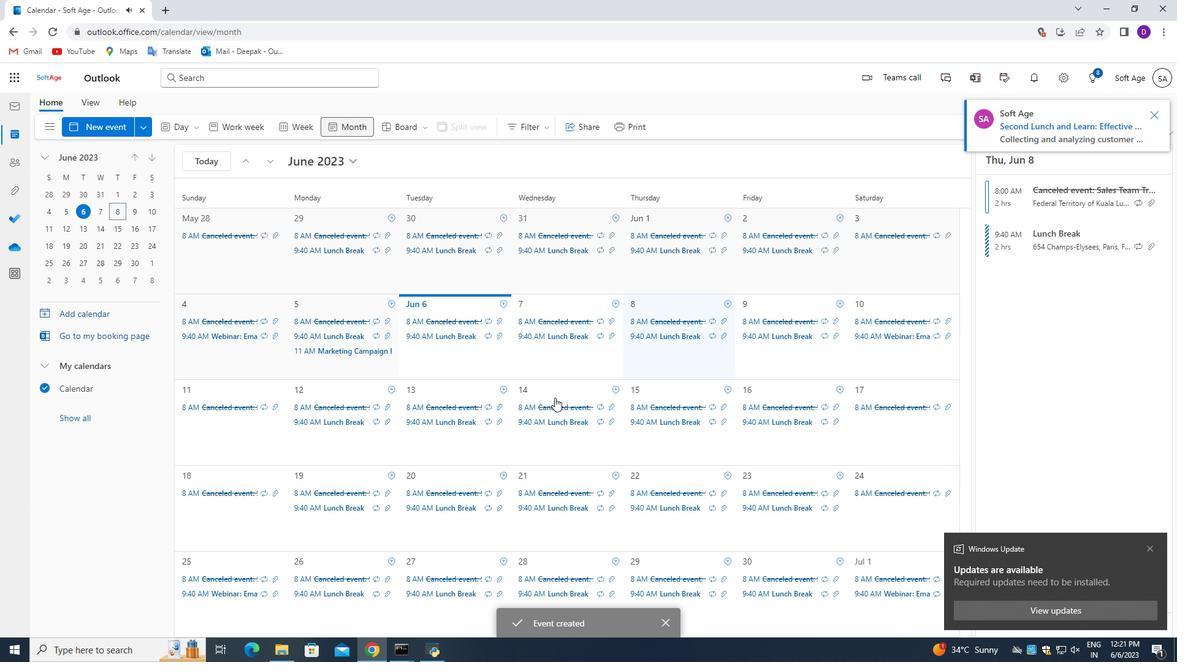 
Action: Mouse moved to (546, 393)
Screenshot: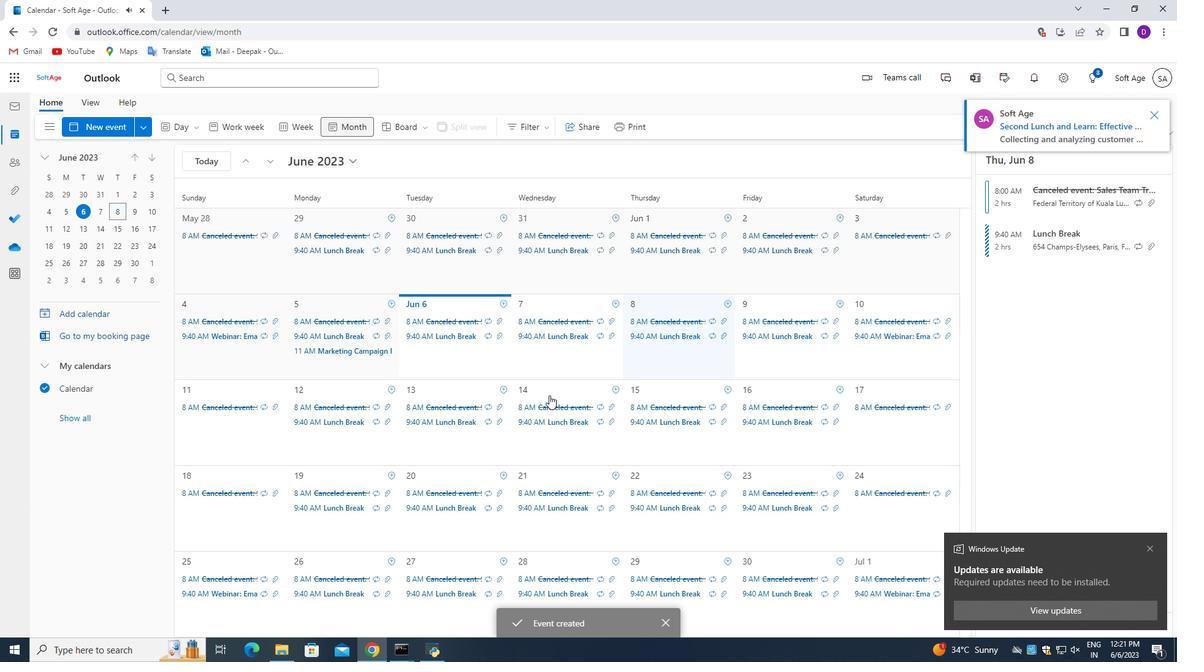 
